 Task: Find connections with filter location Helong with filter topic #property with filter profile language French with filter current company Android Developer with filter school National Law School of India University with filter industry Computer and Network Security with filter service category AssistanceAdvertising with filter keywords title Crane Operator
Action: Mouse moved to (603, 77)
Screenshot: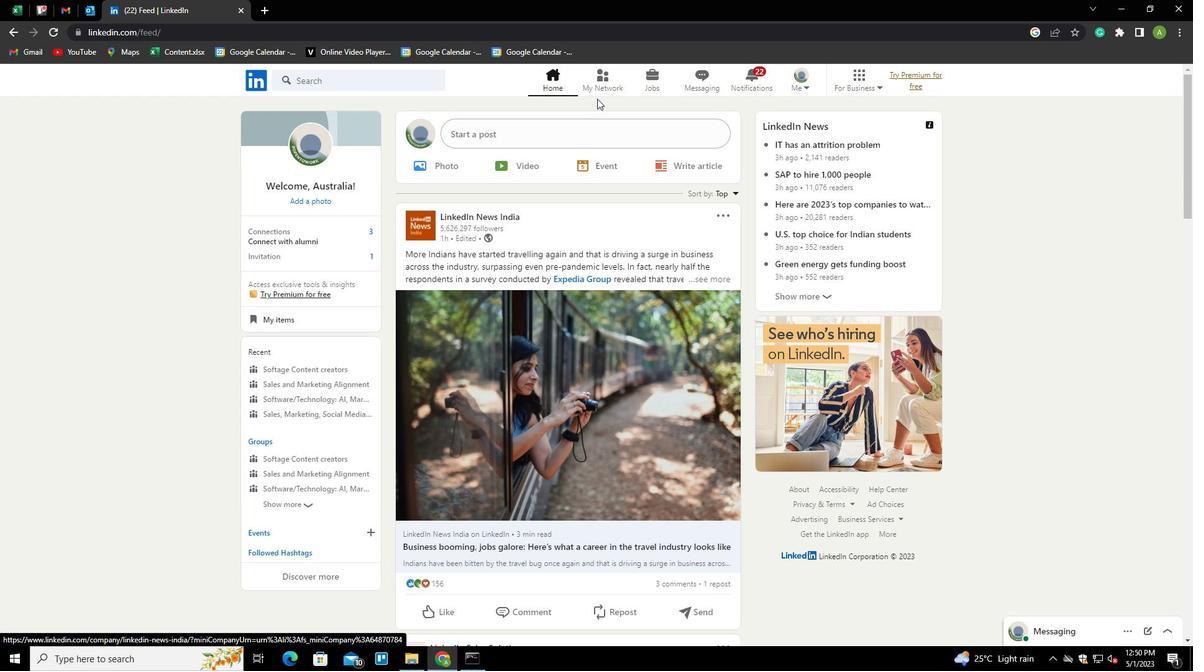 
Action: Mouse pressed left at (603, 77)
Screenshot: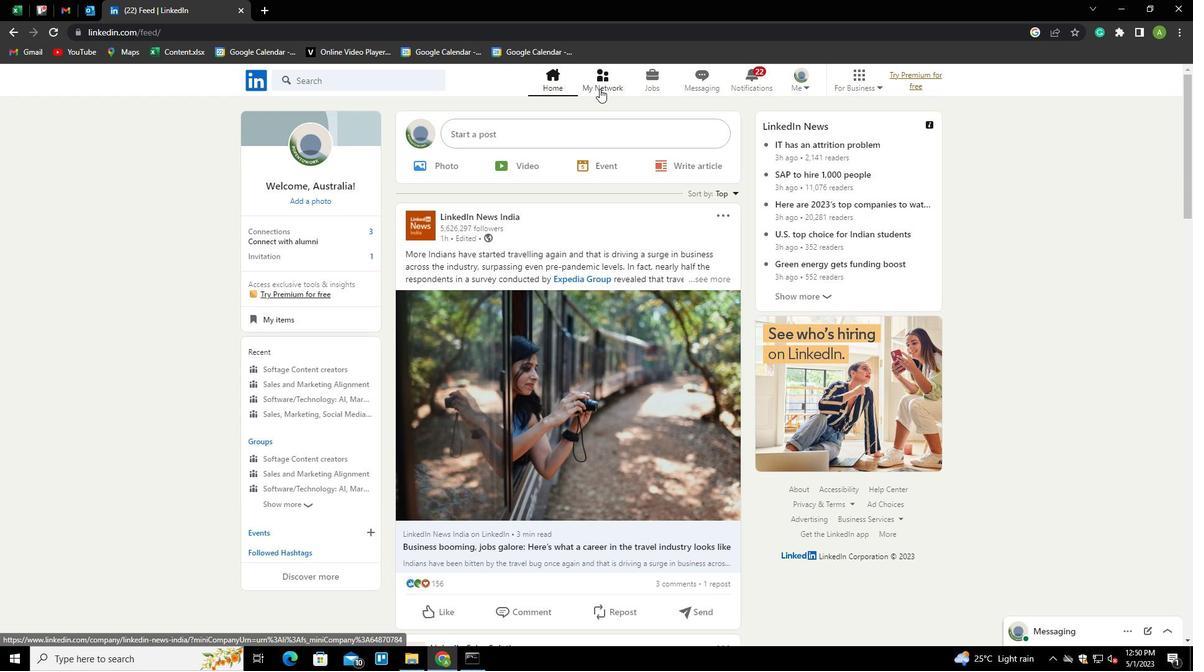 
Action: Mouse moved to (358, 142)
Screenshot: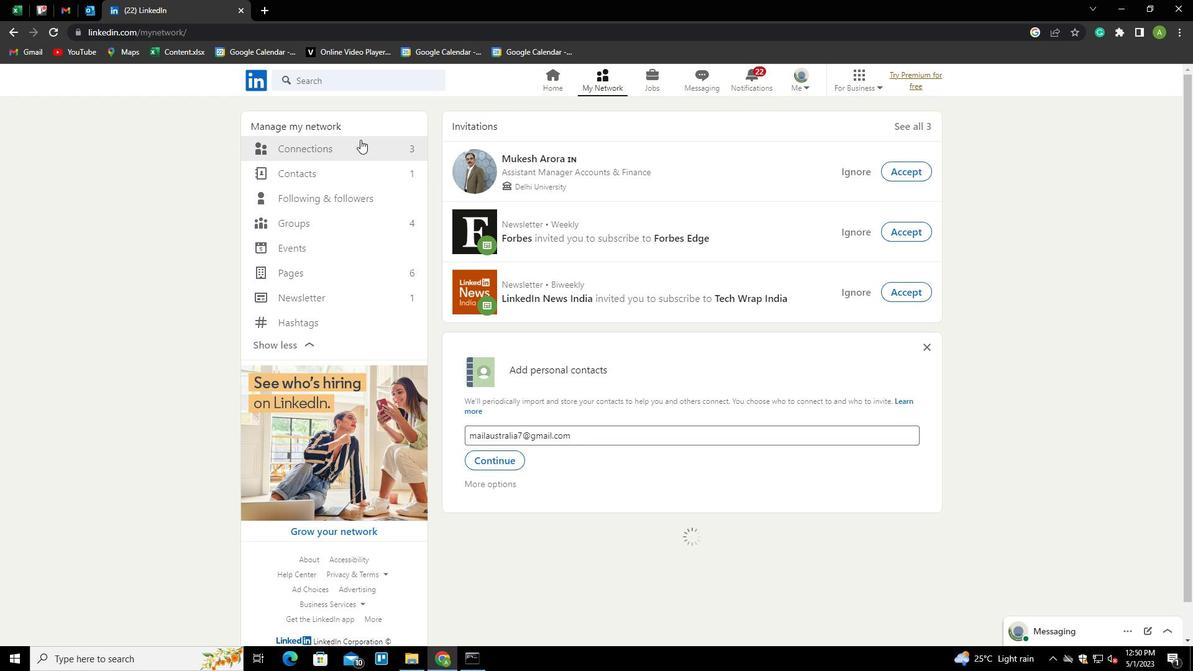 
Action: Mouse pressed left at (358, 142)
Screenshot: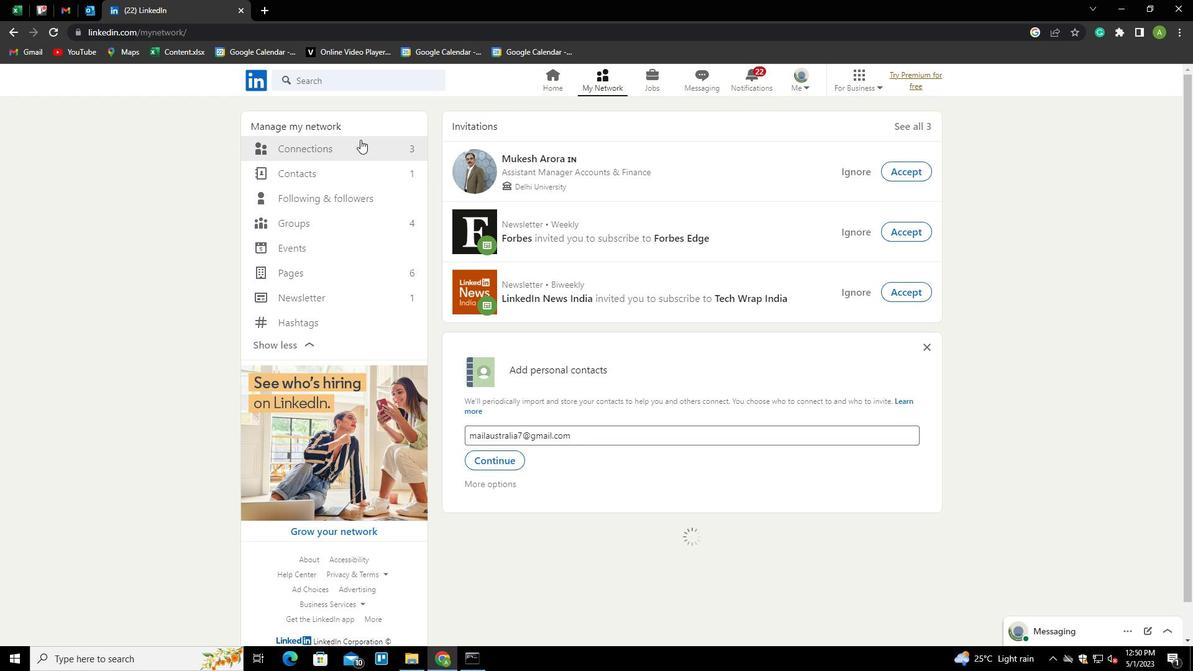 
Action: Mouse moved to (688, 147)
Screenshot: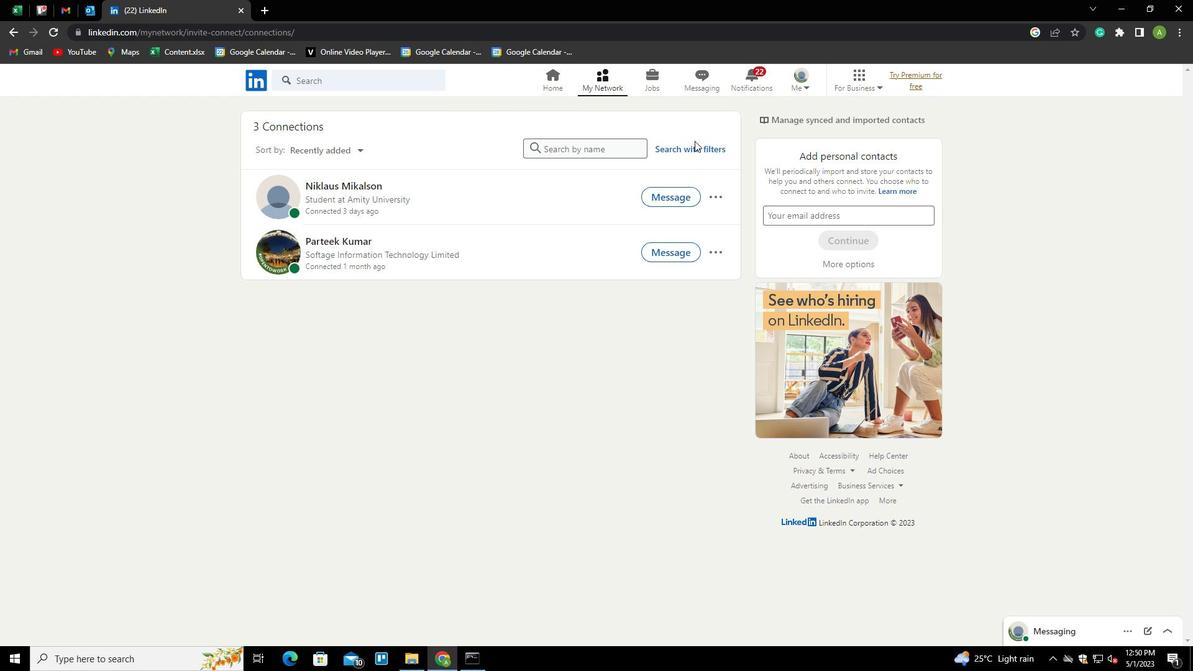 
Action: Mouse pressed left at (688, 147)
Screenshot: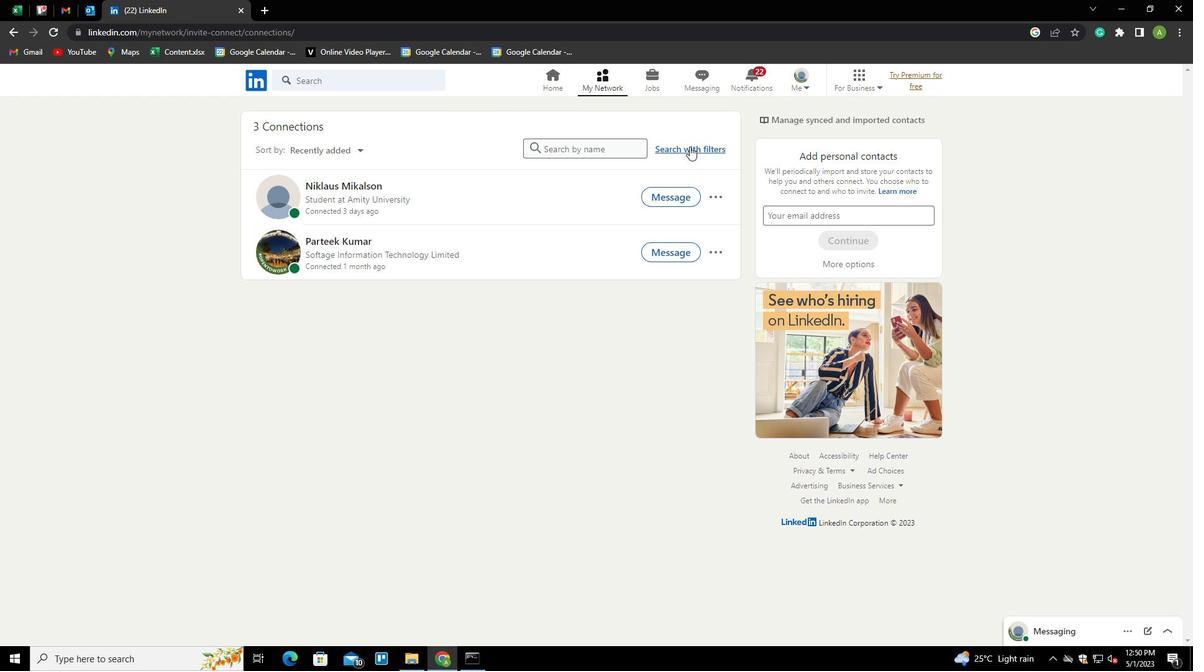 
Action: Mouse moved to (637, 114)
Screenshot: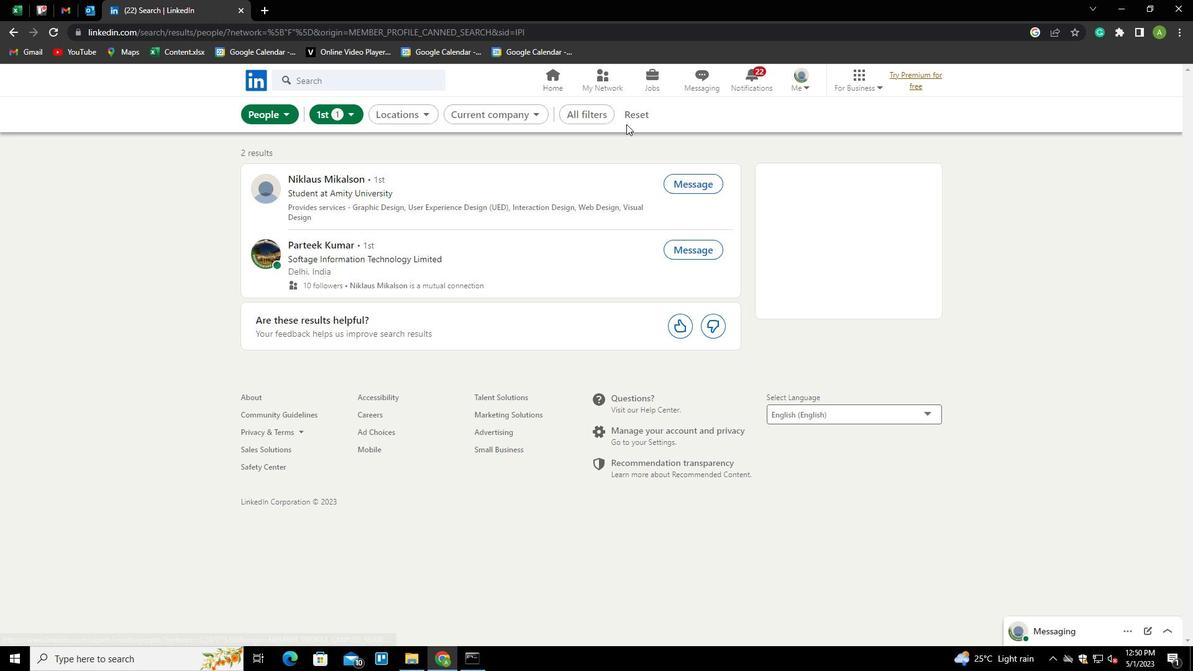 
Action: Mouse pressed left at (637, 114)
Screenshot: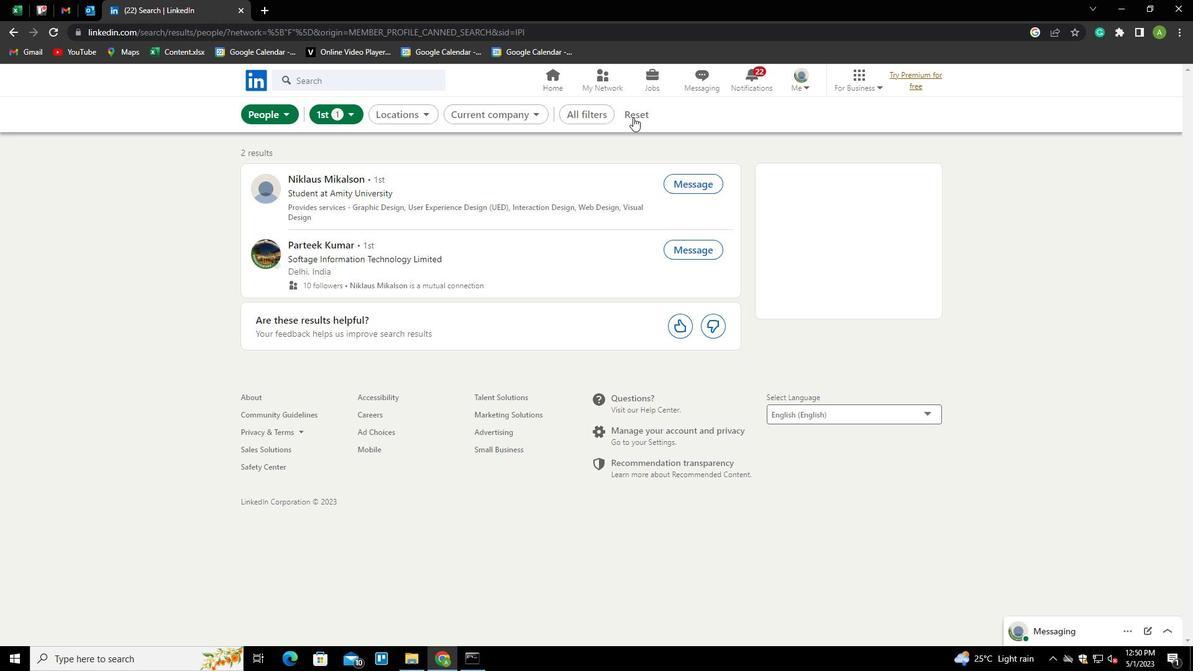 
Action: Mouse moved to (613, 115)
Screenshot: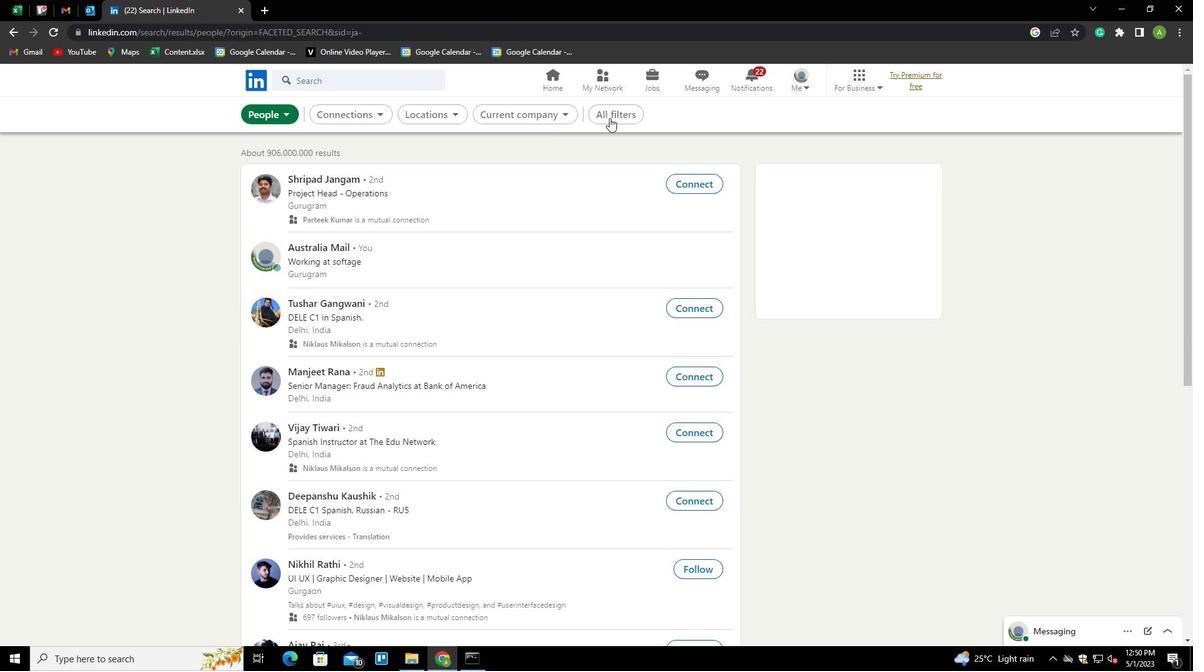 
Action: Mouse pressed left at (613, 115)
Screenshot: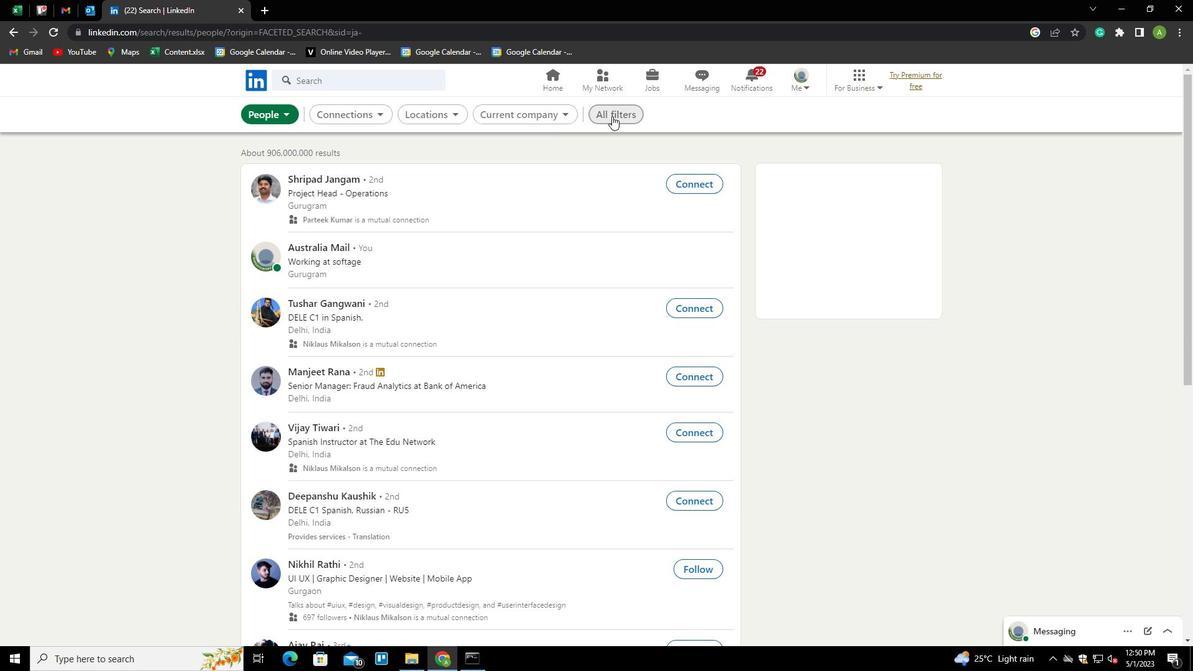 
Action: Mouse moved to (1078, 272)
Screenshot: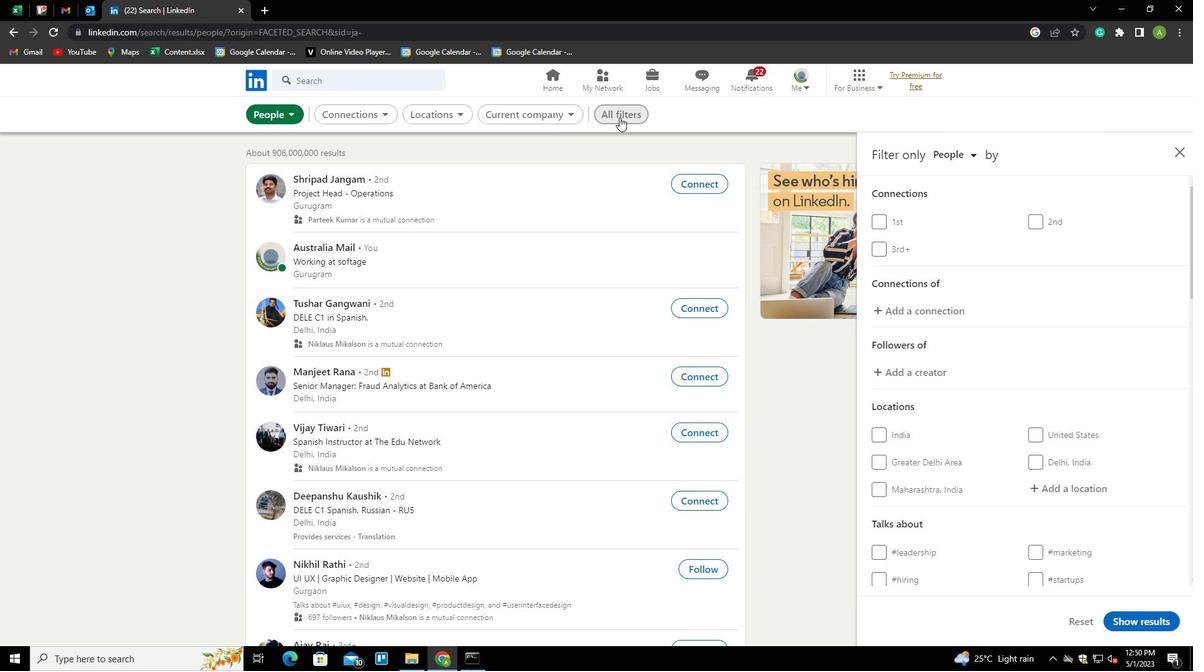 
Action: Mouse scrolled (1078, 271) with delta (0, 0)
Screenshot: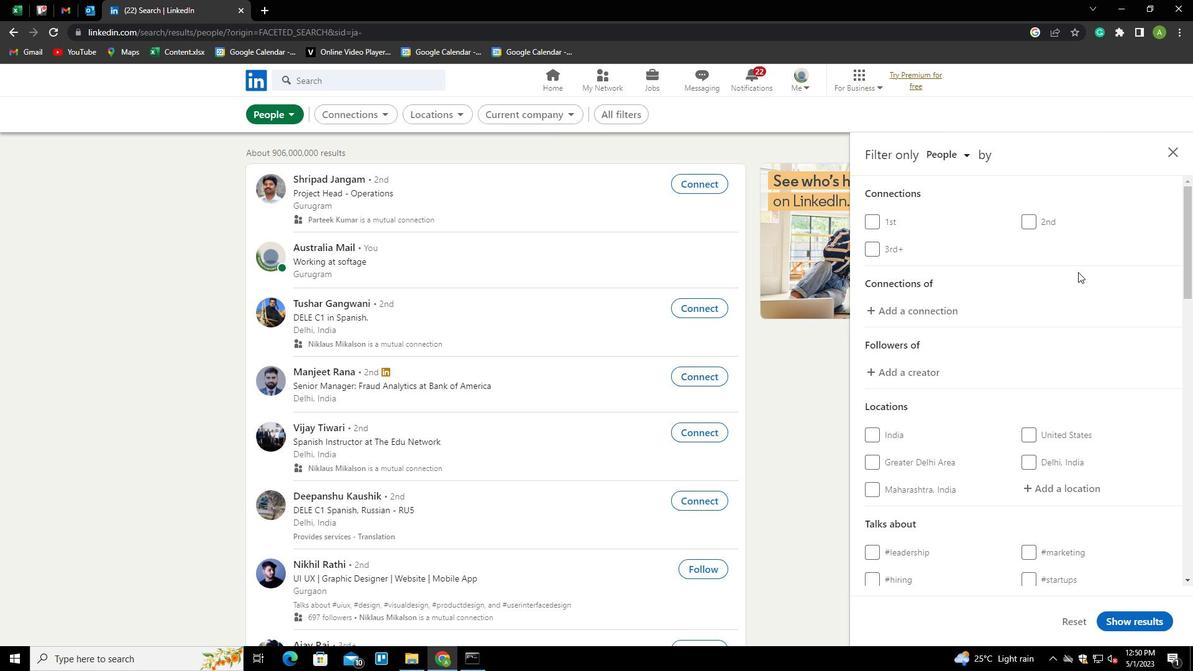
Action: Mouse scrolled (1078, 271) with delta (0, 0)
Screenshot: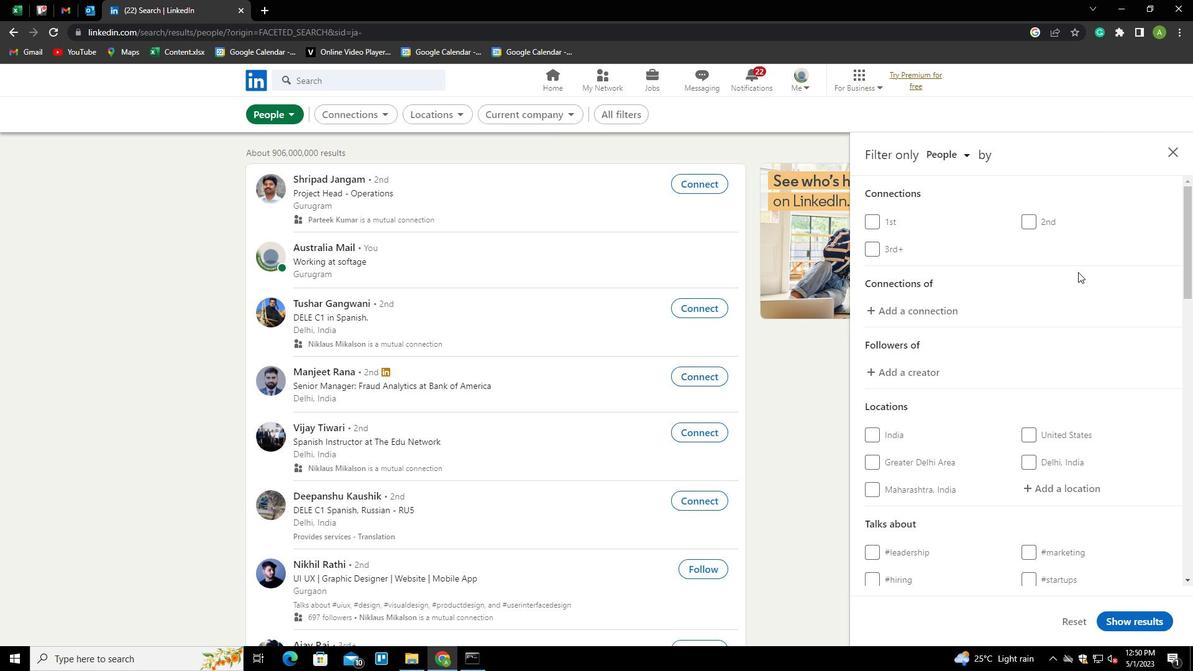 
Action: Mouse scrolled (1078, 271) with delta (0, 0)
Screenshot: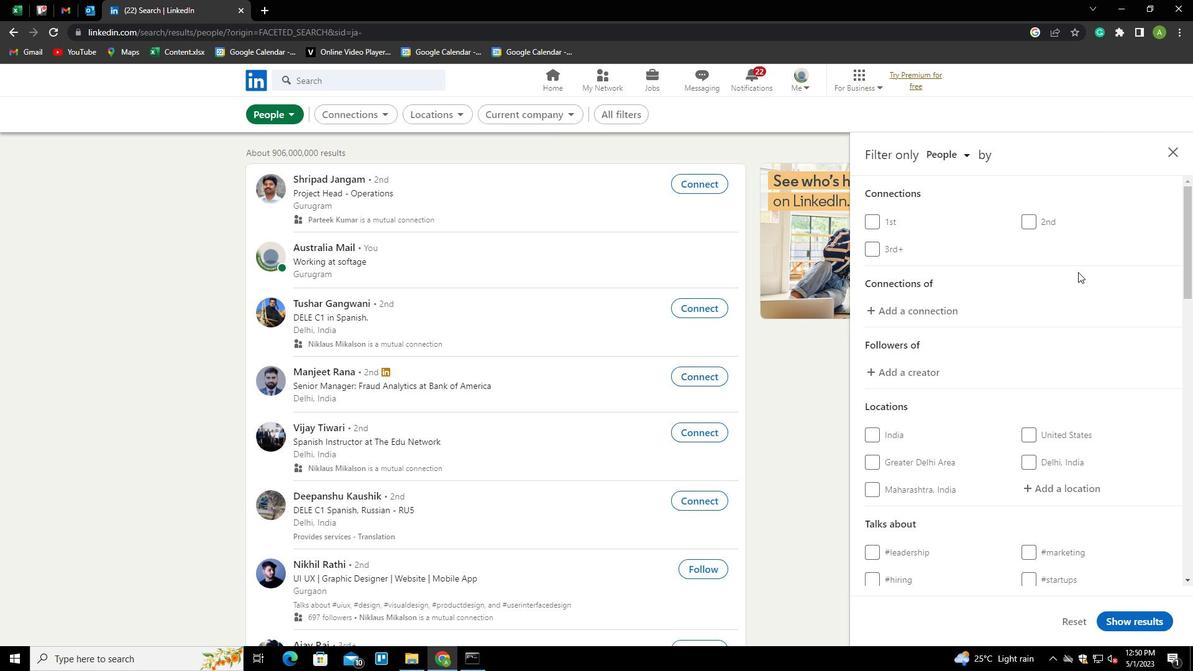 
Action: Mouse moved to (987, 312)
Screenshot: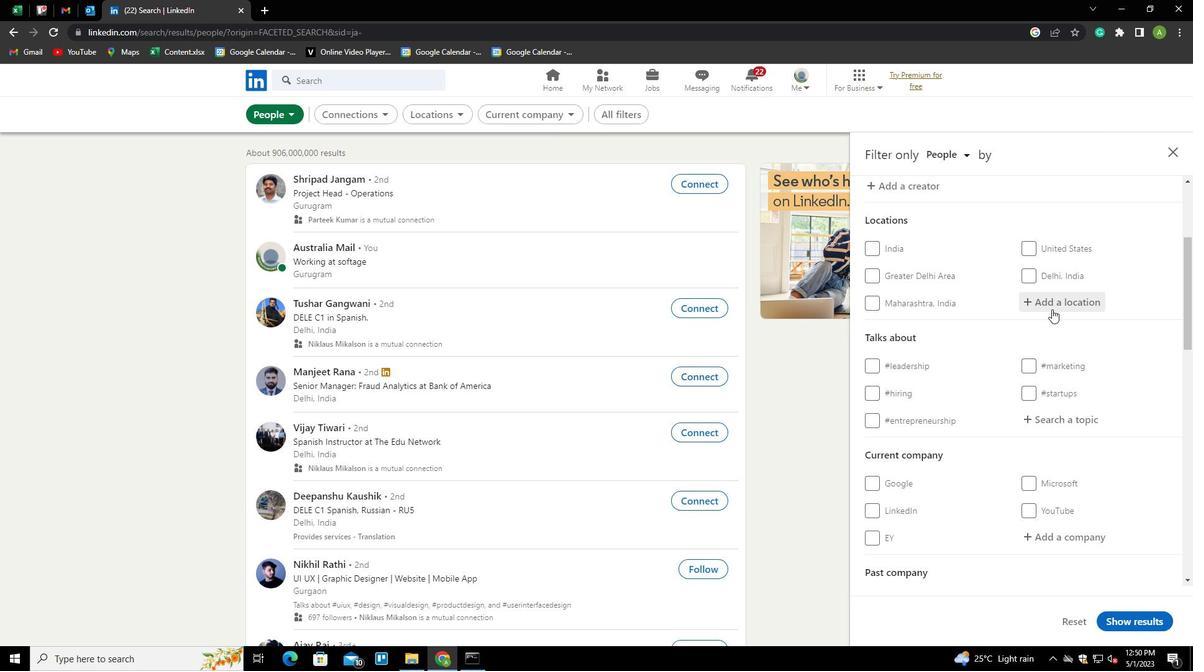 
Action: Mouse pressed left at (987, 312)
Screenshot: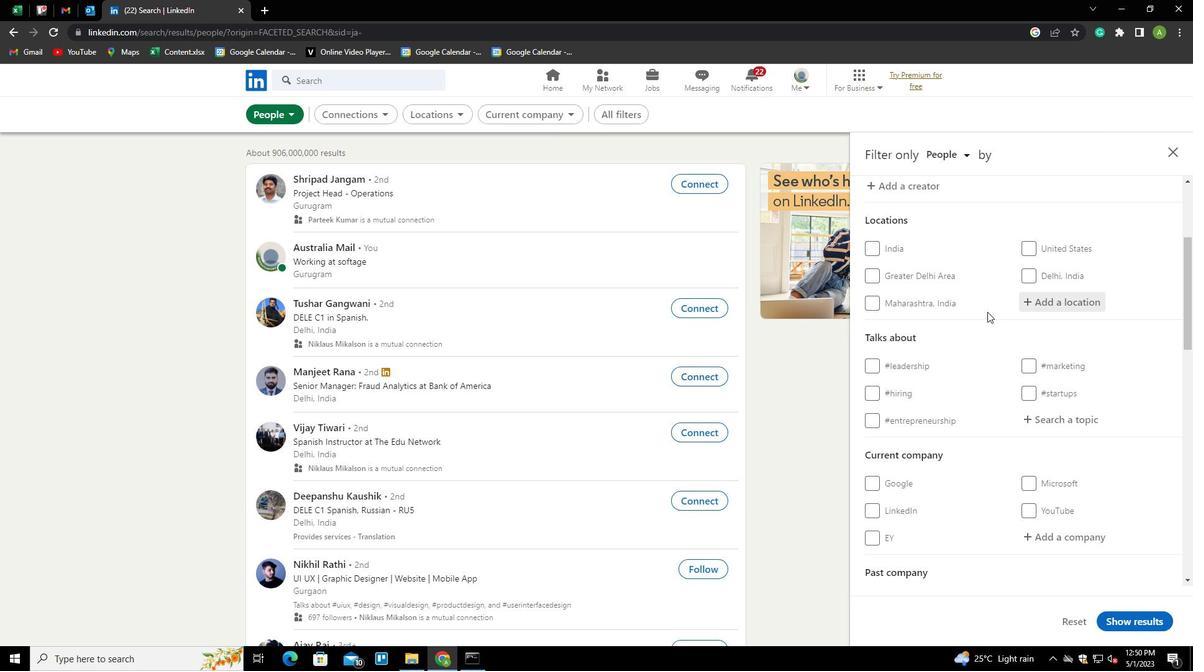 
Action: Mouse moved to (1043, 302)
Screenshot: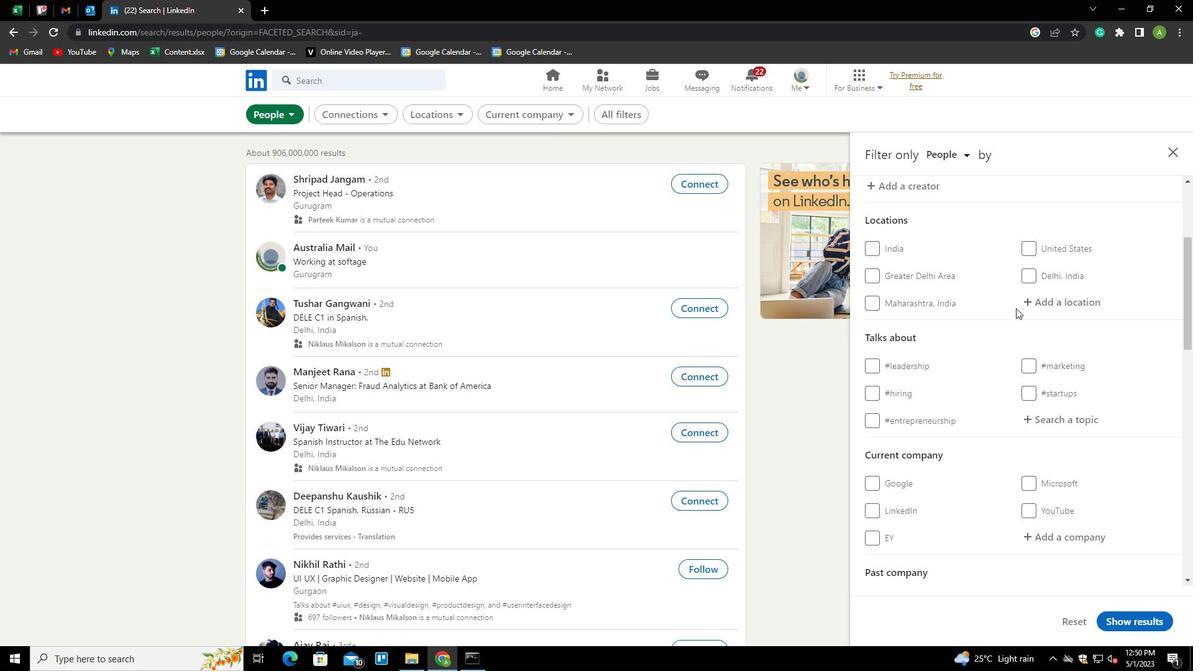 
Action: Mouse pressed left at (1043, 302)
Screenshot: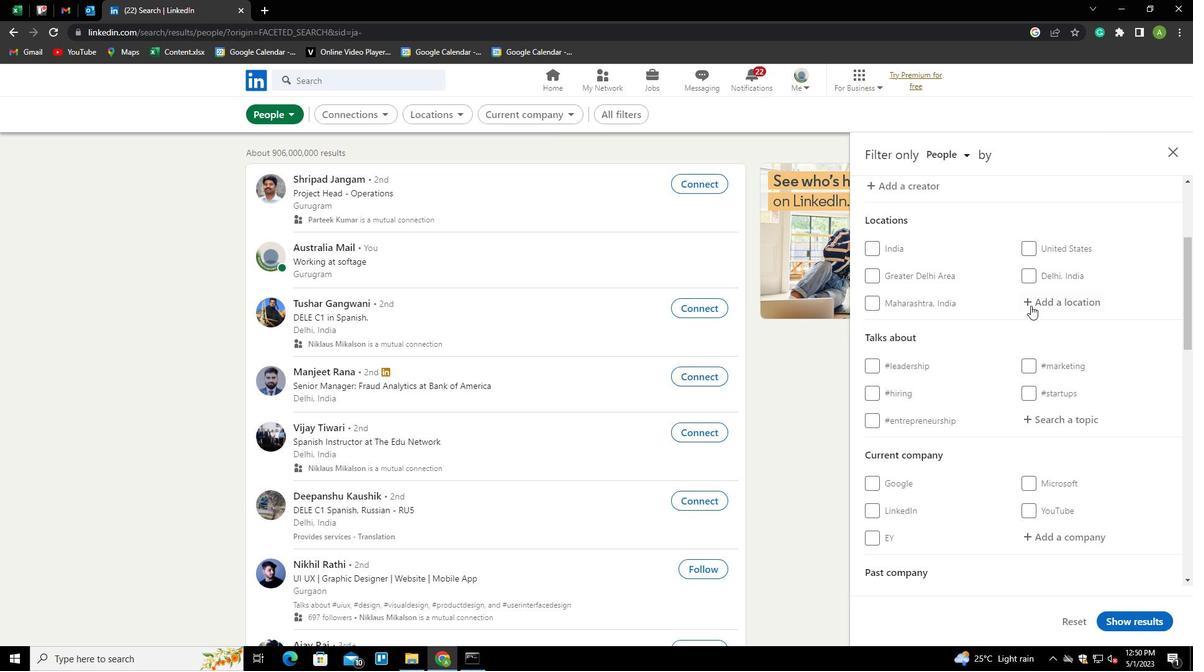 
Action: Mouse moved to (1050, 300)
Screenshot: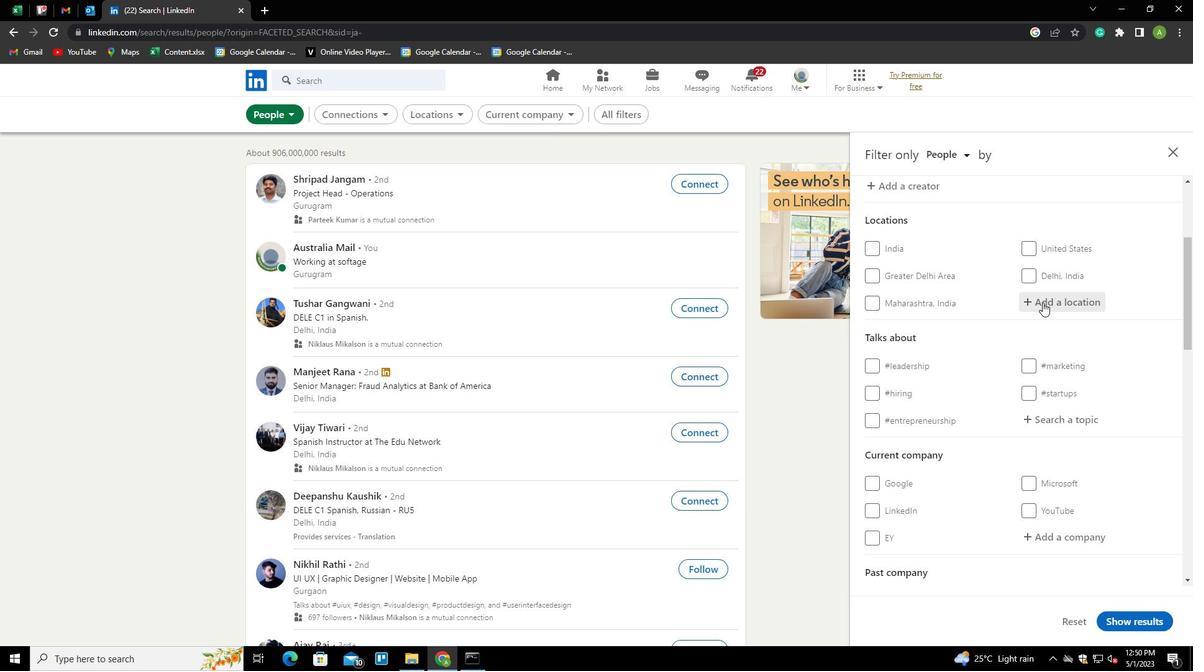 
Action: Mouse pressed left at (1050, 300)
Screenshot: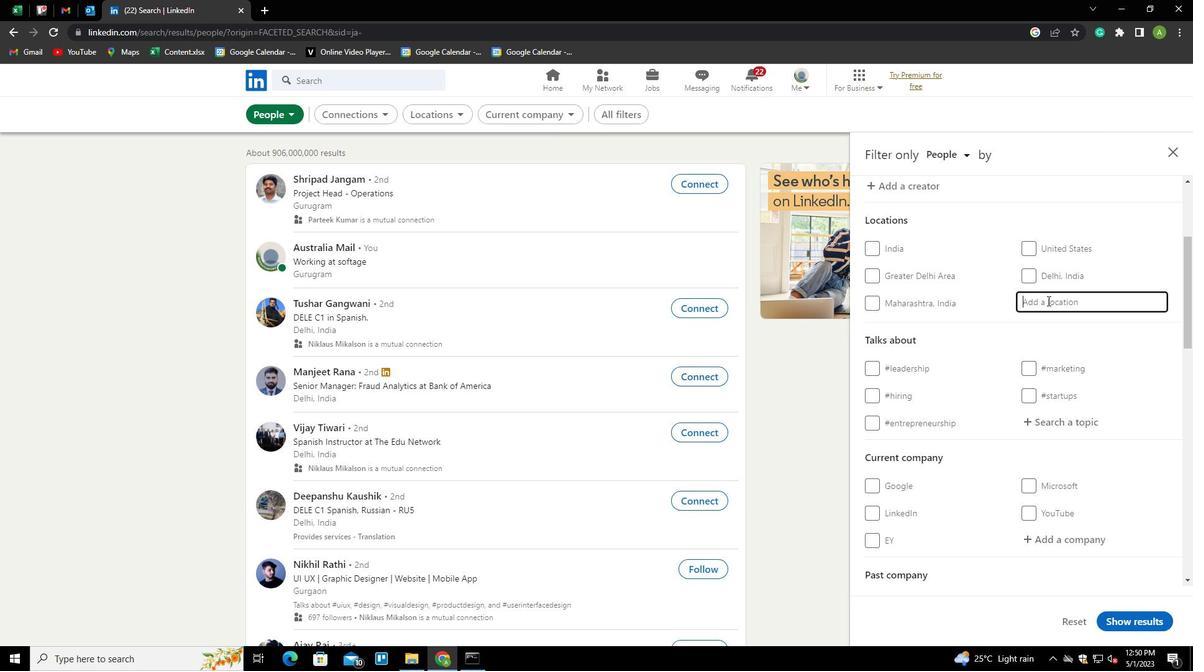 
Action: Key pressed <Key.shift>HELONG<Key.down>
Screenshot: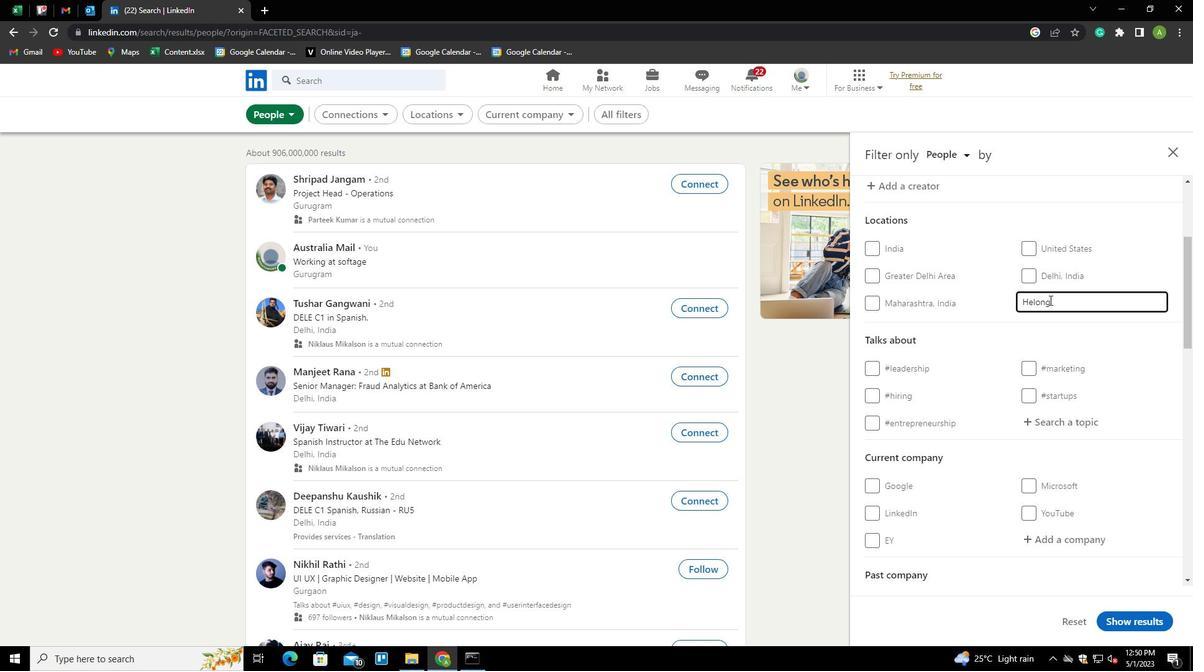 
Action: Mouse moved to (1100, 338)
Screenshot: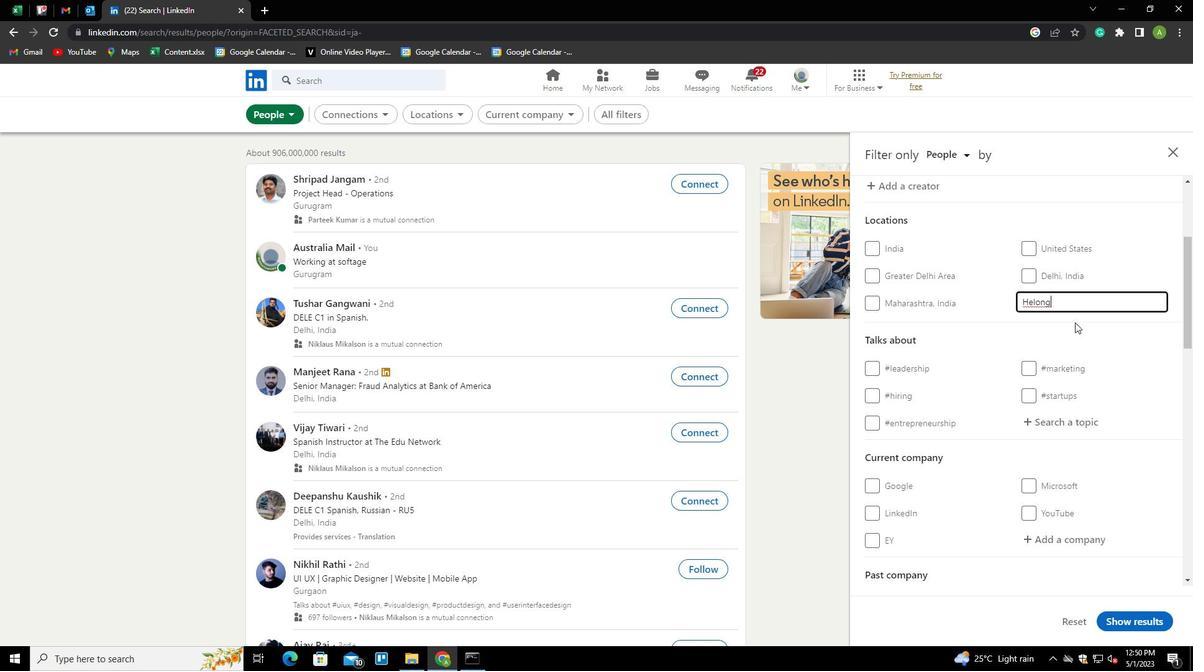 
Action: Mouse pressed left at (1100, 338)
Screenshot: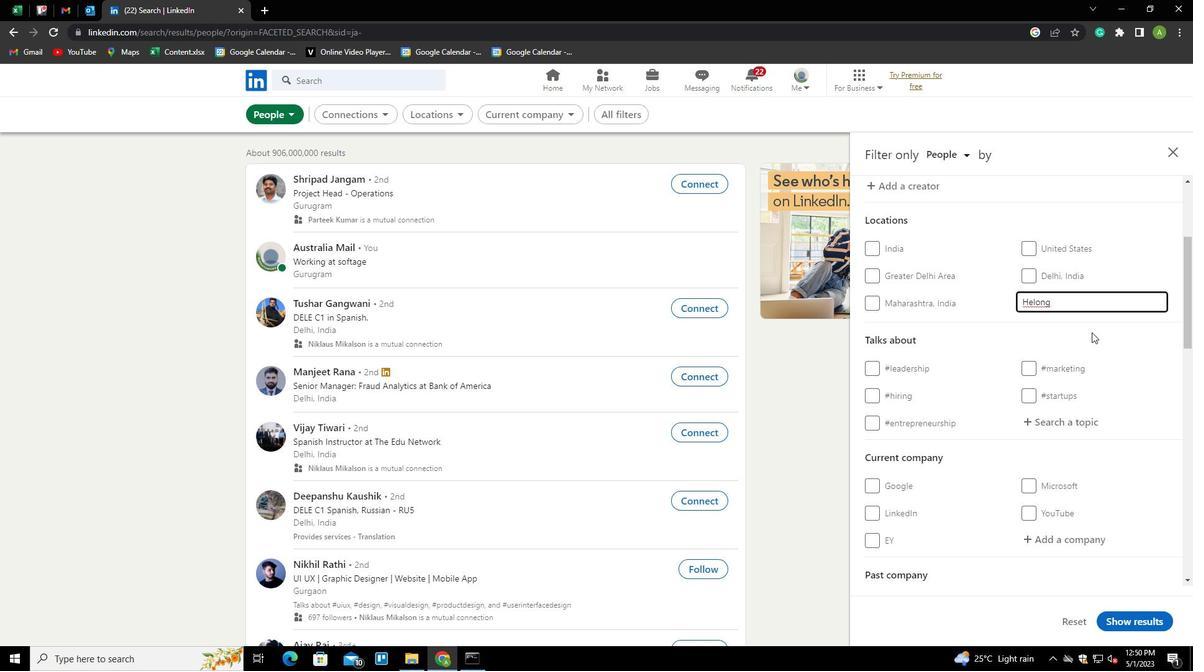 
Action: Mouse moved to (1048, 423)
Screenshot: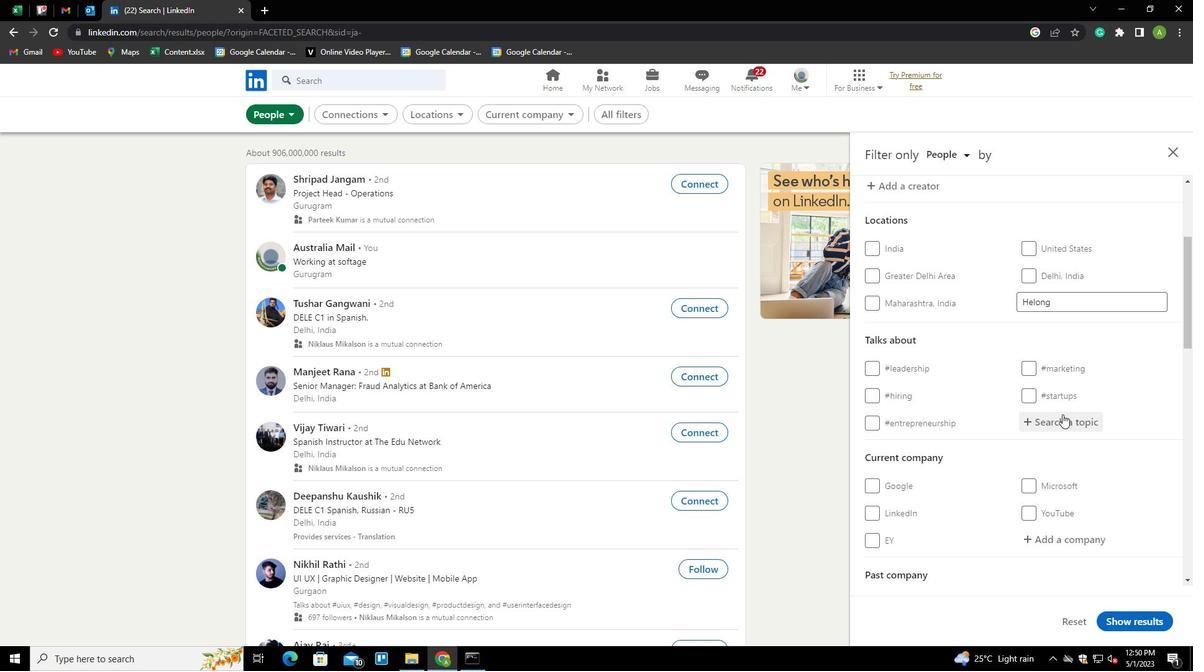 
Action: Mouse pressed left at (1048, 423)
Screenshot: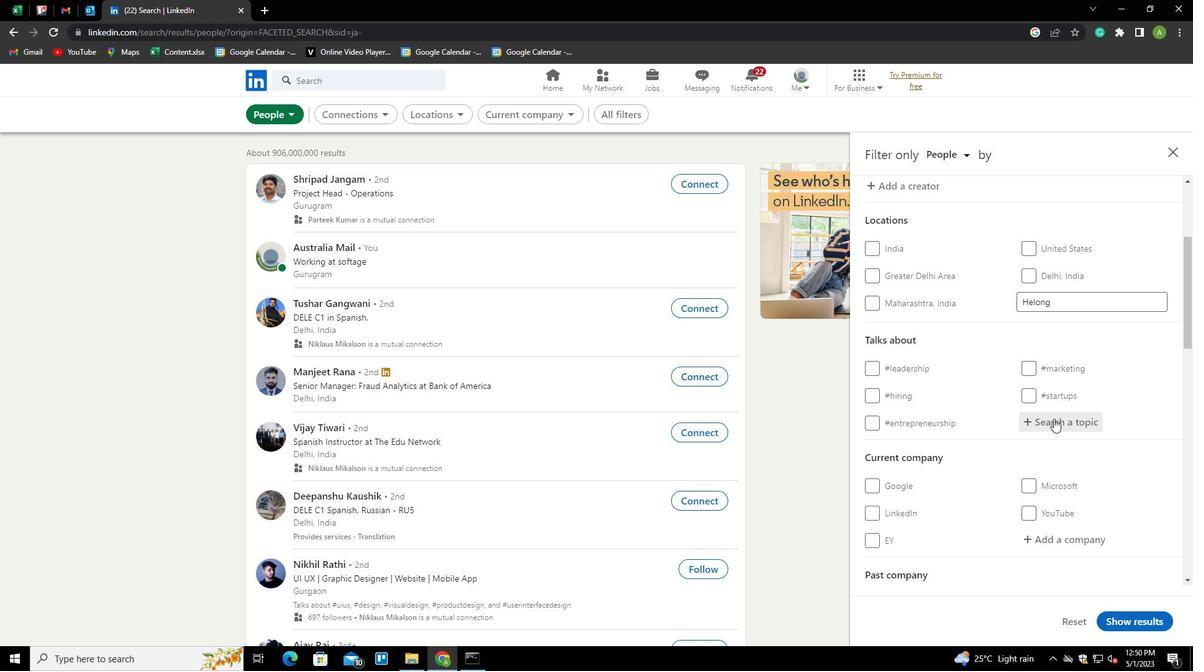 
Action: Mouse moved to (1055, 423)
Screenshot: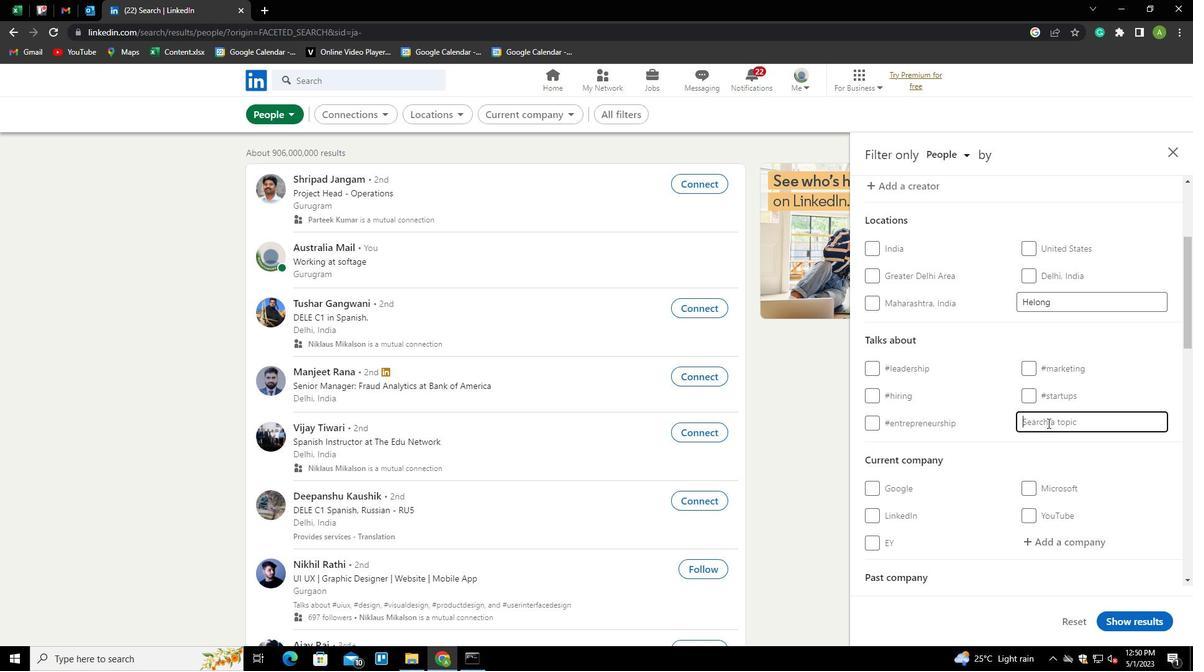 
Action: Mouse pressed left at (1055, 423)
Screenshot: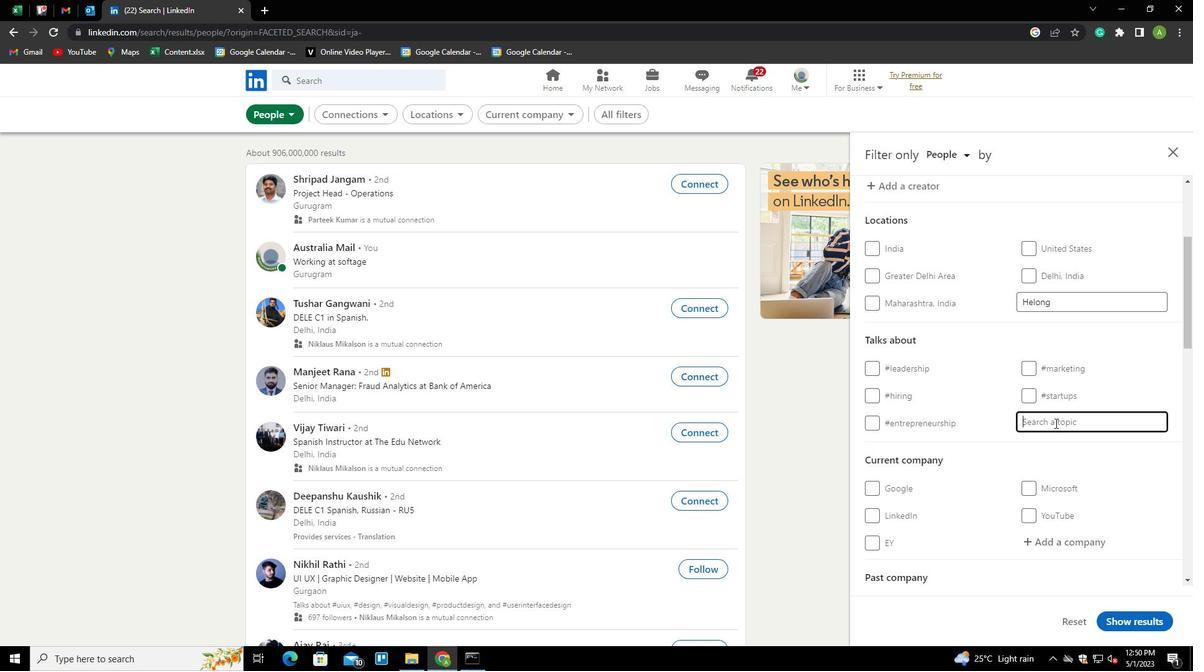 
Action: Key pressed PROPERTY<Key.down><Key.enter>
Screenshot: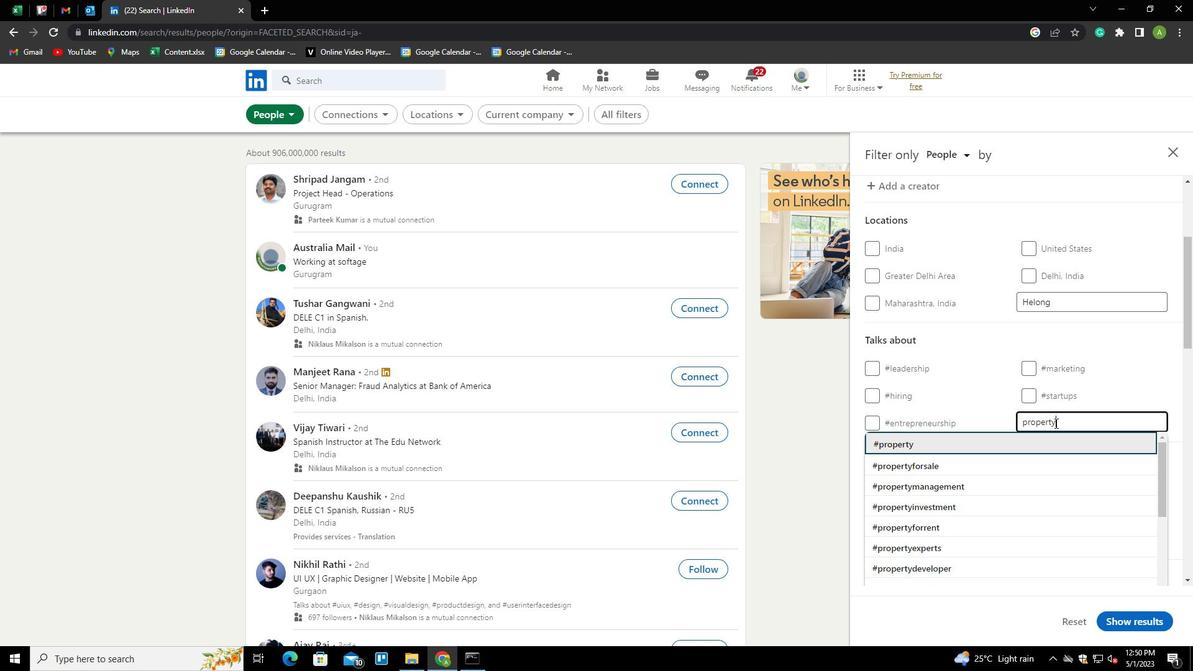 
Action: Mouse moved to (1059, 425)
Screenshot: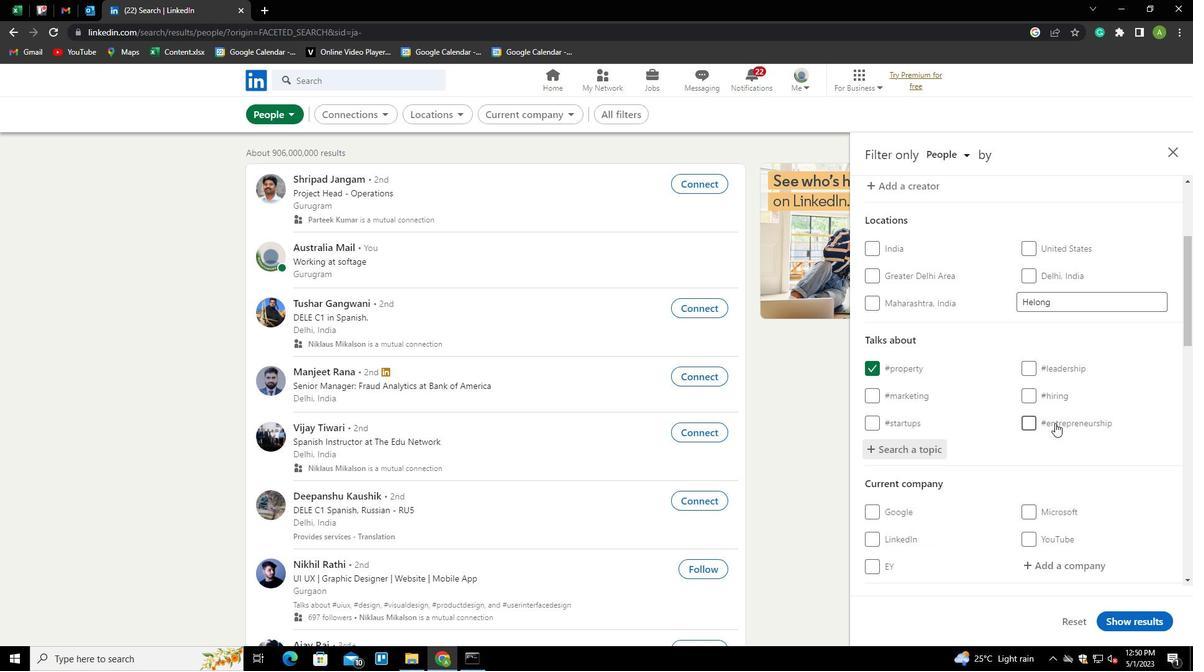 
Action: Mouse scrolled (1059, 425) with delta (0, 0)
Screenshot: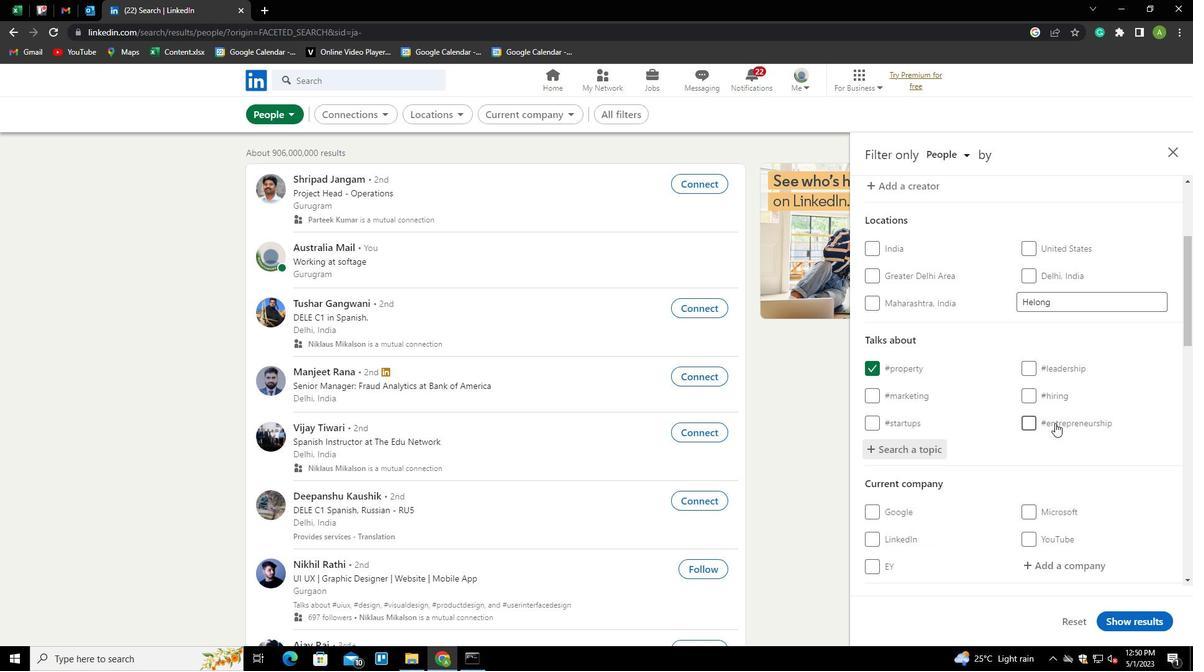 
Action: Mouse scrolled (1059, 425) with delta (0, 0)
Screenshot: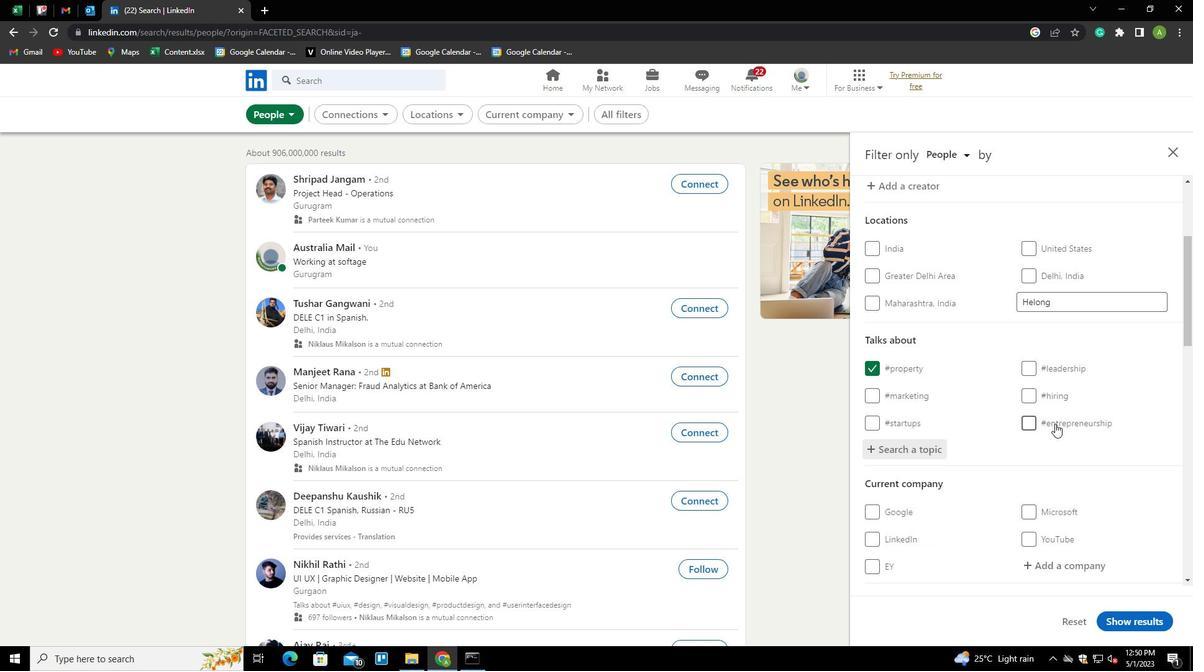 
Action: Mouse scrolled (1059, 425) with delta (0, 0)
Screenshot: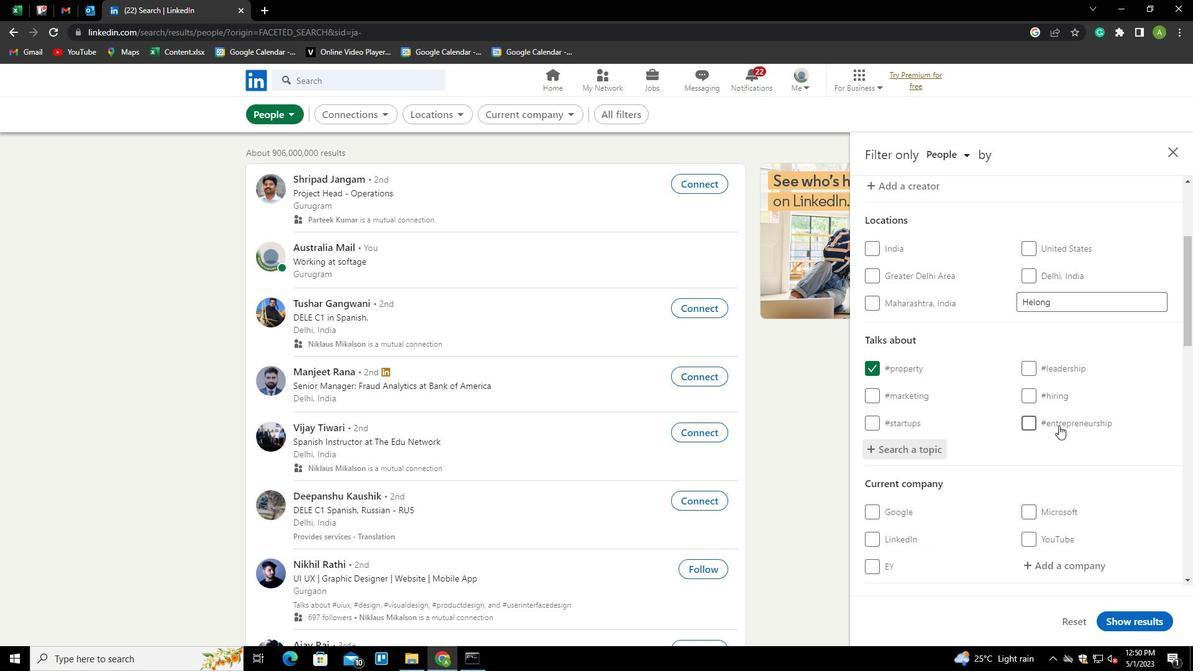 
Action: Mouse scrolled (1059, 425) with delta (0, 0)
Screenshot: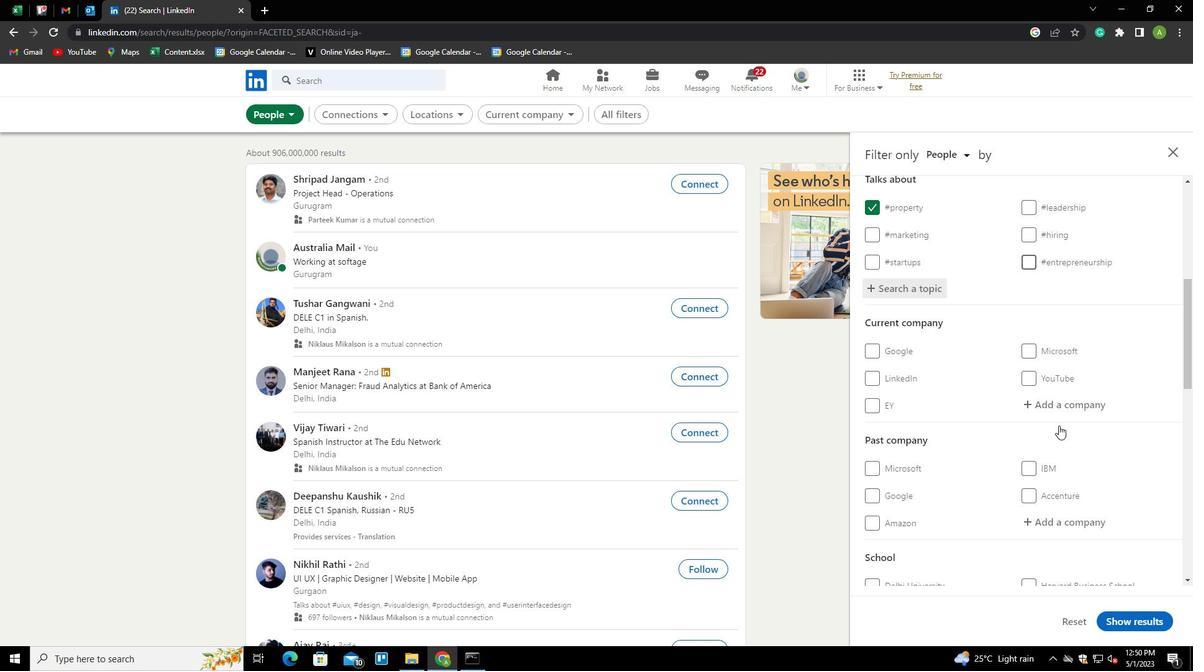 
Action: Mouse scrolled (1059, 425) with delta (0, 0)
Screenshot: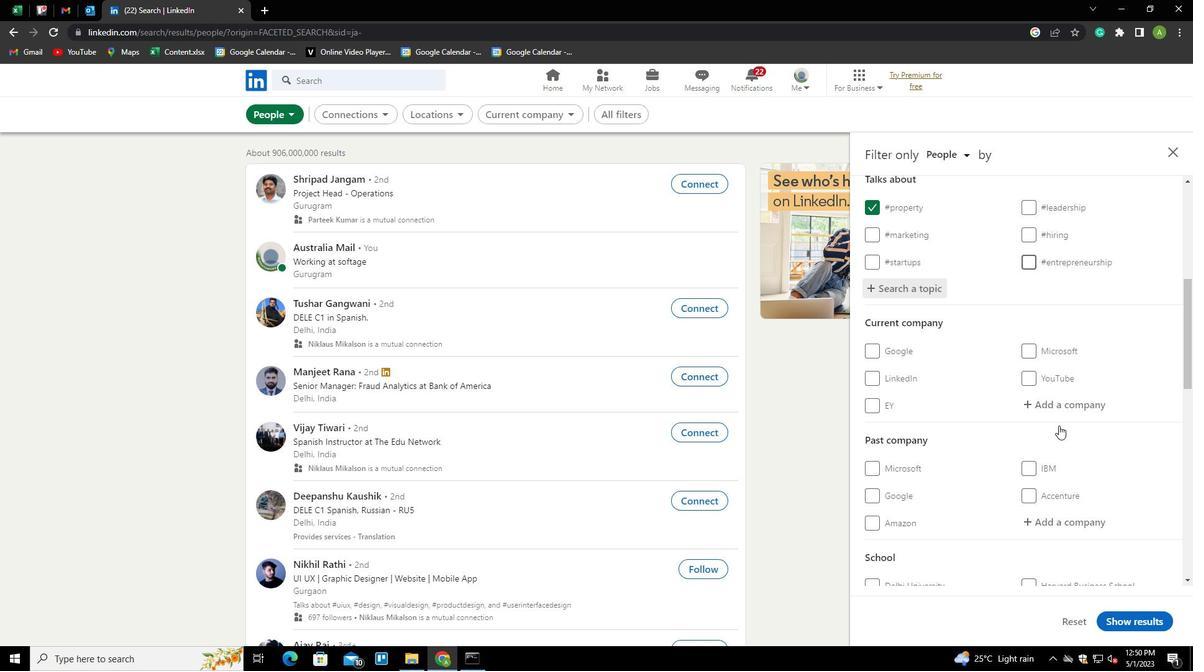 
Action: Mouse scrolled (1059, 425) with delta (0, 0)
Screenshot: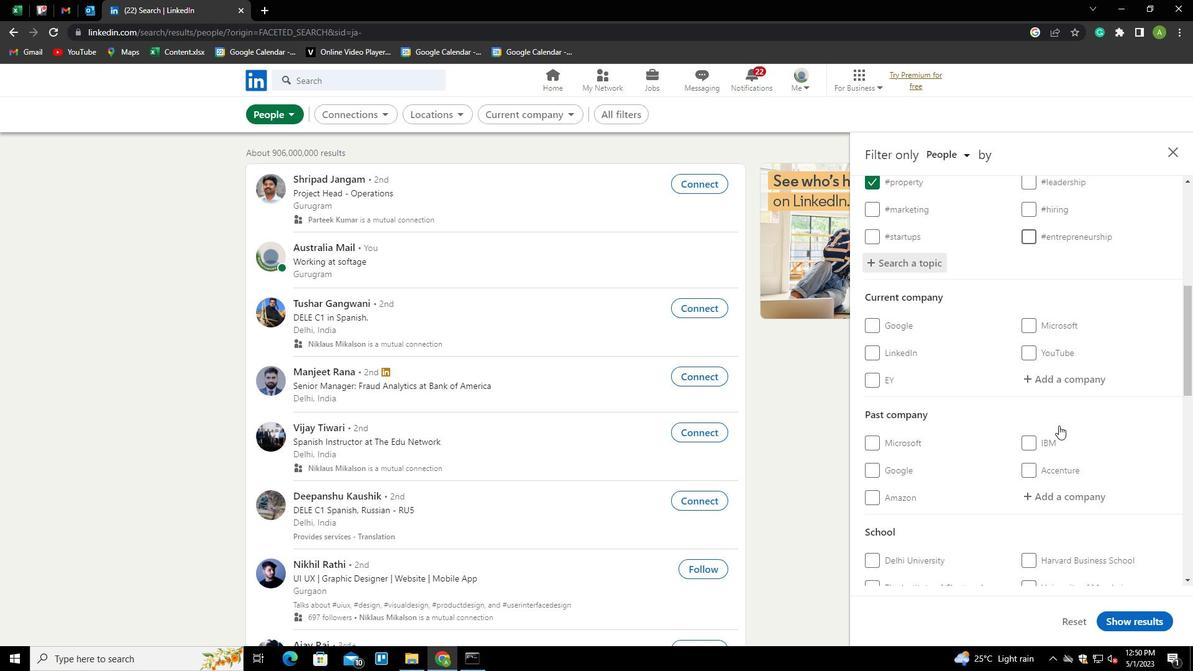 
Action: Mouse scrolled (1059, 425) with delta (0, 0)
Screenshot: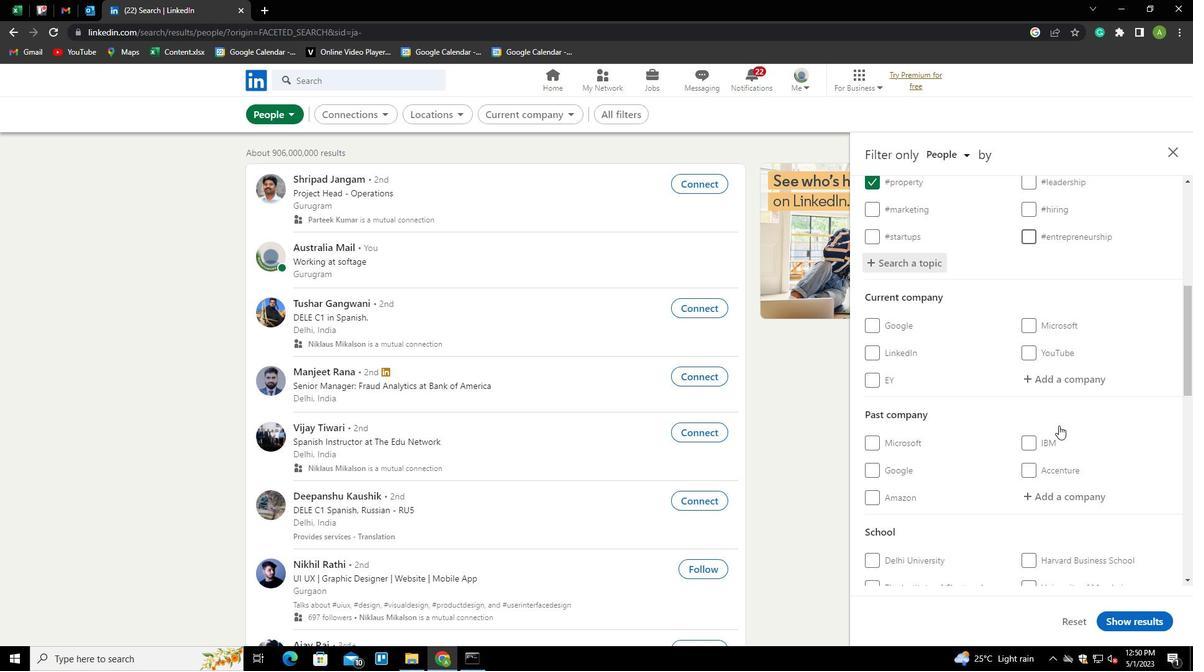 
Action: Mouse scrolled (1059, 425) with delta (0, 0)
Screenshot: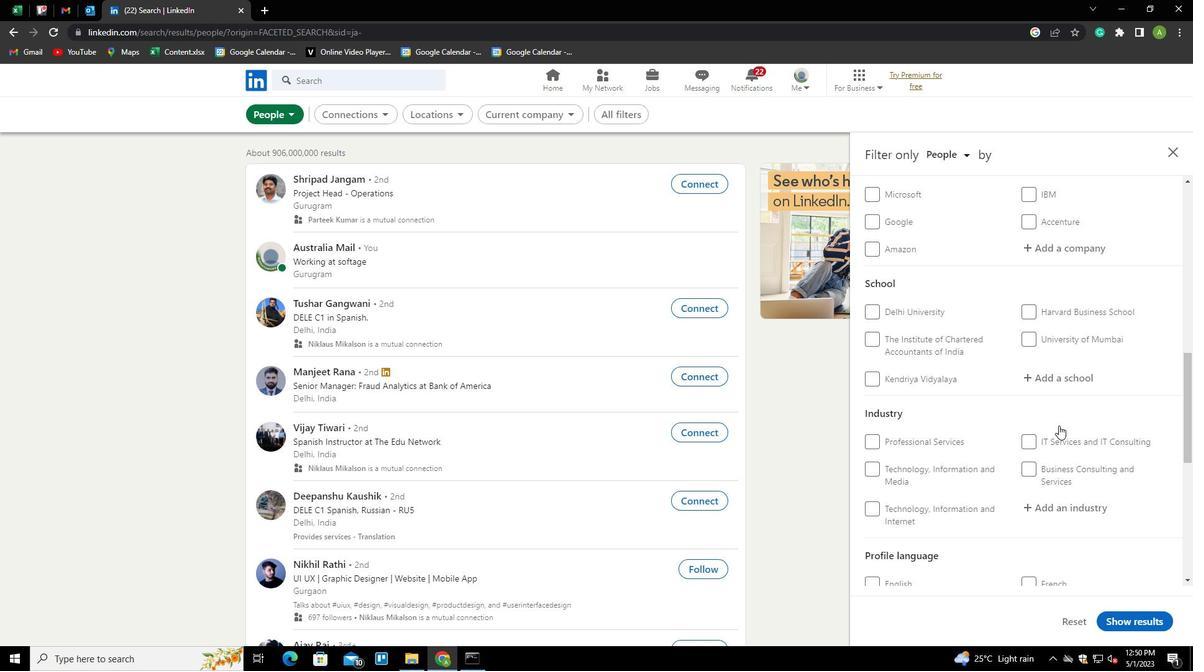 
Action: Mouse scrolled (1059, 425) with delta (0, 0)
Screenshot: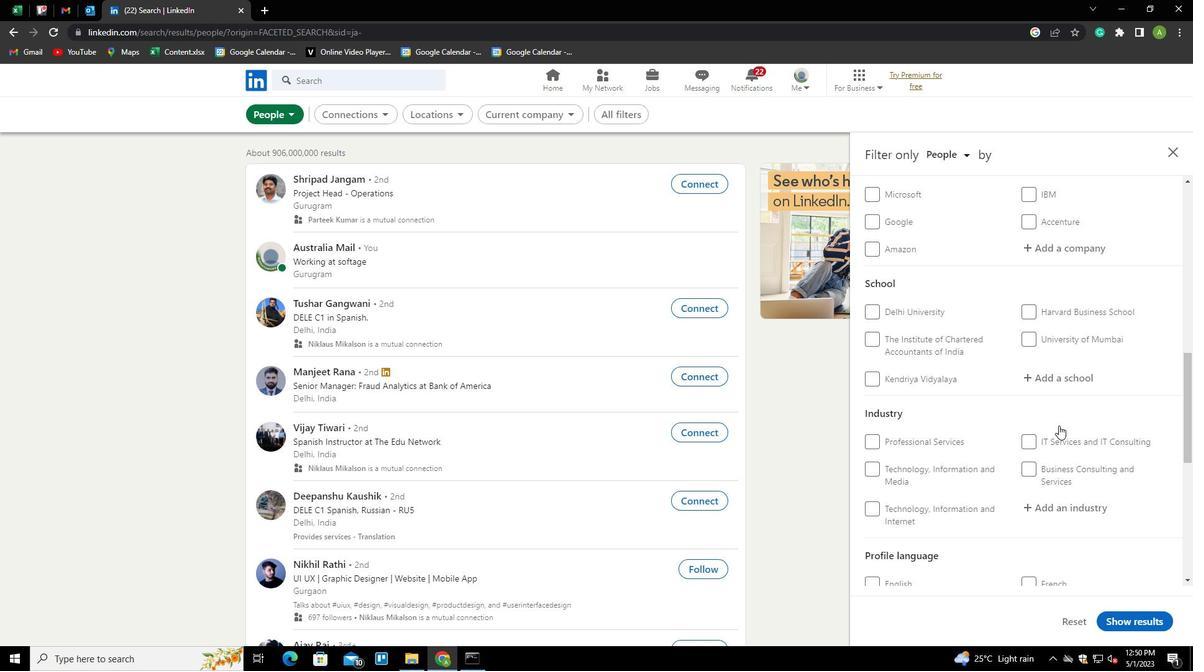 
Action: Mouse scrolled (1059, 425) with delta (0, 0)
Screenshot: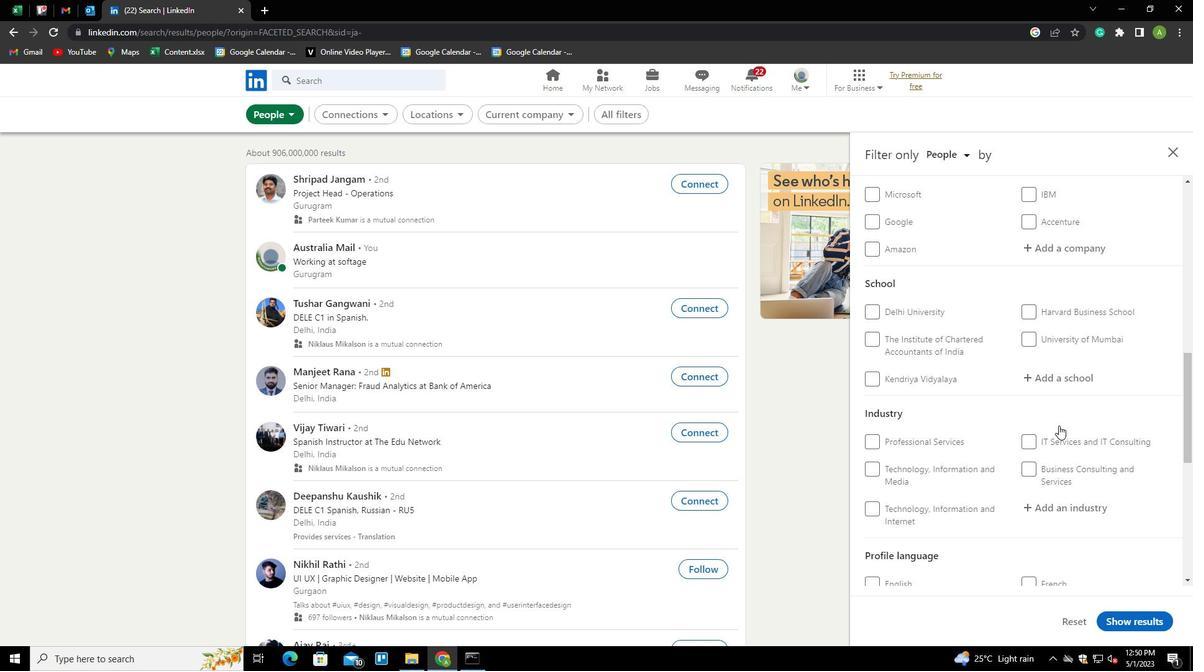 
Action: Mouse moved to (1028, 400)
Screenshot: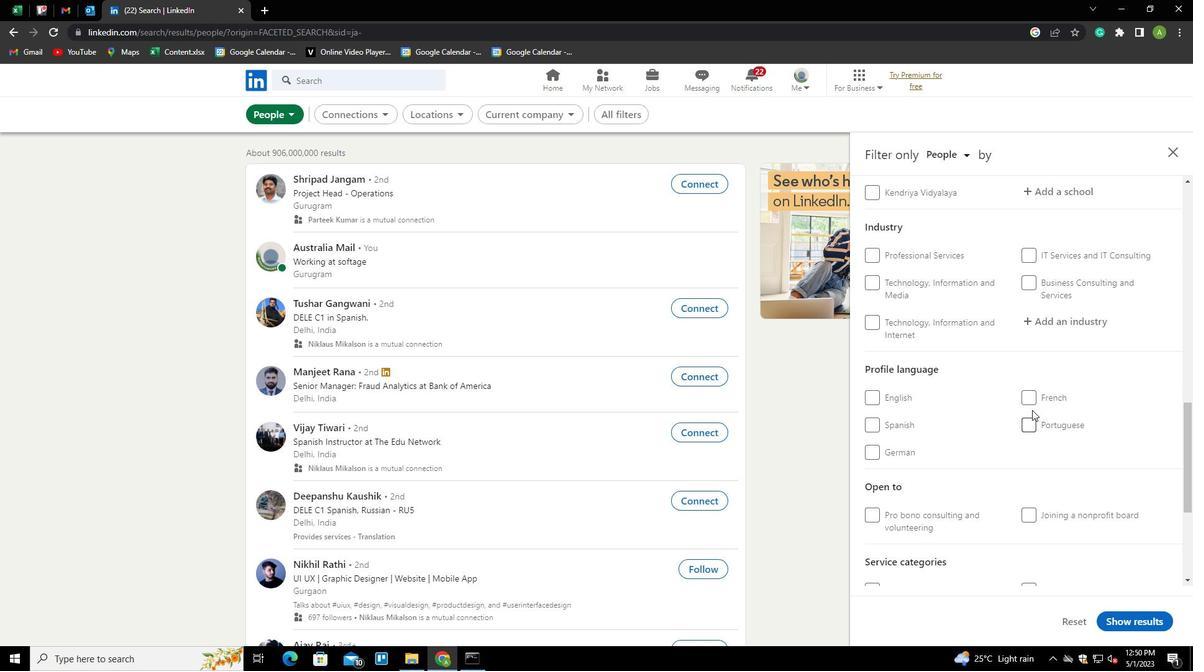 
Action: Mouse pressed left at (1028, 400)
Screenshot: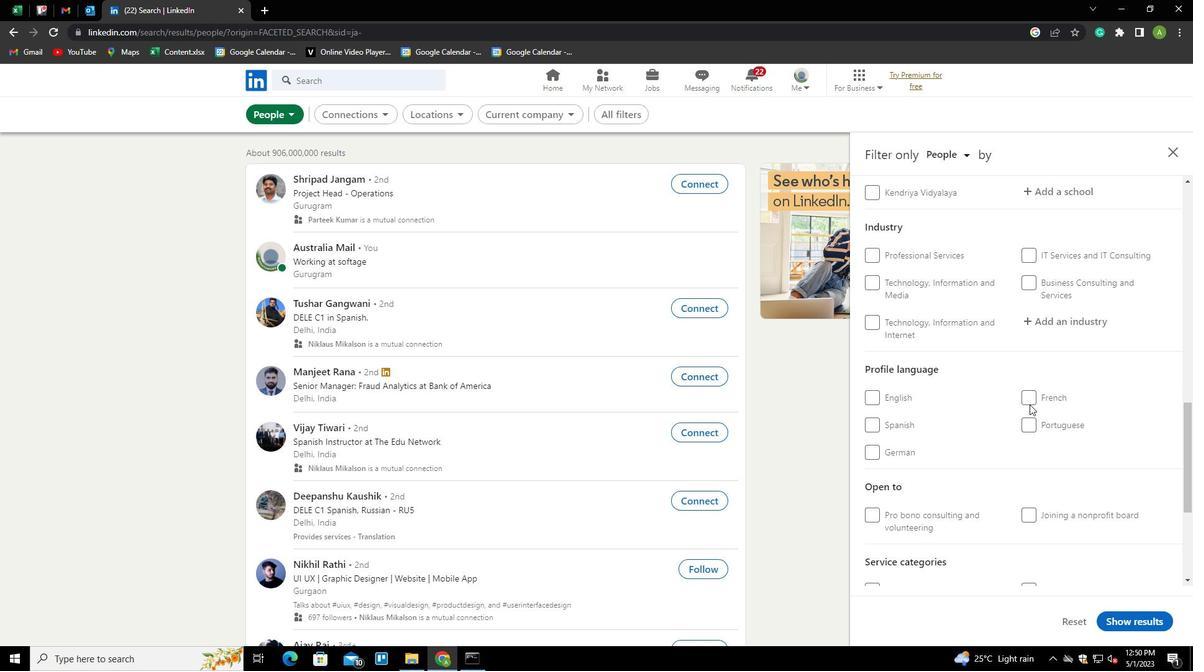 
Action: Mouse moved to (1075, 401)
Screenshot: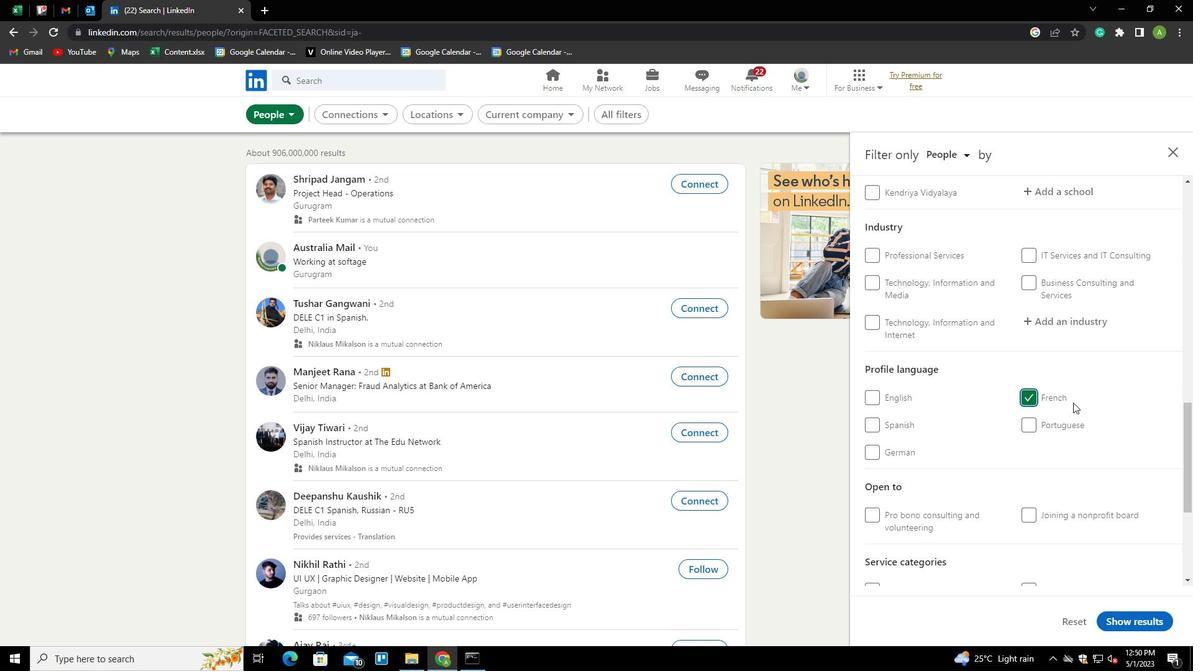 
Action: Mouse scrolled (1075, 402) with delta (0, 0)
Screenshot: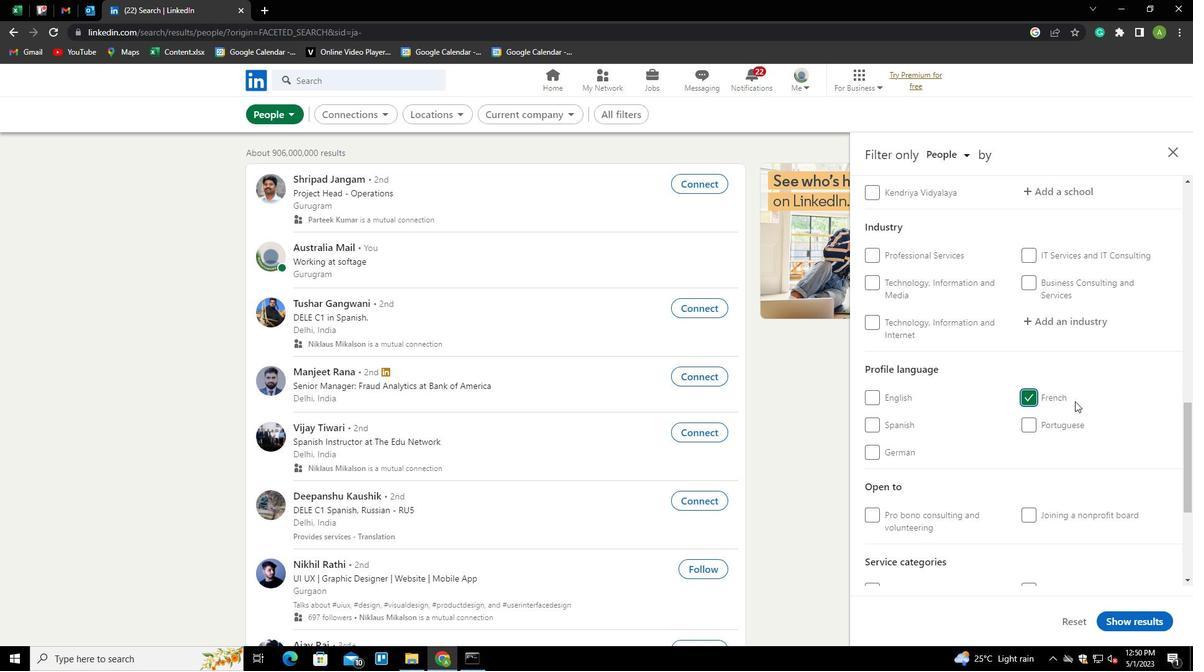 
Action: Mouse scrolled (1075, 402) with delta (0, 0)
Screenshot: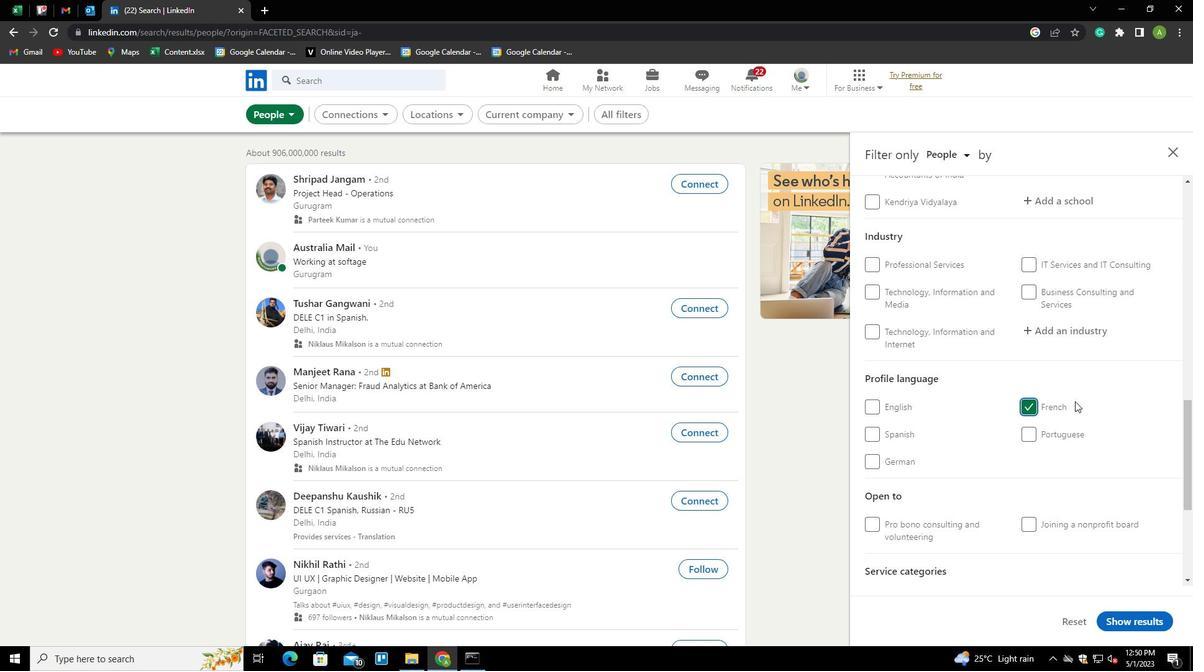 
Action: Mouse scrolled (1075, 402) with delta (0, 0)
Screenshot: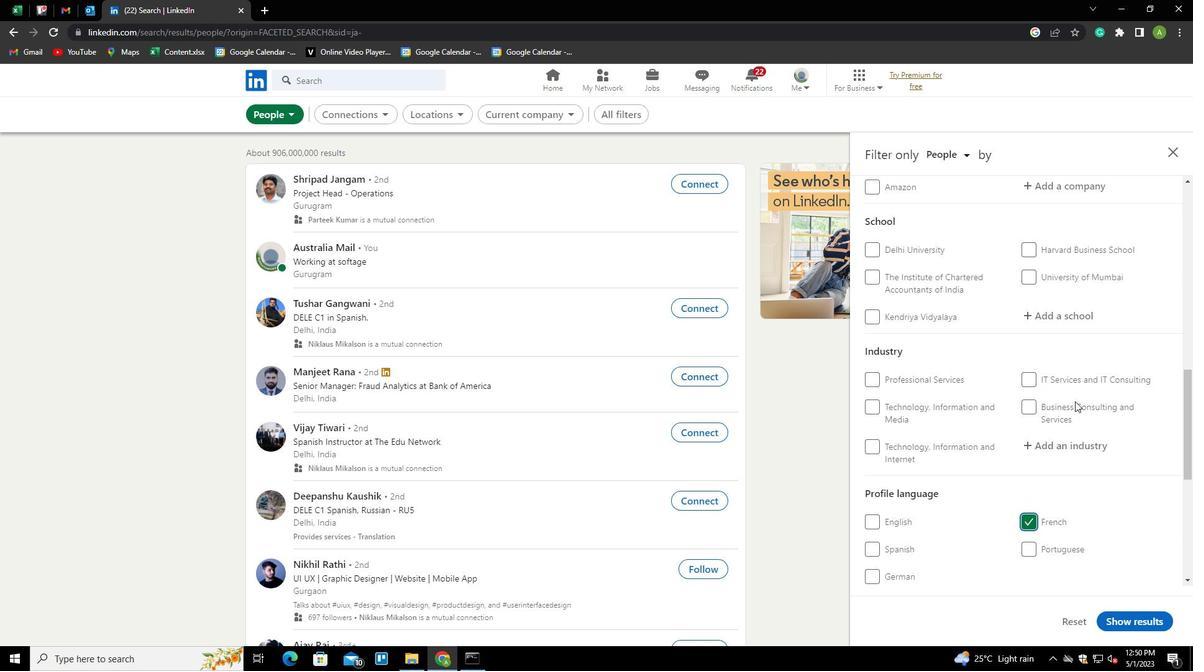 
Action: Mouse scrolled (1075, 402) with delta (0, 0)
Screenshot: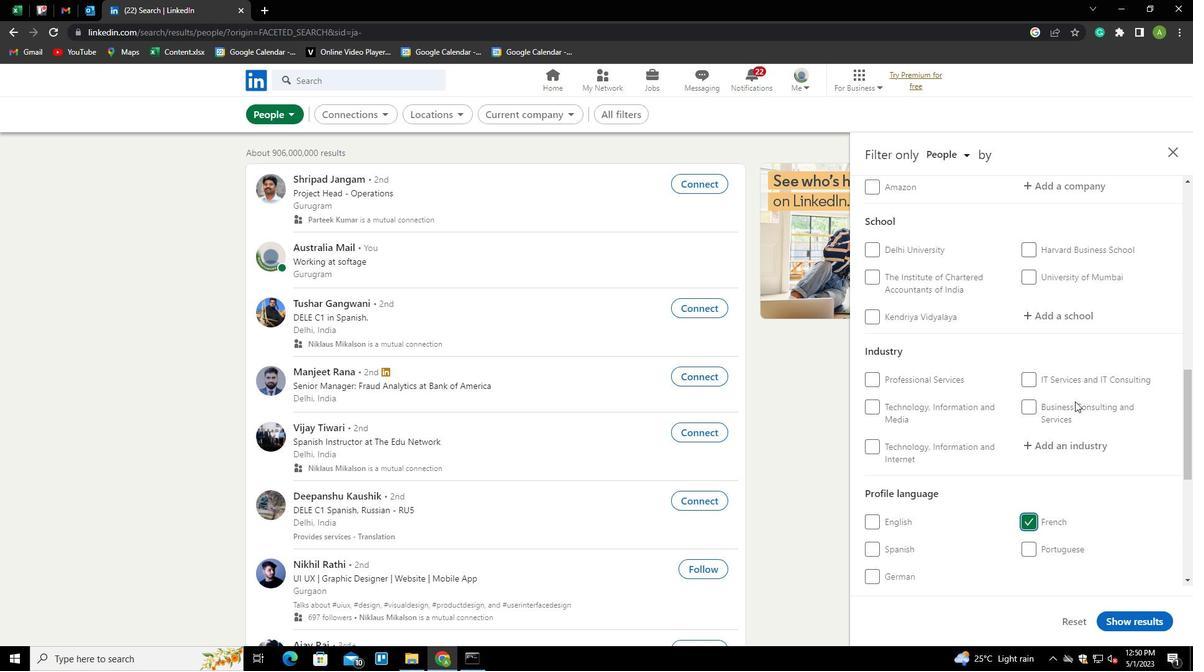 
Action: Mouse scrolled (1075, 402) with delta (0, 0)
Screenshot: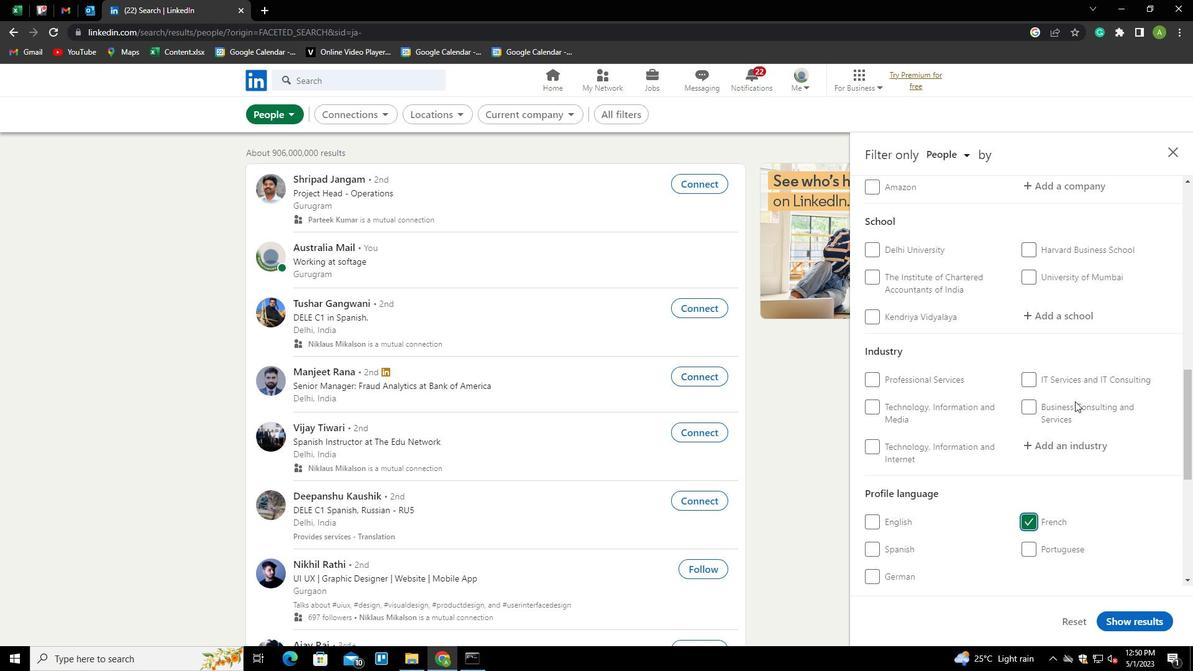 
Action: Mouse scrolled (1075, 402) with delta (0, 0)
Screenshot: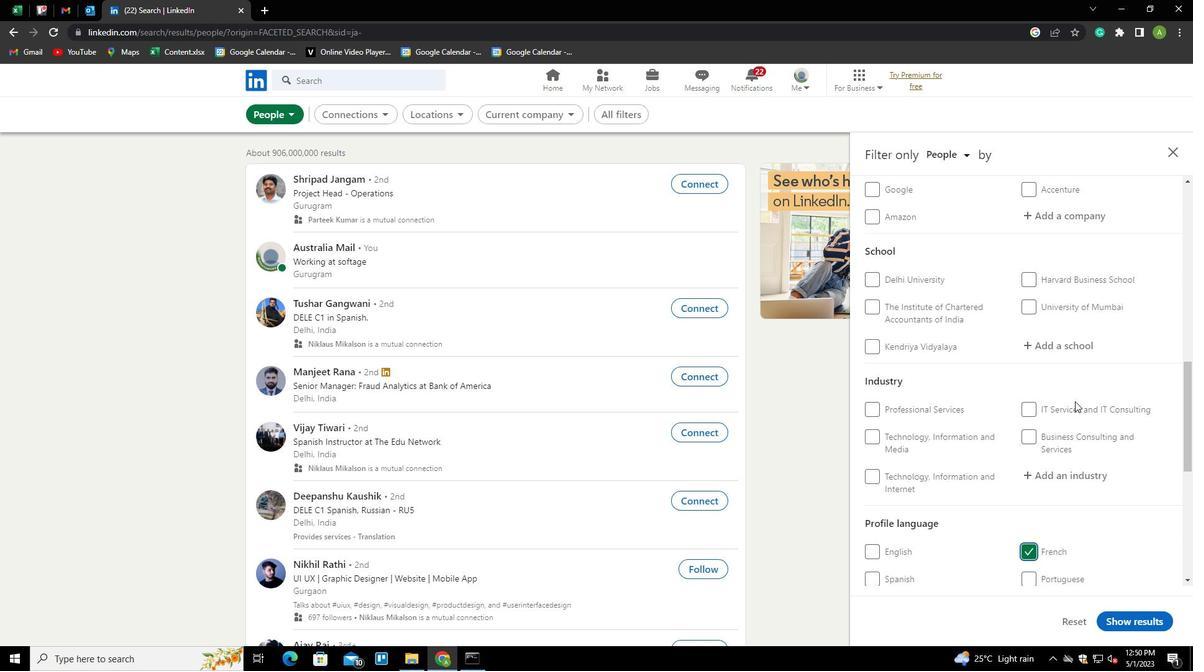 
Action: Mouse scrolled (1075, 402) with delta (0, 0)
Screenshot: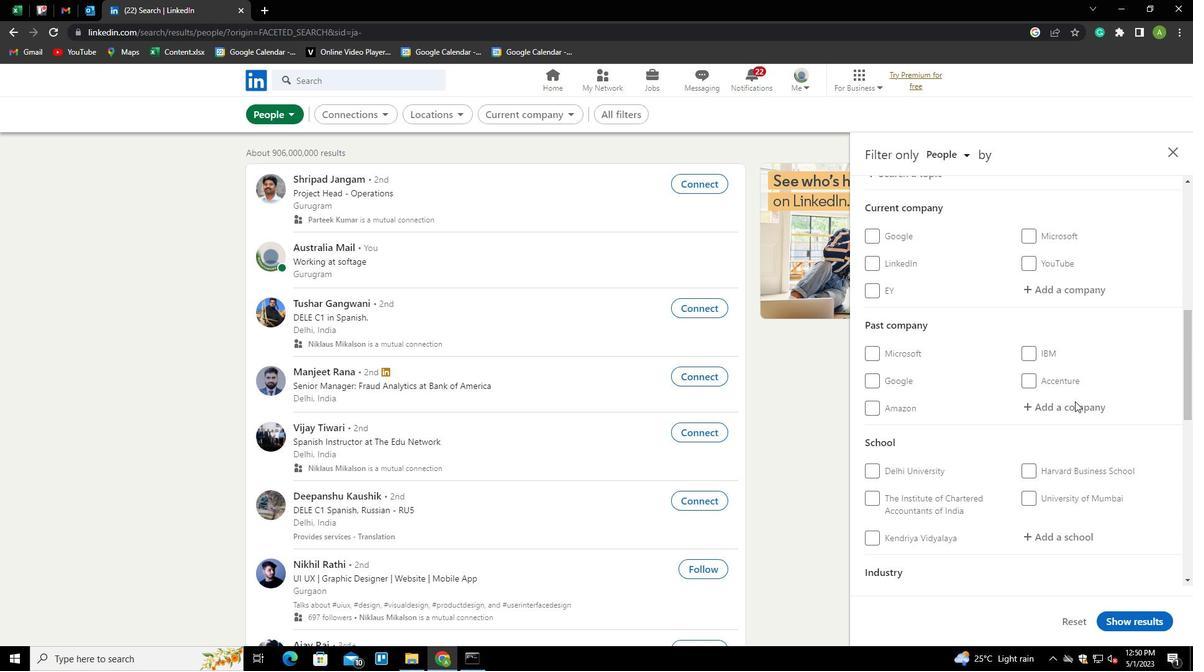 
Action: Mouse scrolled (1075, 402) with delta (0, 0)
Screenshot: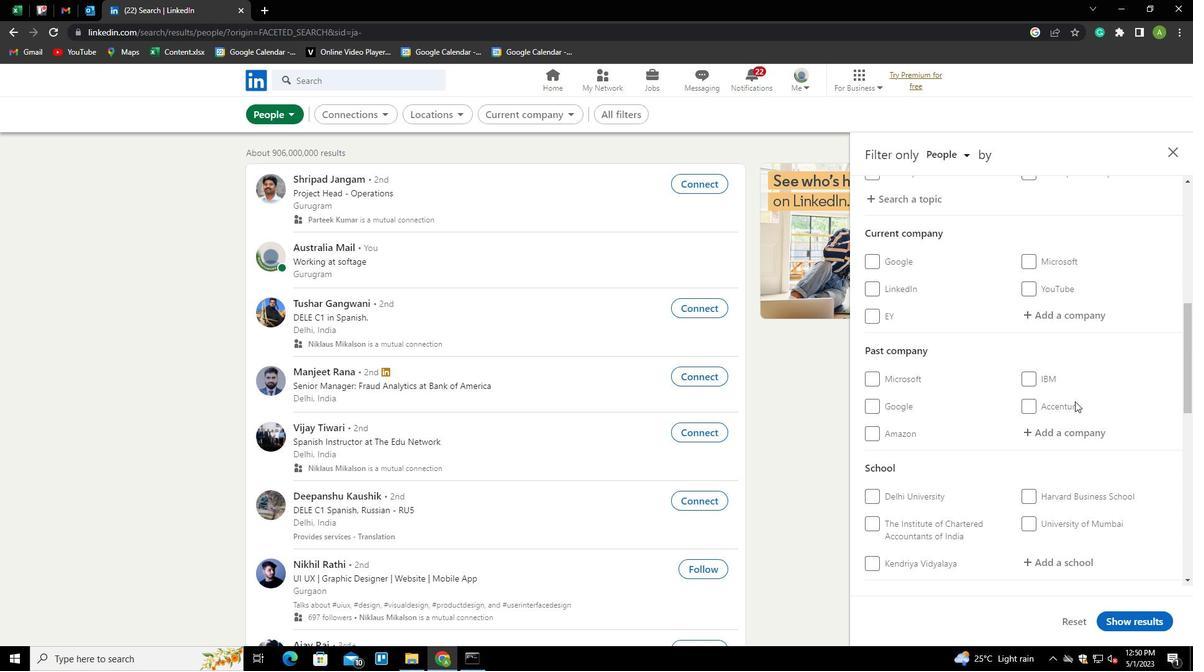 
Action: Mouse moved to (1060, 435)
Screenshot: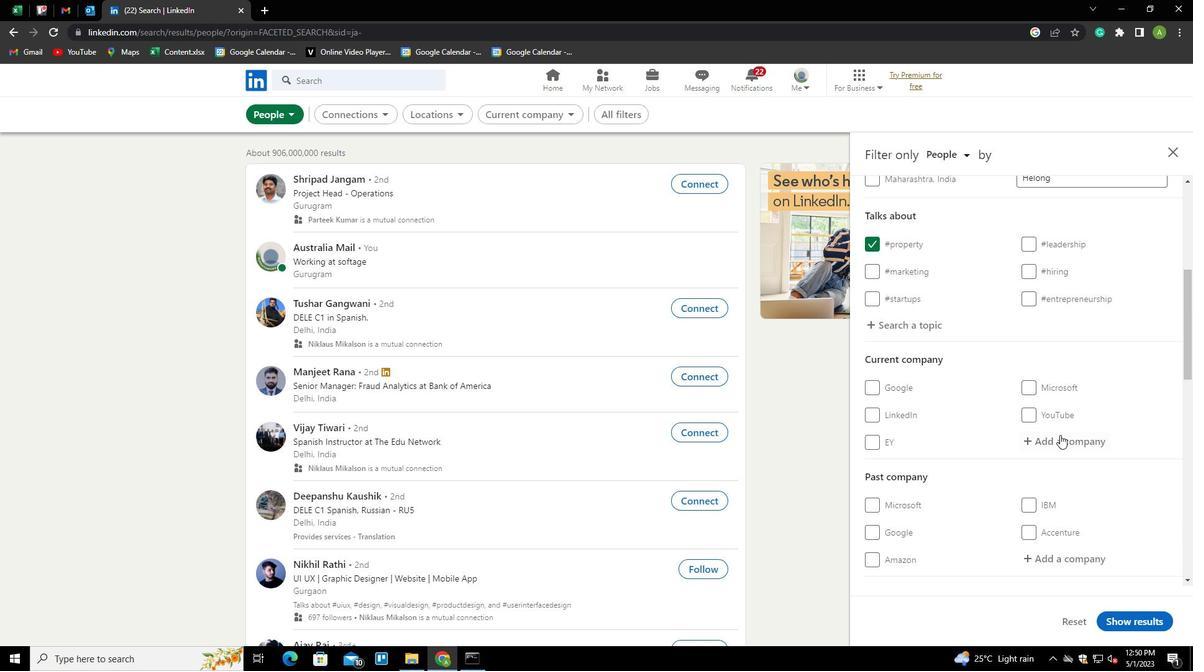 
Action: Mouse pressed left at (1060, 435)
Screenshot: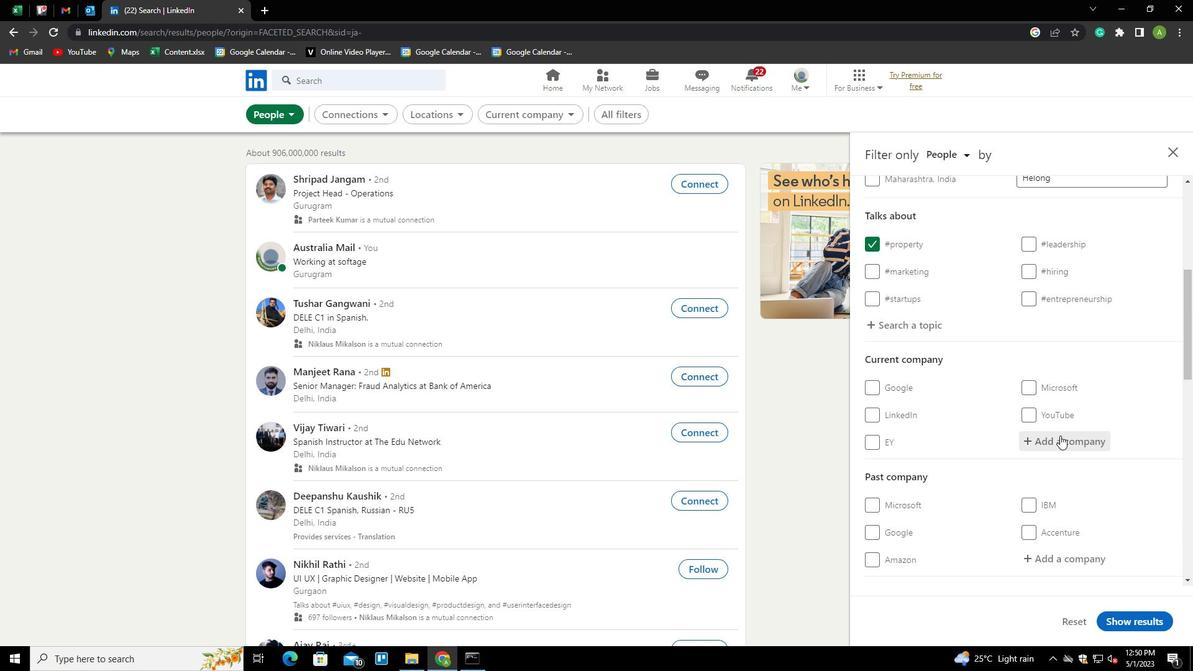 
Action: Mouse moved to (1058, 442)
Screenshot: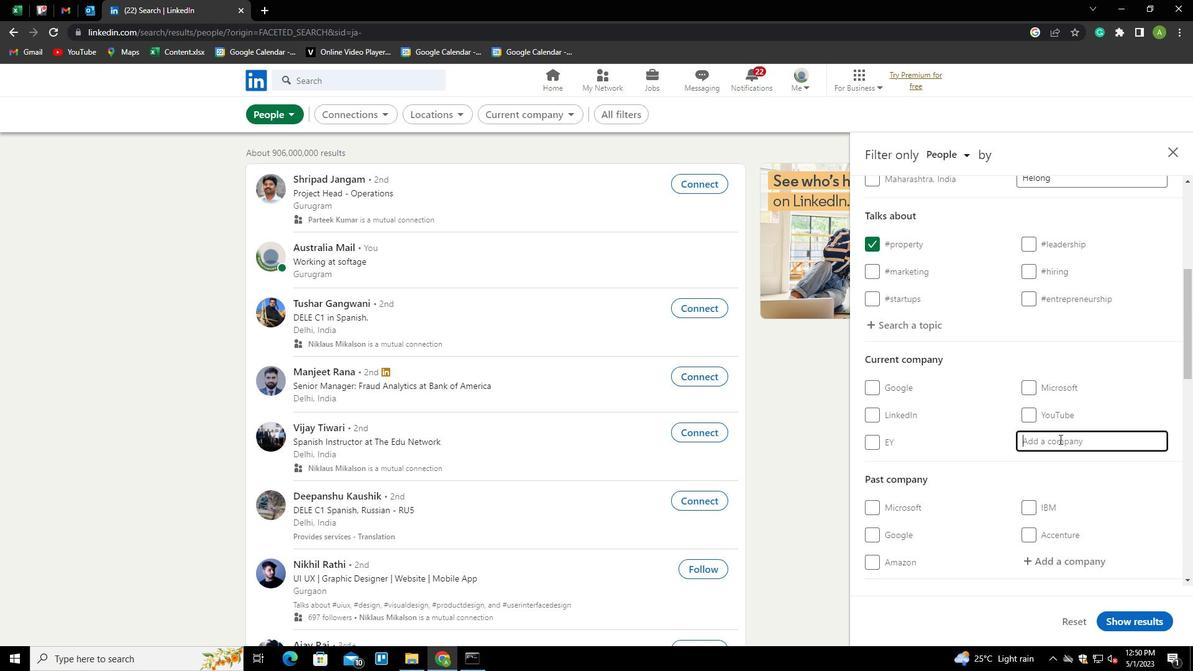 
Action: Key pressed <Key.shift>ANDROID<Key.down><Key.enter>
Screenshot: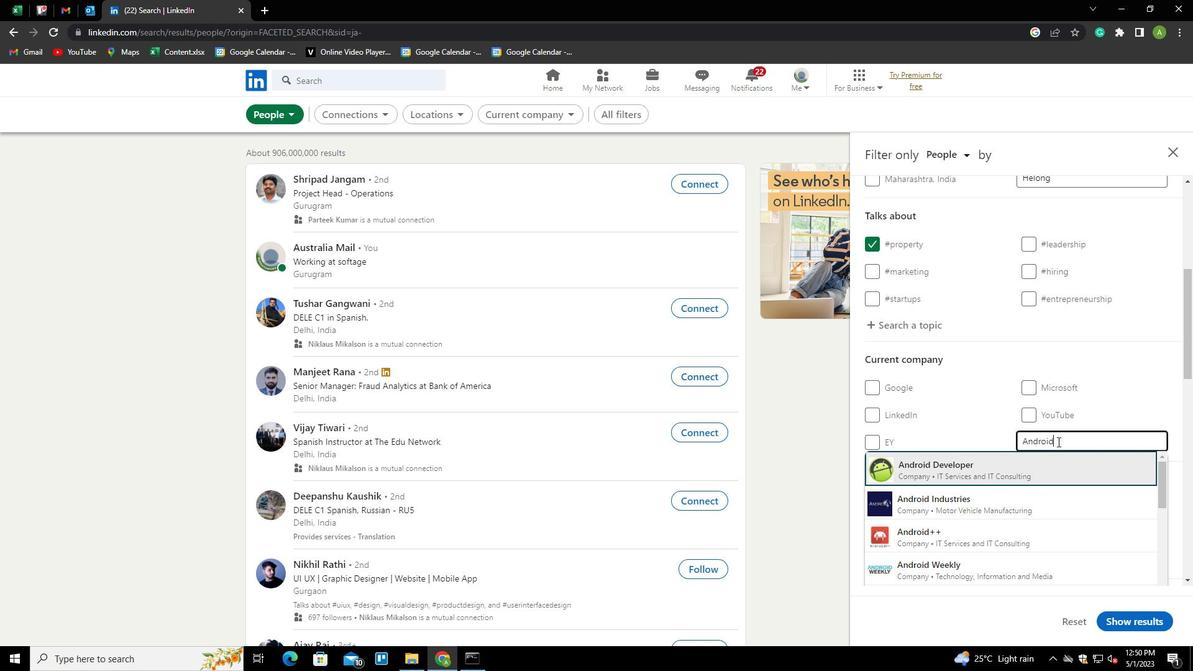 
Action: Mouse scrolled (1058, 441) with delta (0, 0)
Screenshot: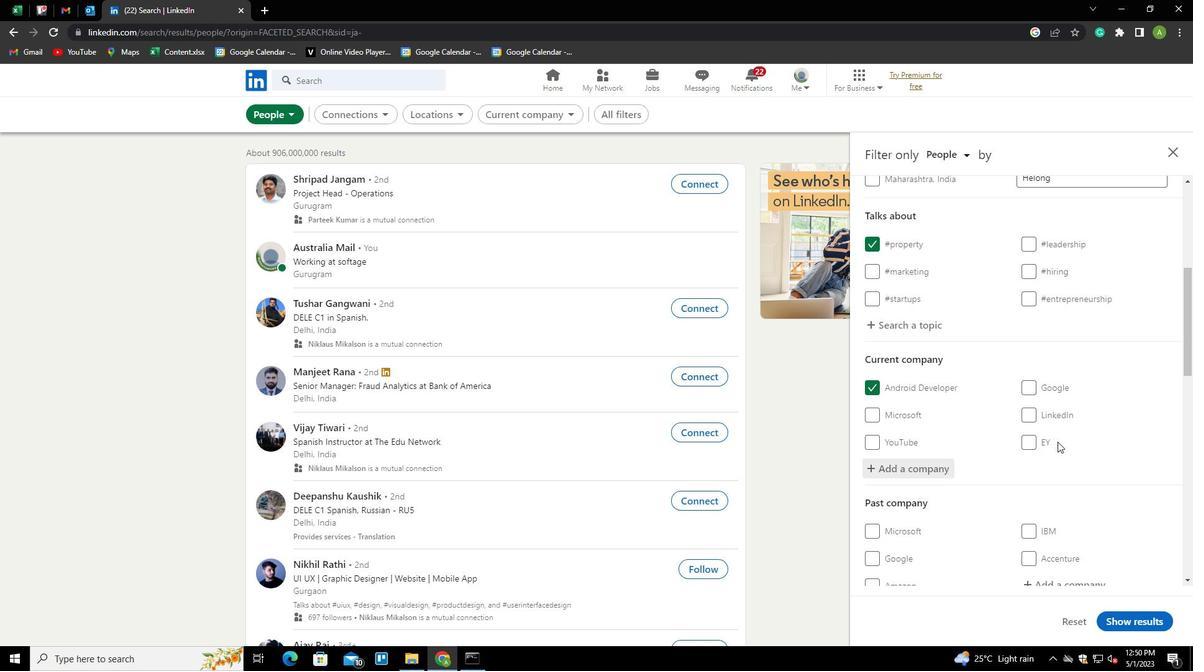 
Action: Mouse scrolled (1058, 441) with delta (0, 0)
Screenshot: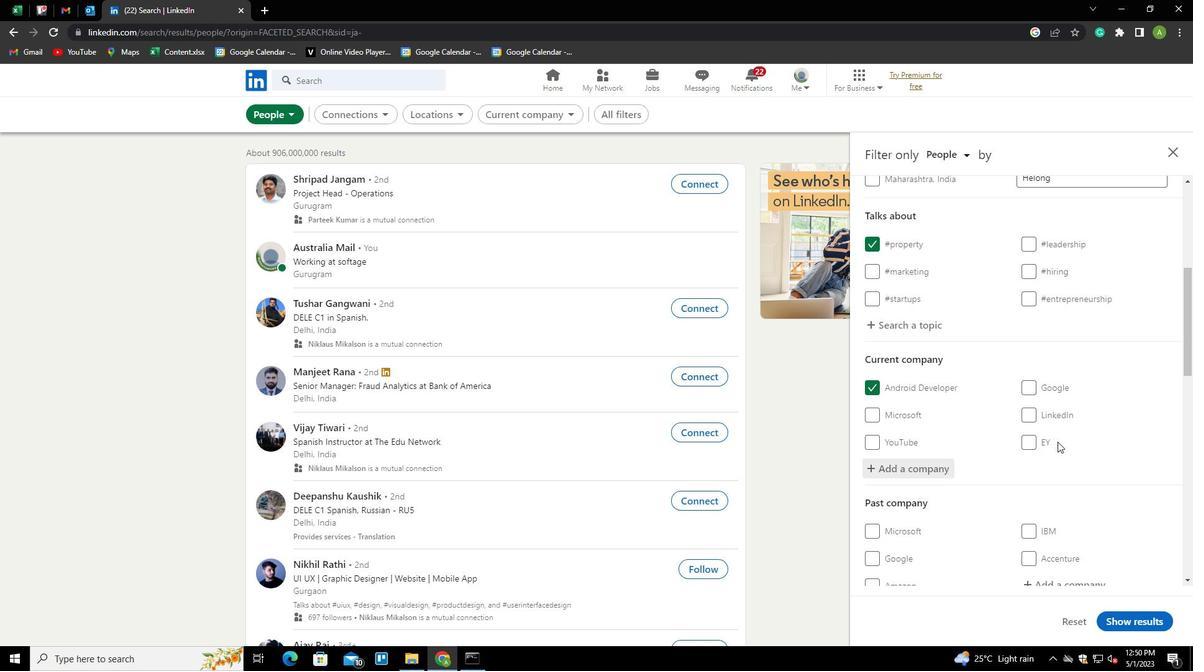 
Action: Mouse scrolled (1058, 441) with delta (0, 0)
Screenshot: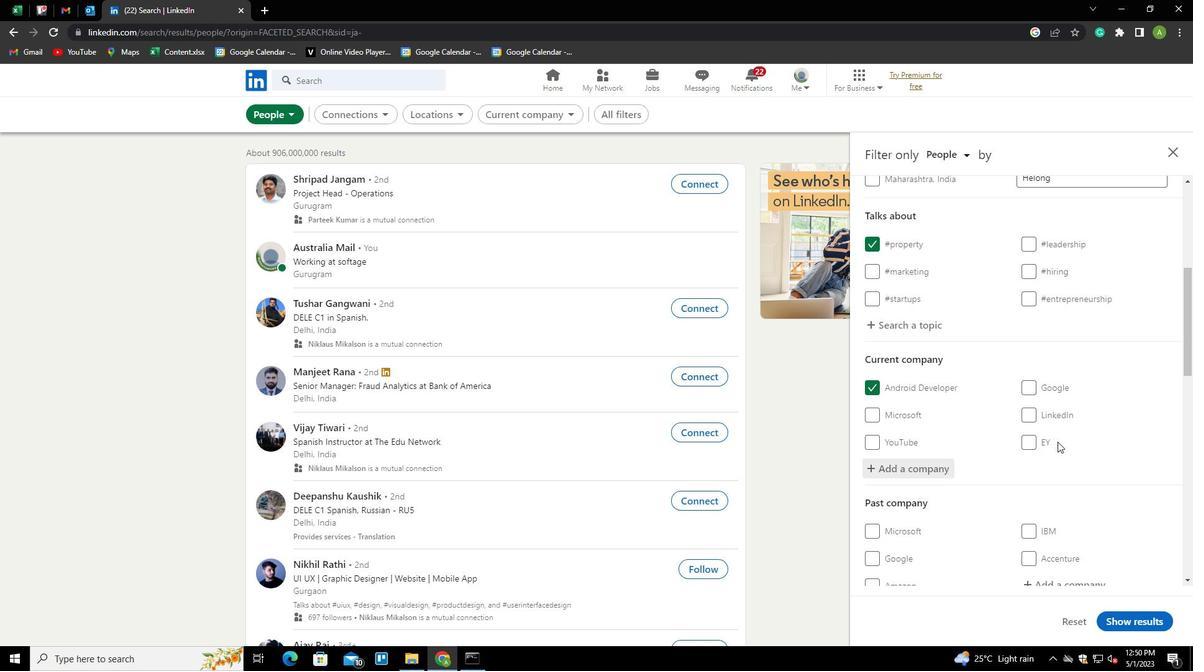 
Action: Mouse moved to (1045, 493)
Screenshot: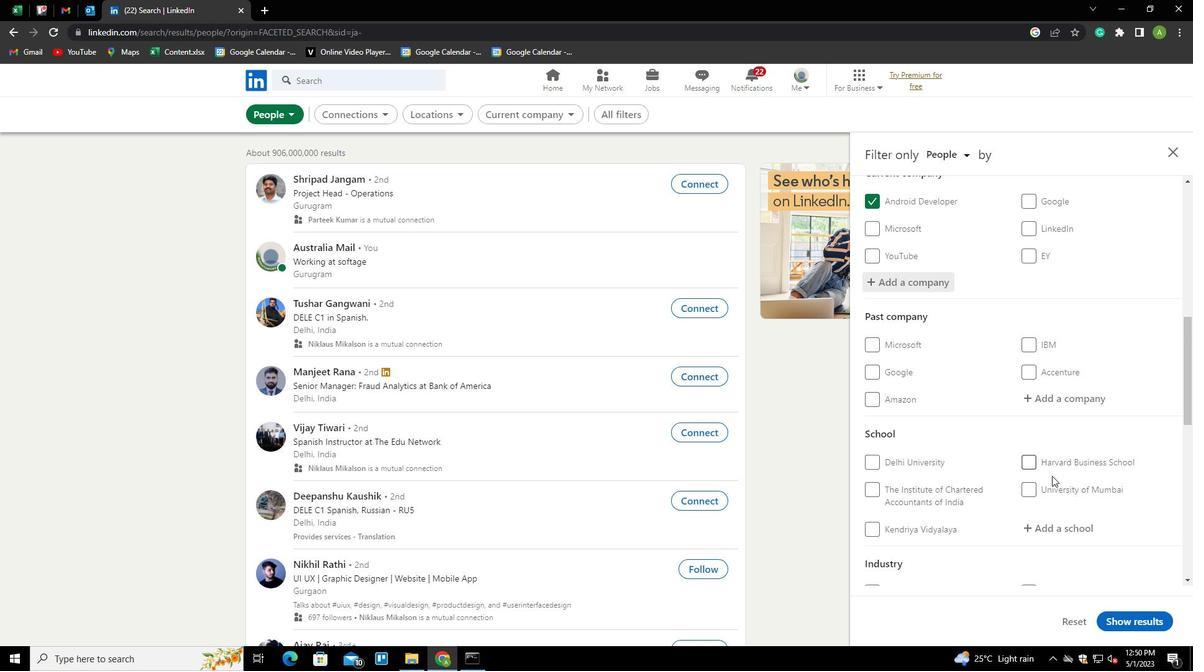 
Action: Mouse scrolled (1045, 493) with delta (0, 0)
Screenshot: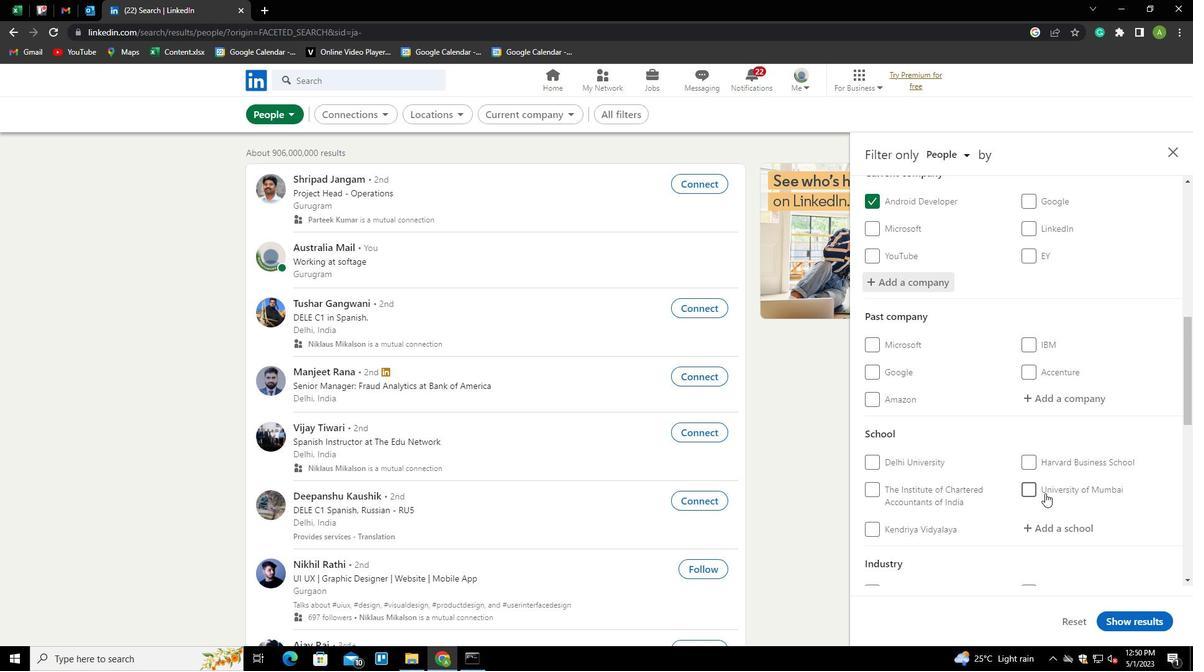 
Action: Mouse moved to (1051, 467)
Screenshot: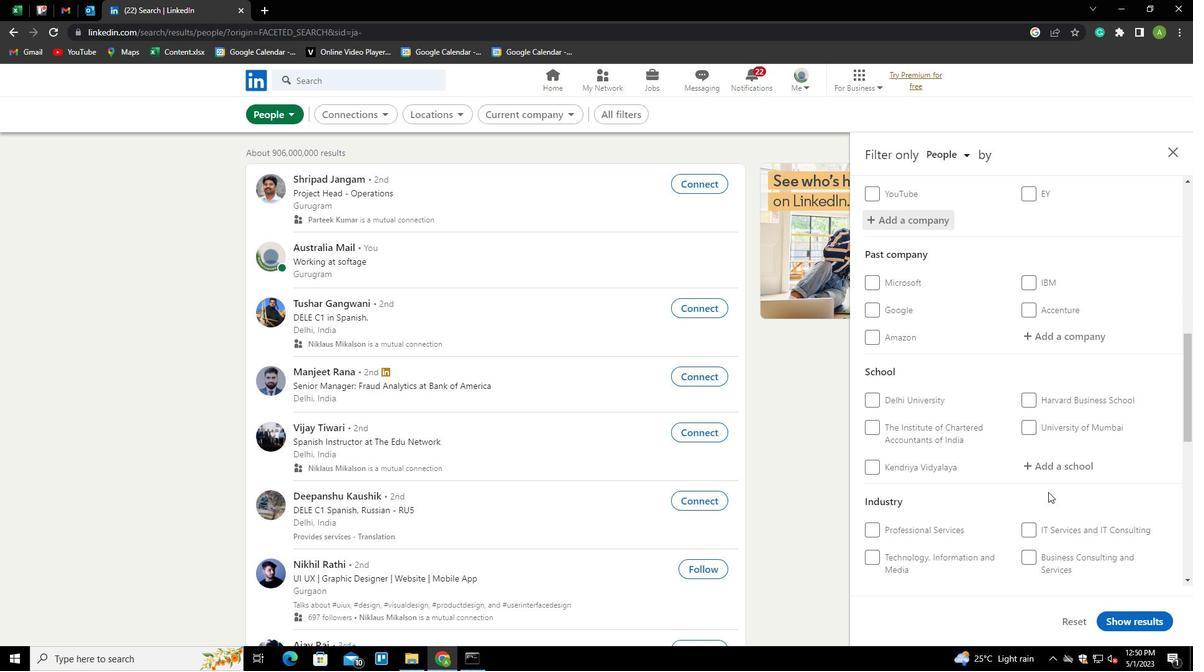 
Action: Mouse pressed left at (1051, 467)
Screenshot: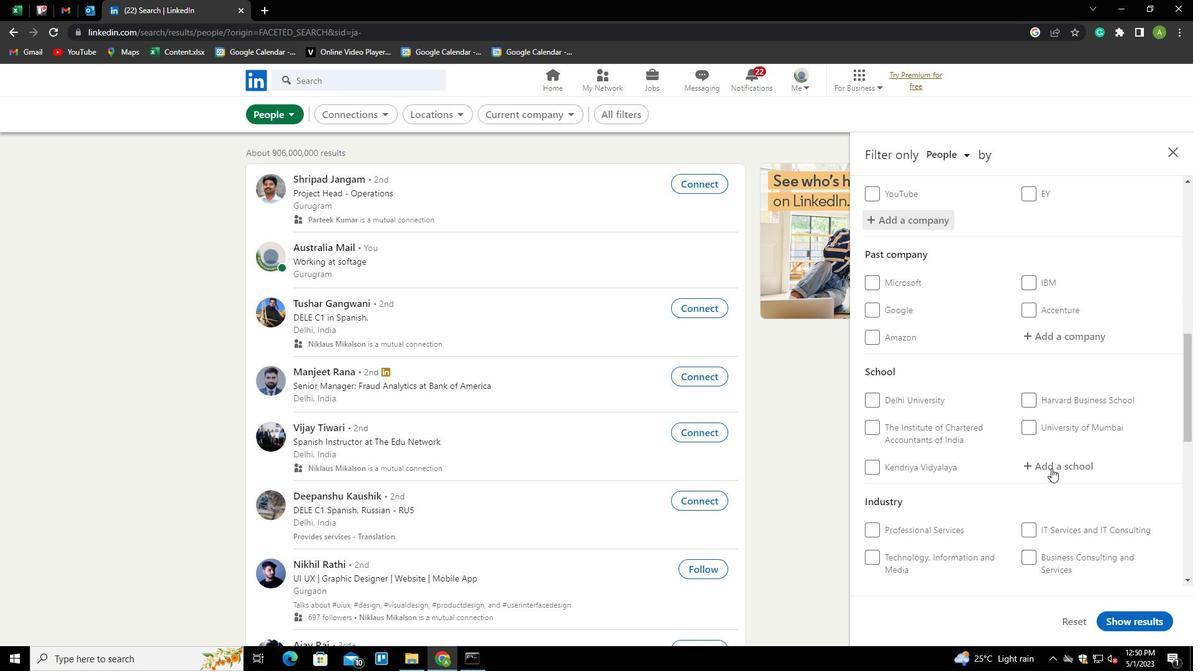 
Action: Mouse moved to (1055, 467)
Screenshot: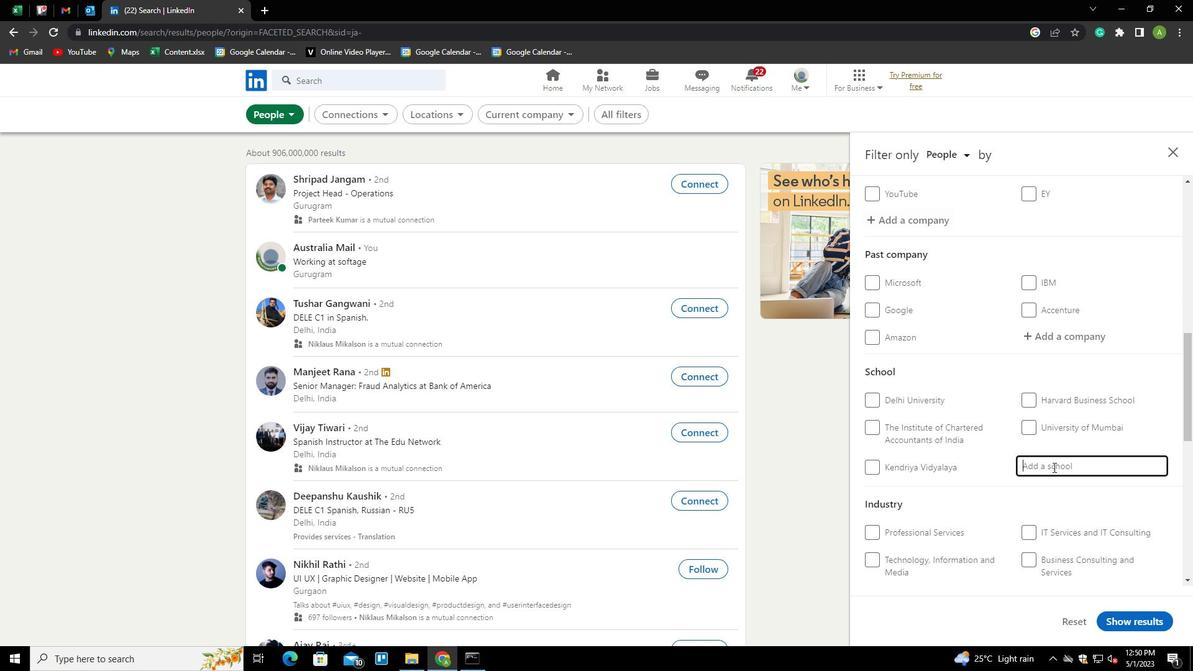 
Action: Mouse pressed left at (1055, 467)
Screenshot: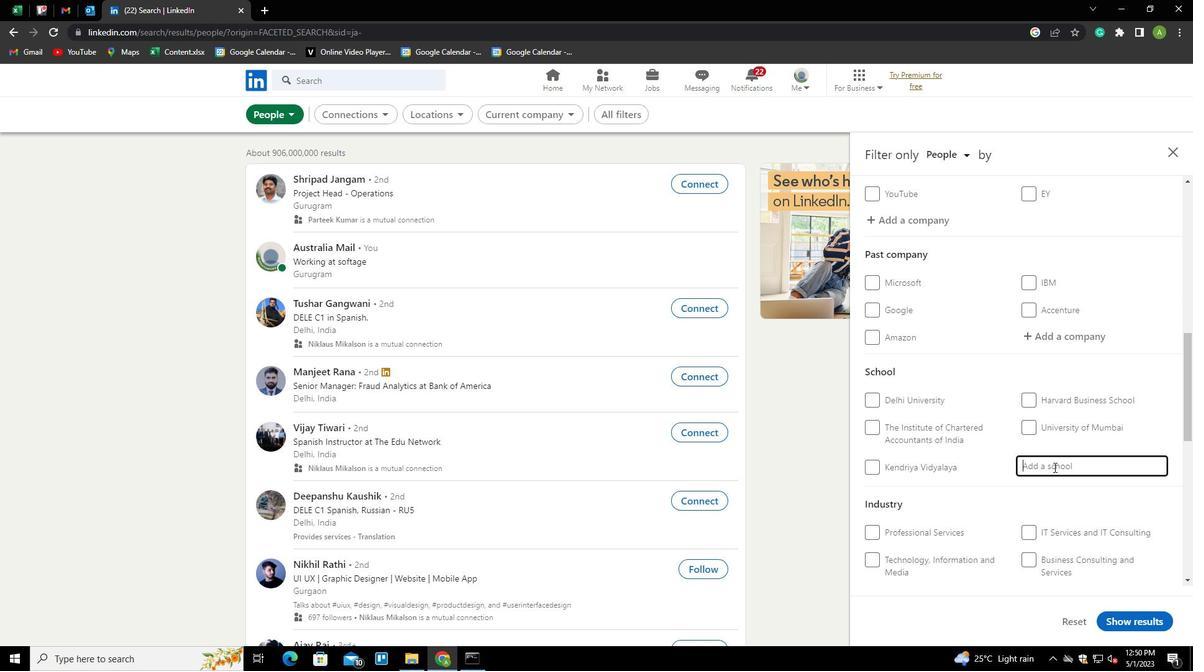 
Action: Mouse moved to (1055, 467)
Screenshot: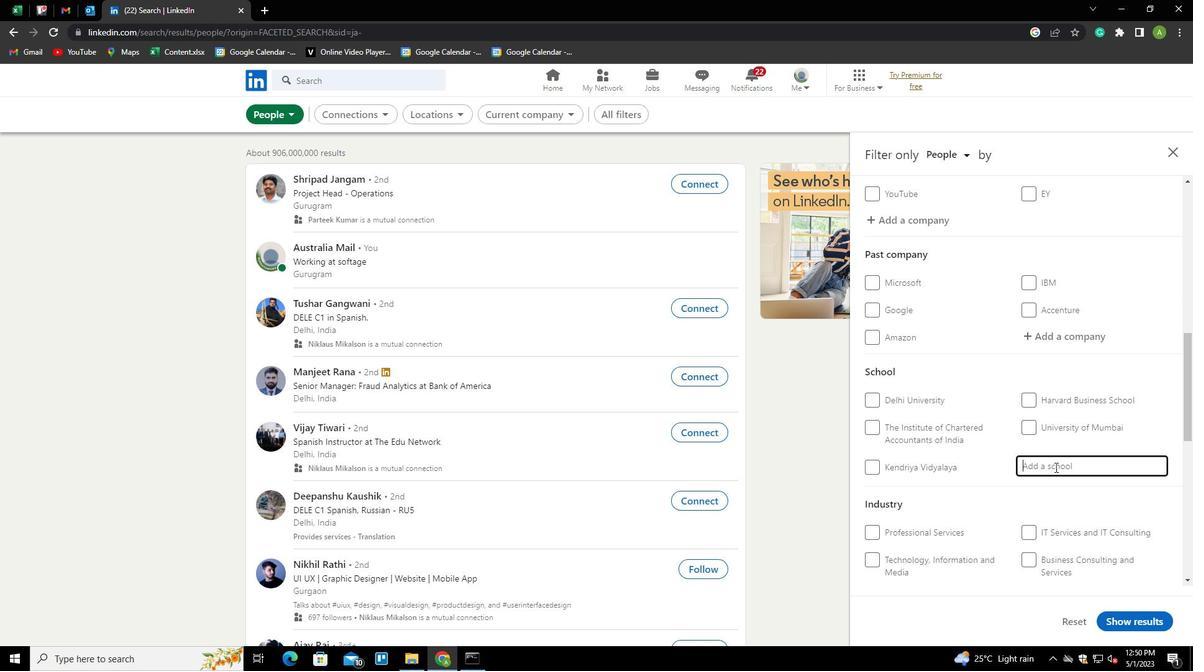 
Action: Key pressed <Key.shift>NATIN<Key.backspace>ONA<Key.down><Key.down><Key.down><Key.down><Key.down><Key.down><Key.down>A<Key.backspace>L<Key.space><Key.shift>LAW<Key.down><Key.down><Key.enter>
Screenshot: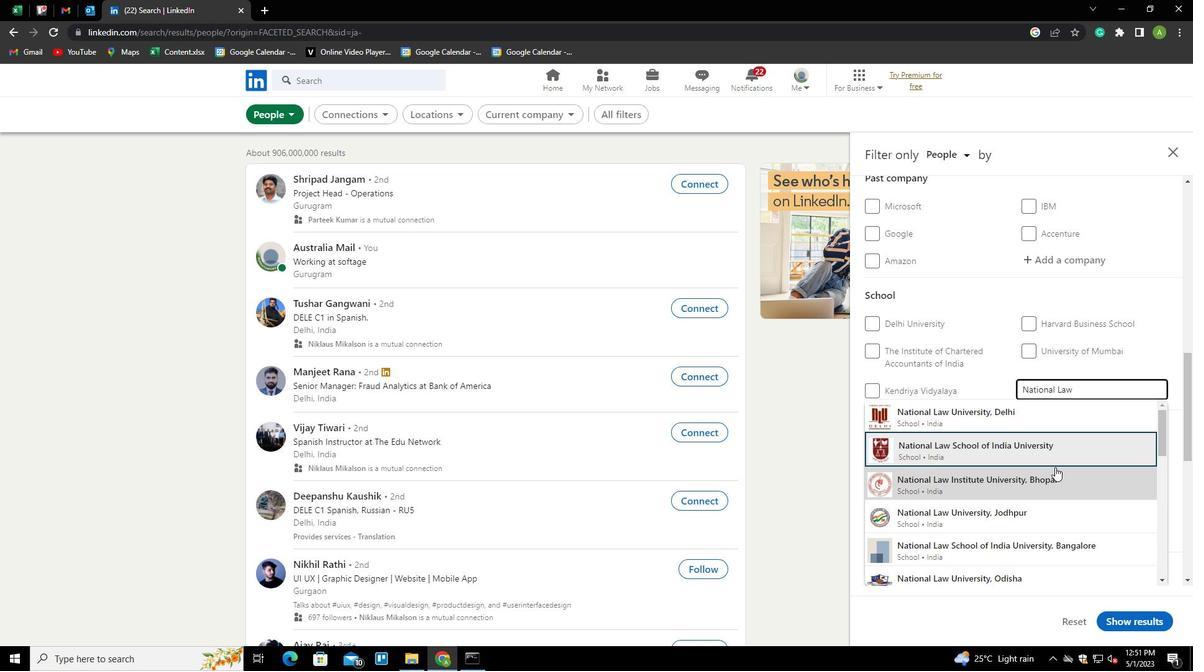 
Action: Mouse moved to (1055, 468)
Screenshot: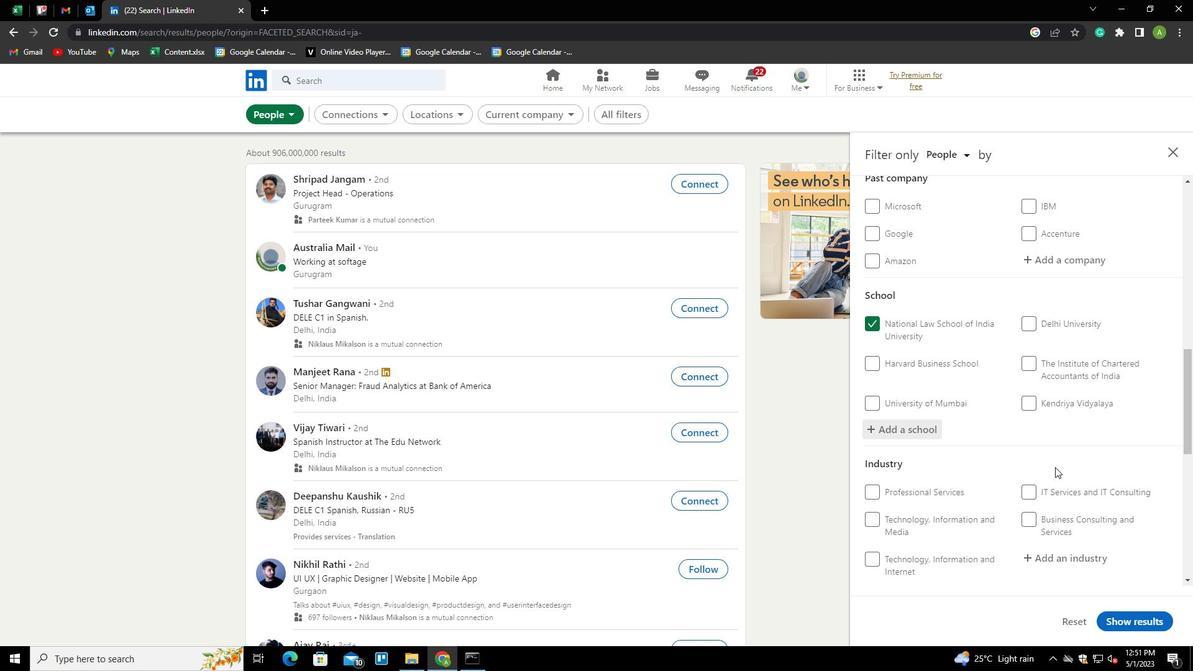 
Action: Mouse scrolled (1055, 467) with delta (0, 0)
Screenshot: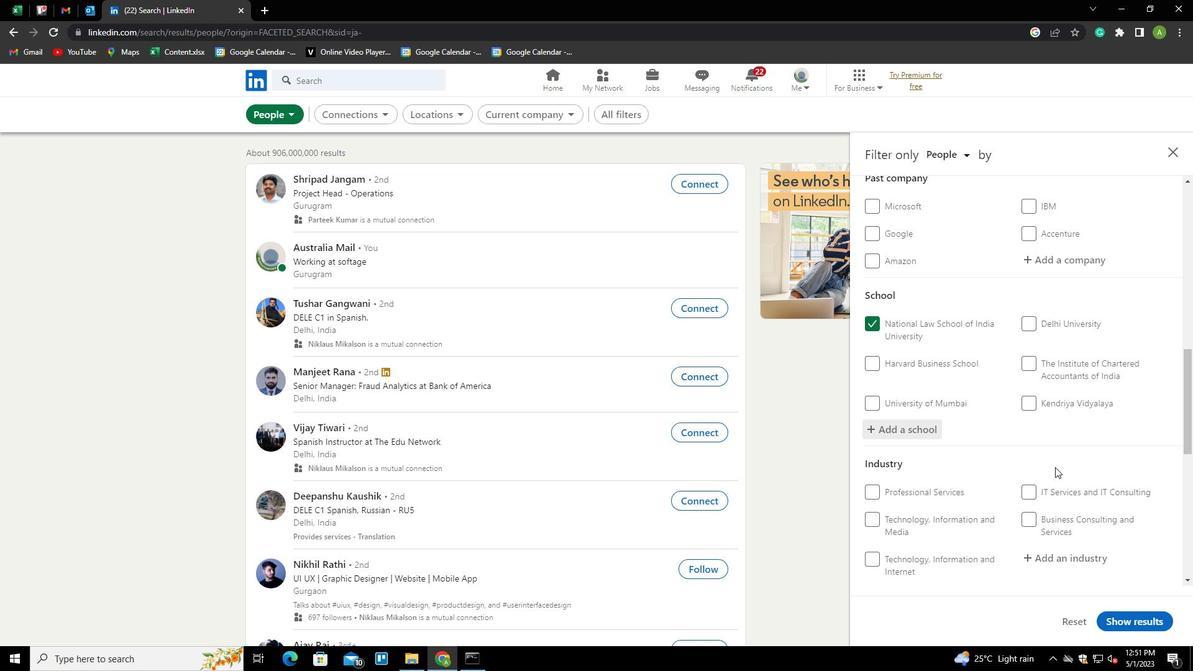 
Action: Mouse scrolled (1055, 467) with delta (0, 0)
Screenshot: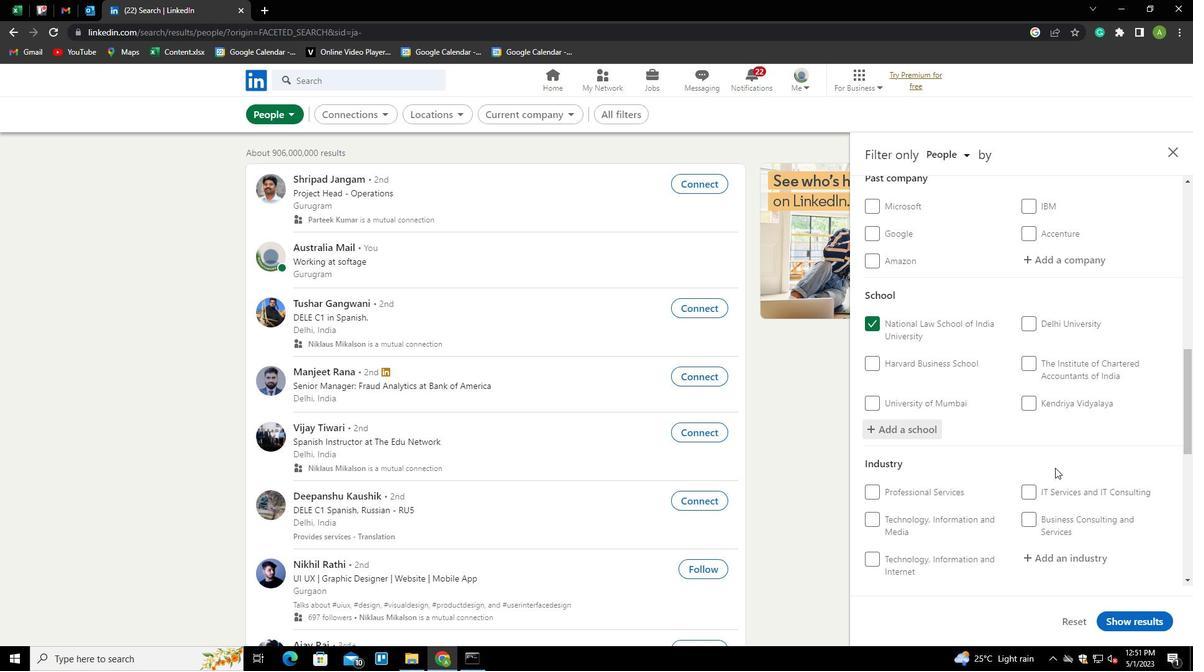 
Action: Mouse scrolled (1055, 467) with delta (0, 0)
Screenshot: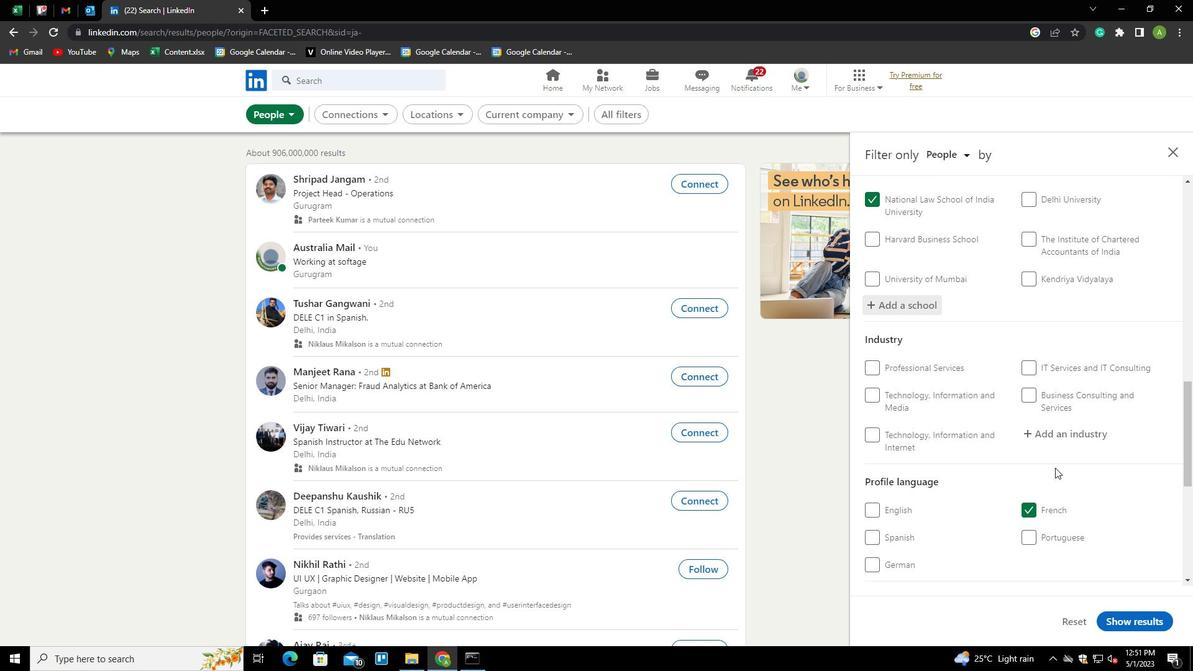 
Action: Mouse moved to (1061, 374)
Screenshot: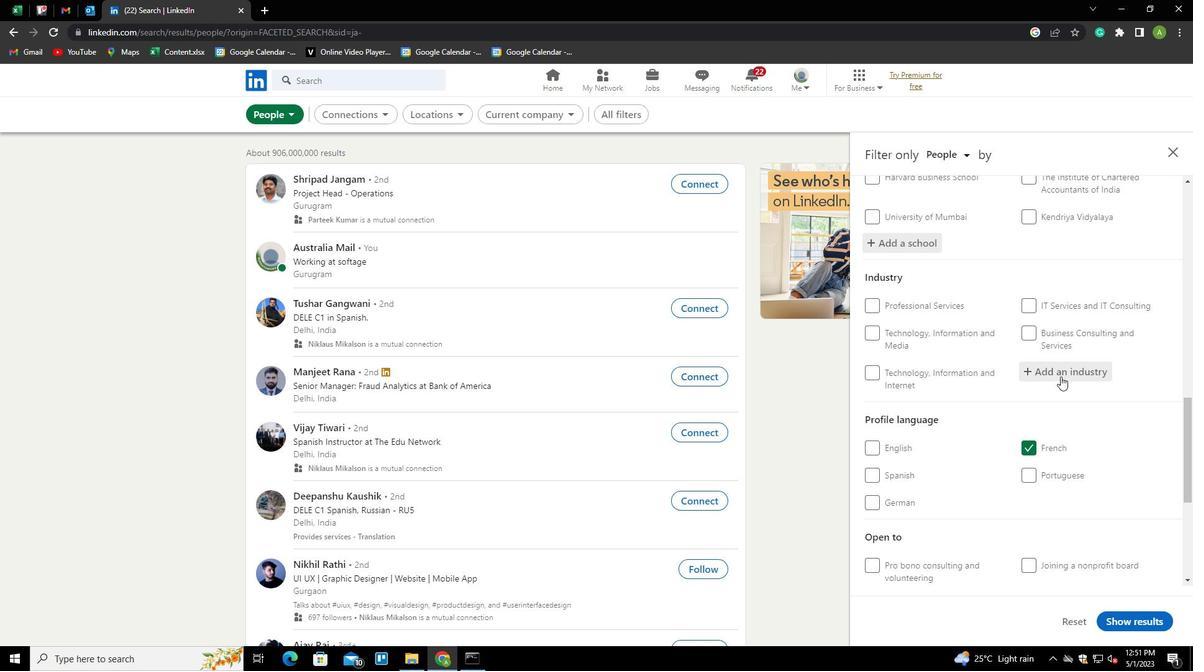 
Action: Mouse pressed left at (1061, 374)
Screenshot: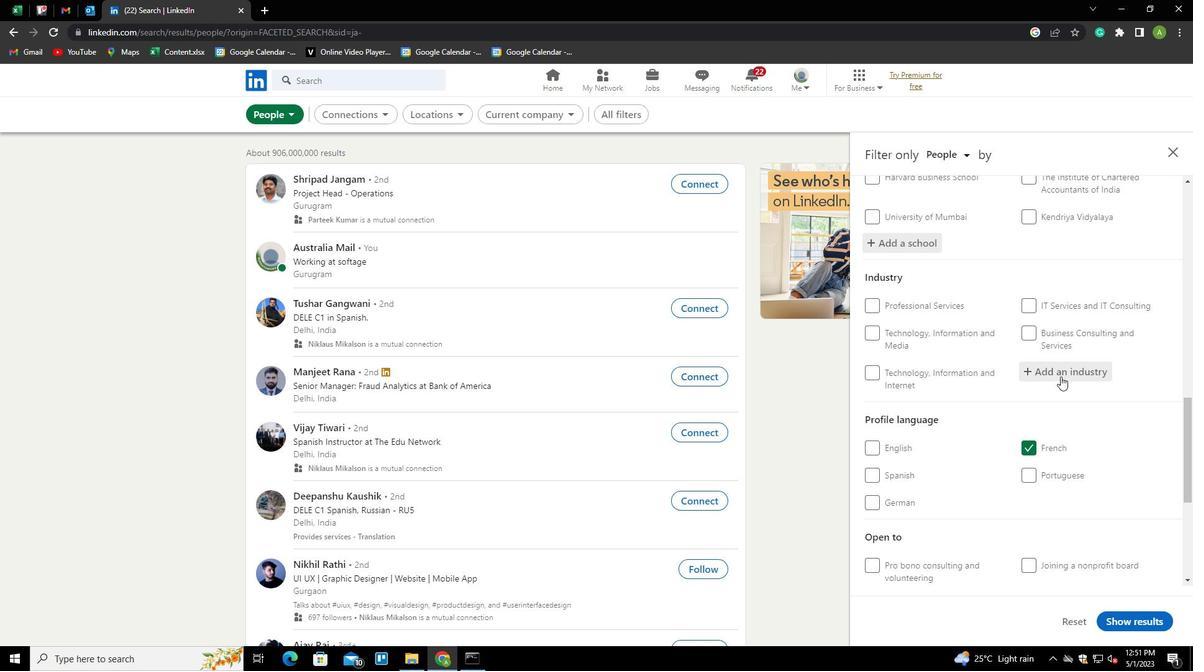 
Action: Mouse moved to (1063, 374)
Screenshot: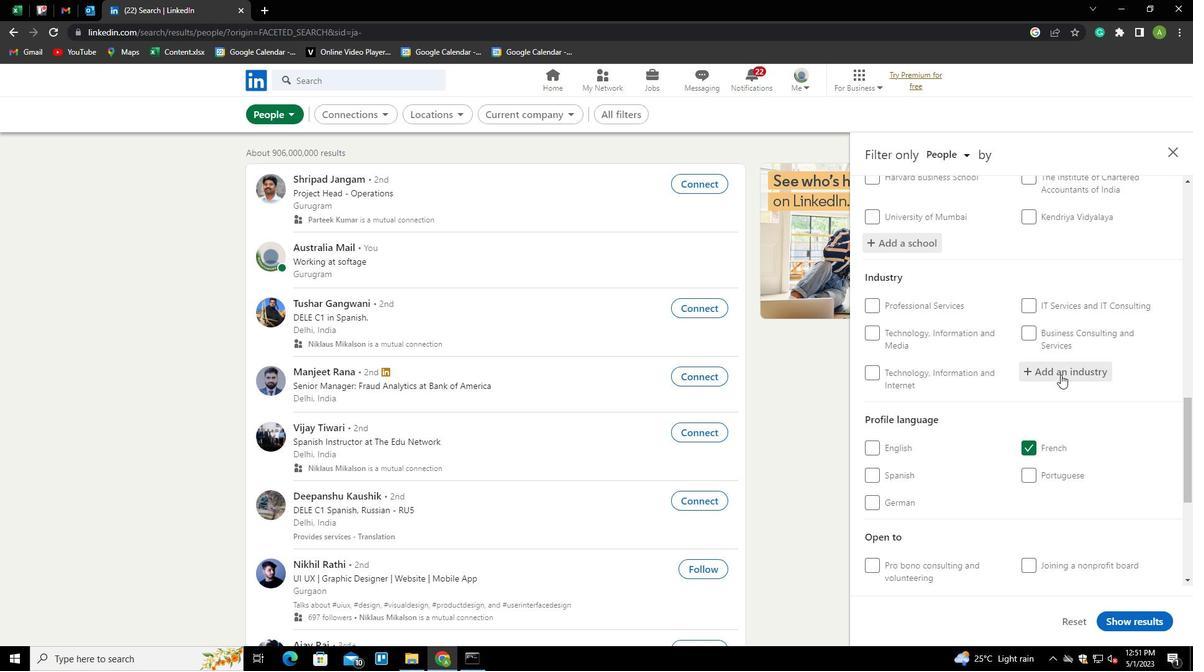 
Action: Mouse pressed left at (1063, 374)
Screenshot: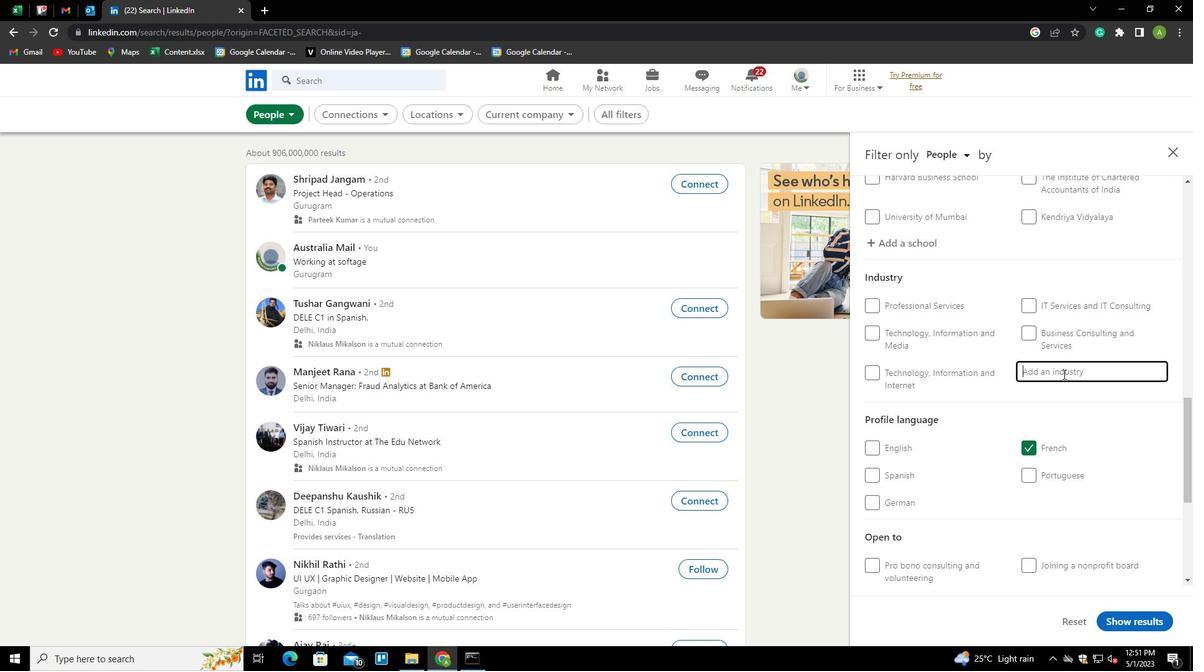 
Action: Key pressed <Key.shift>COMPUTER<Key.down><Key.down><Key.down><Key.down><Key.up><Key.enter>
Screenshot: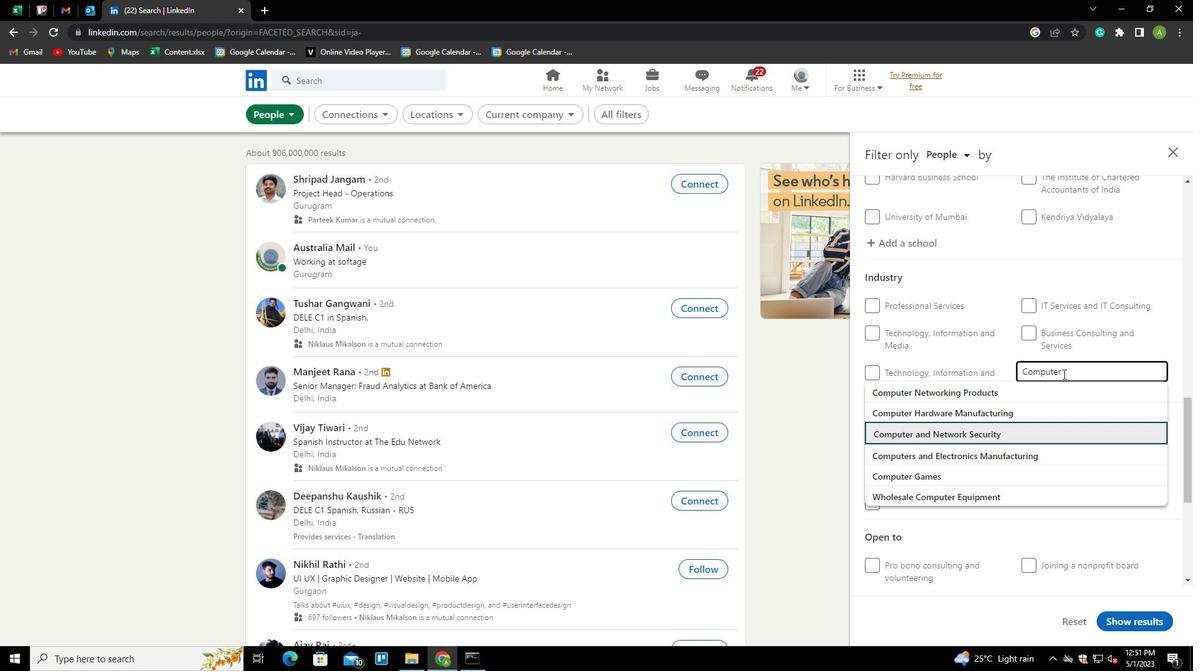 
Action: Mouse scrolled (1063, 373) with delta (0, 0)
Screenshot: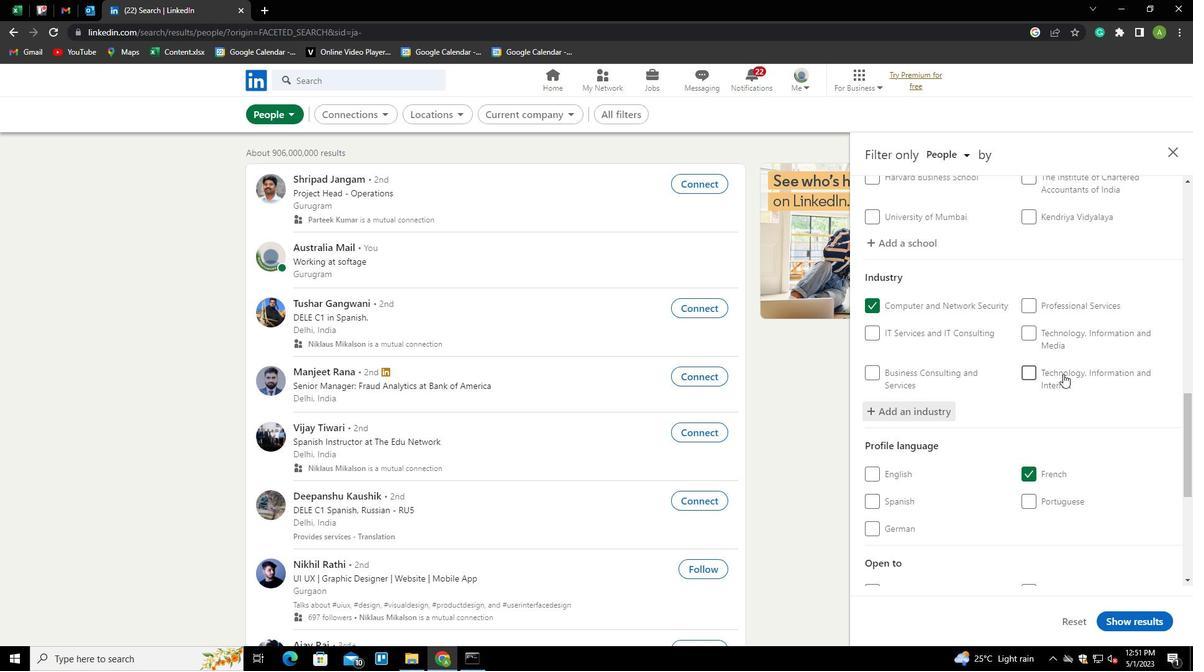 
Action: Mouse scrolled (1063, 373) with delta (0, 0)
Screenshot: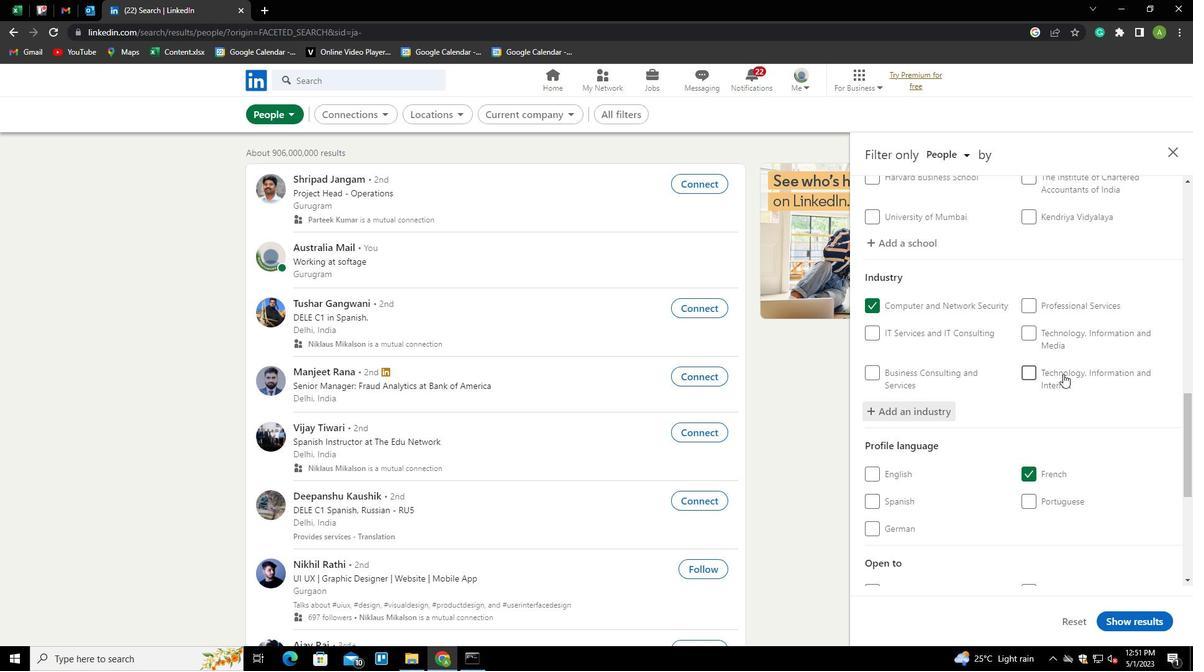 
Action: Mouse scrolled (1063, 373) with delta (0, 0)
Screenshot: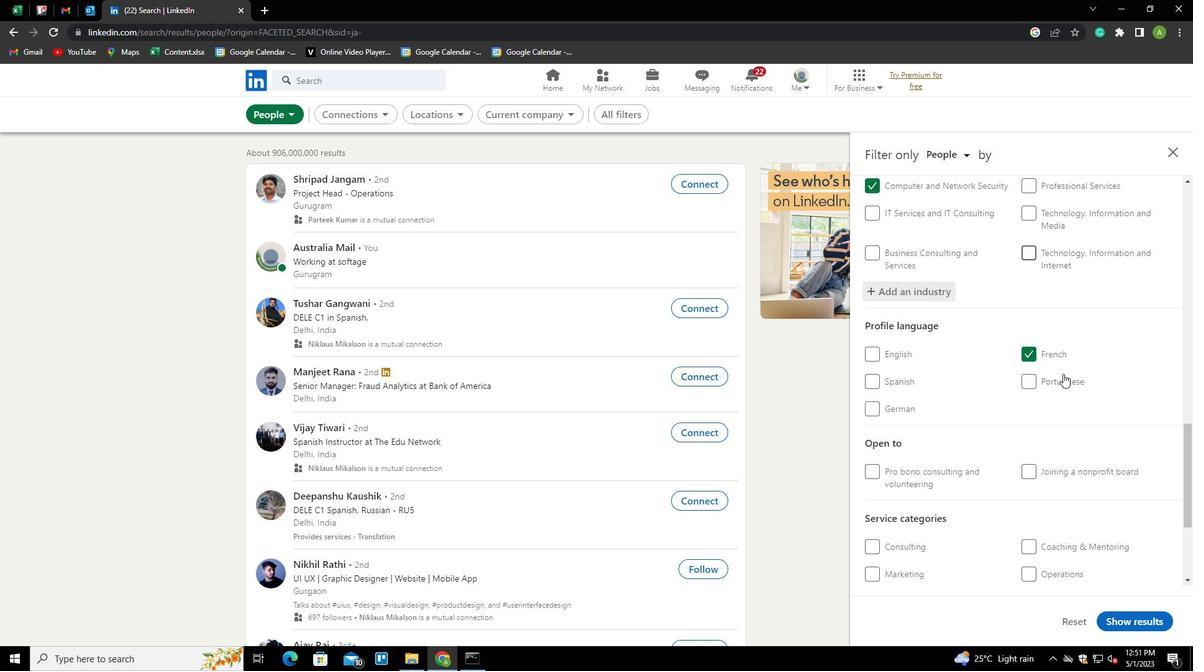
Action: Mouse scrolled (1063, 373) with delta (0, 0)
Screenshot: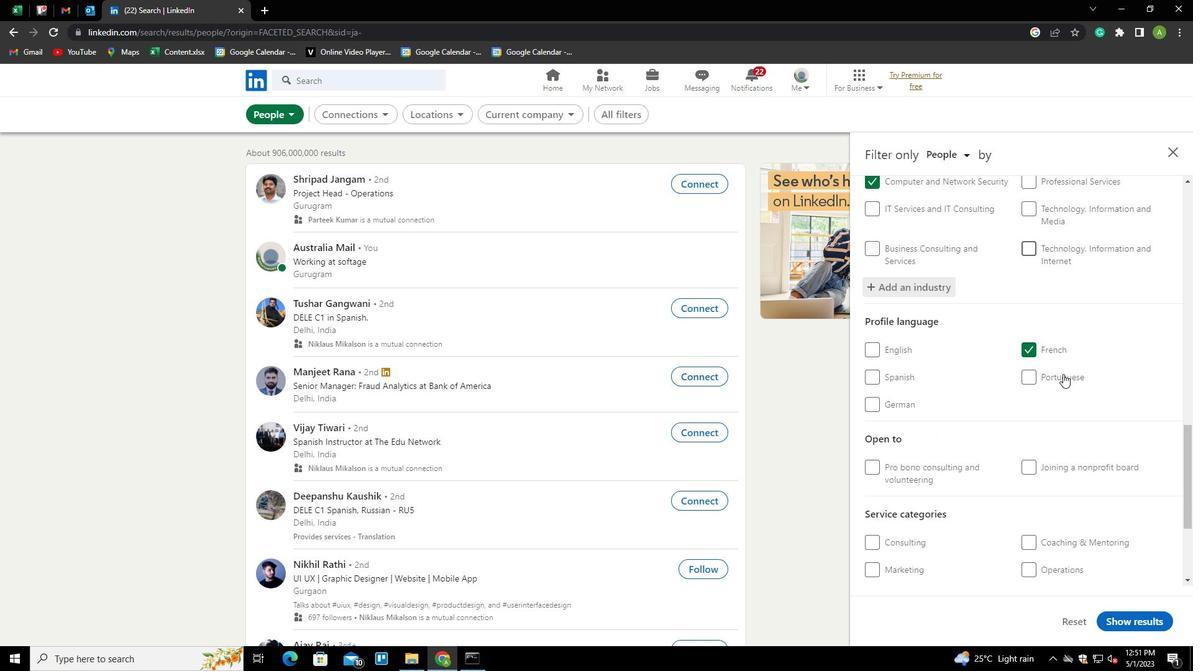 
Action: Mouse moved to (1039, 474)
Screenshot: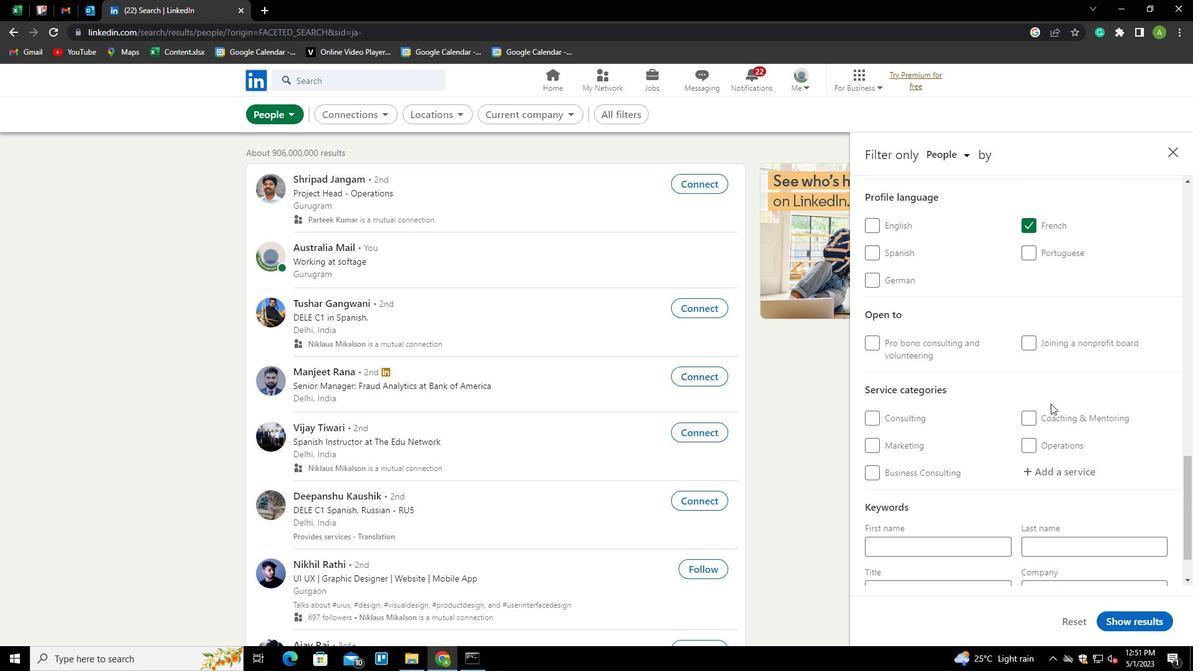 
Action: Mouse pressed left at (1039, 474)
Screenshot: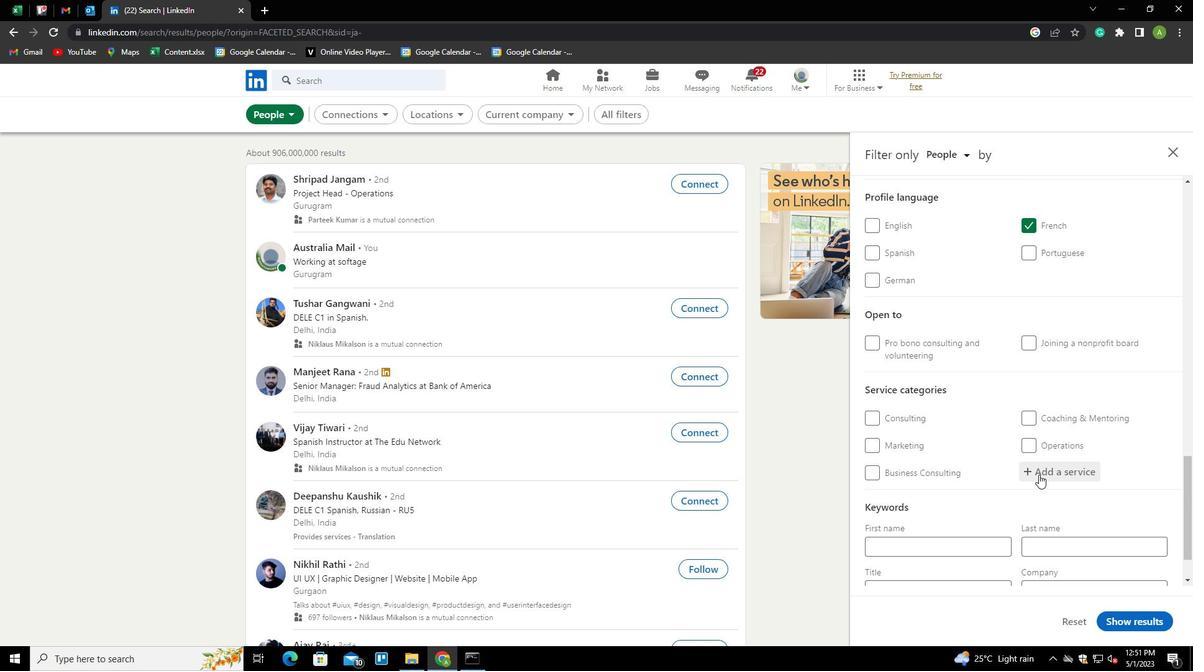 
Action: Mouse moved to (1046, 470)
Screenshot: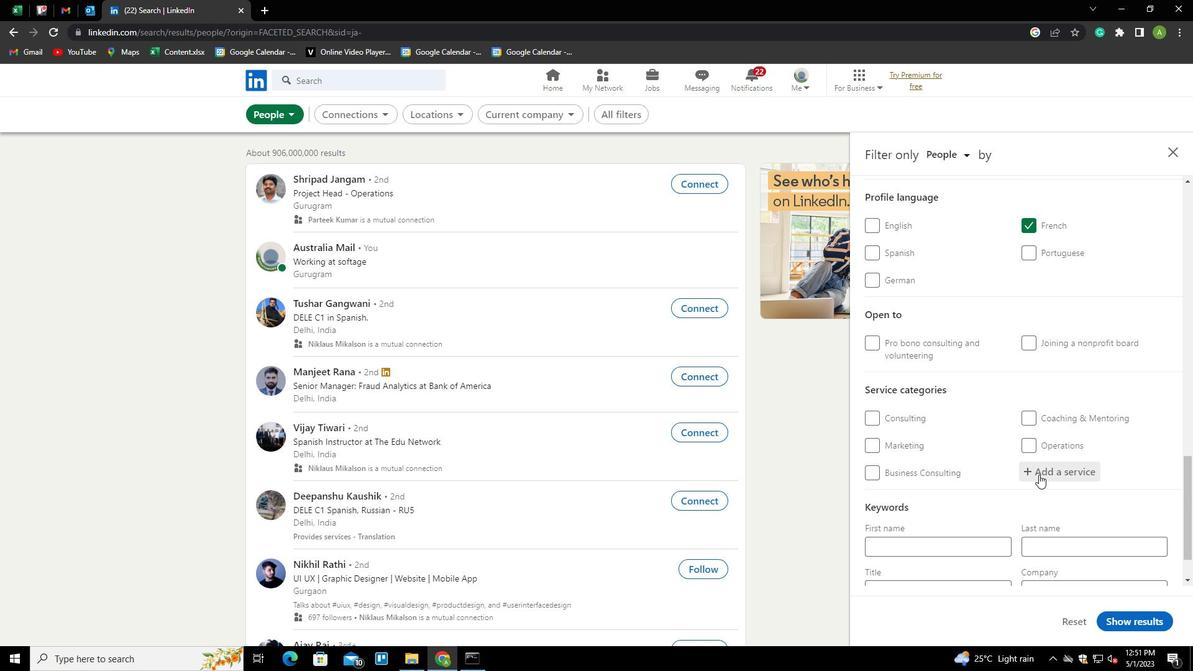 
Action: Mouse pressed left at (1046, 470)
Screenshot: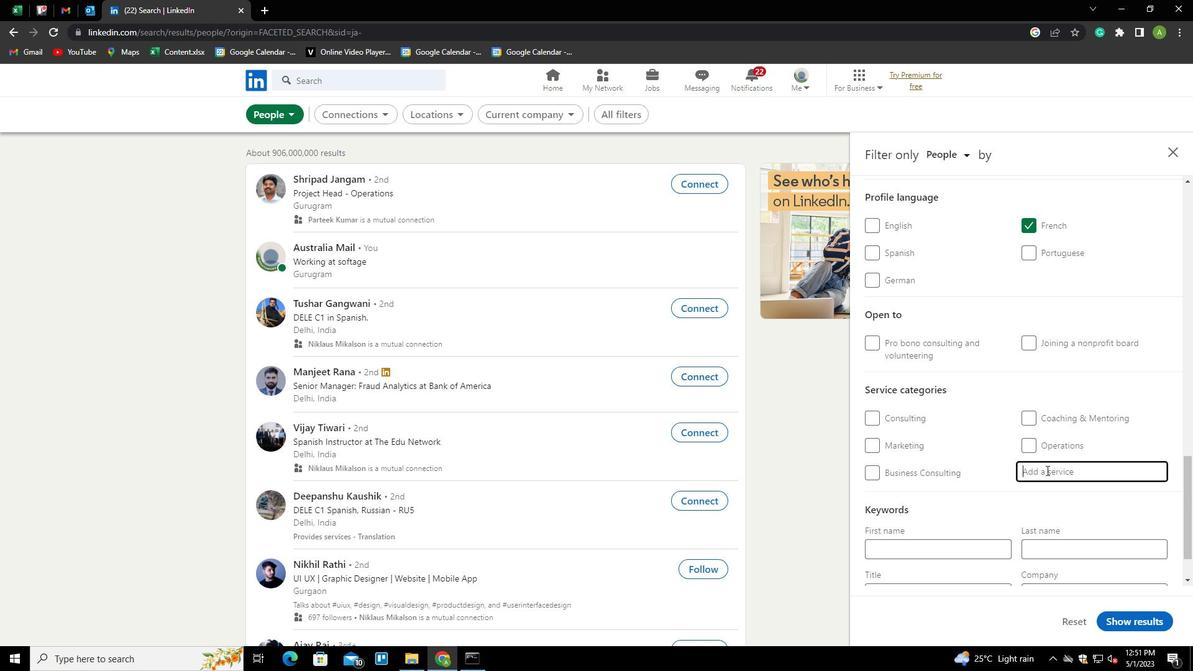 
Action: Key pressed <Key.shift>ASSISTANT<Key.space><Key.shift>ADVERTISING
Screenshot: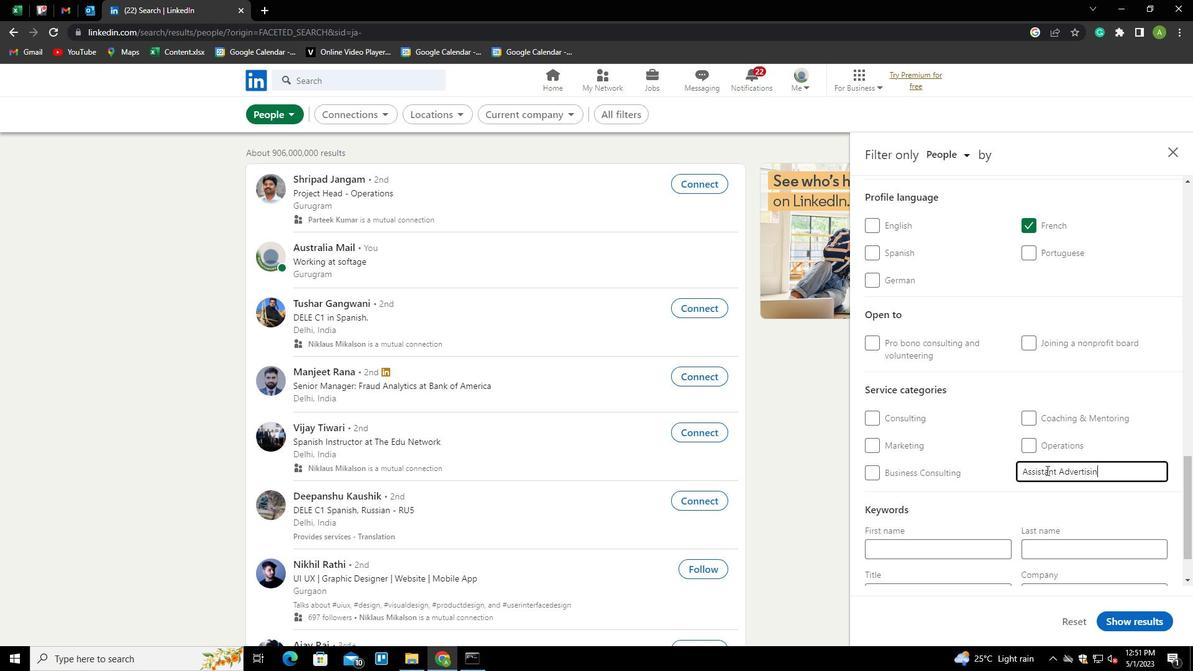 
Action: Mouse scrolled (1046, 470) with delta (0, 0)
Screenshot: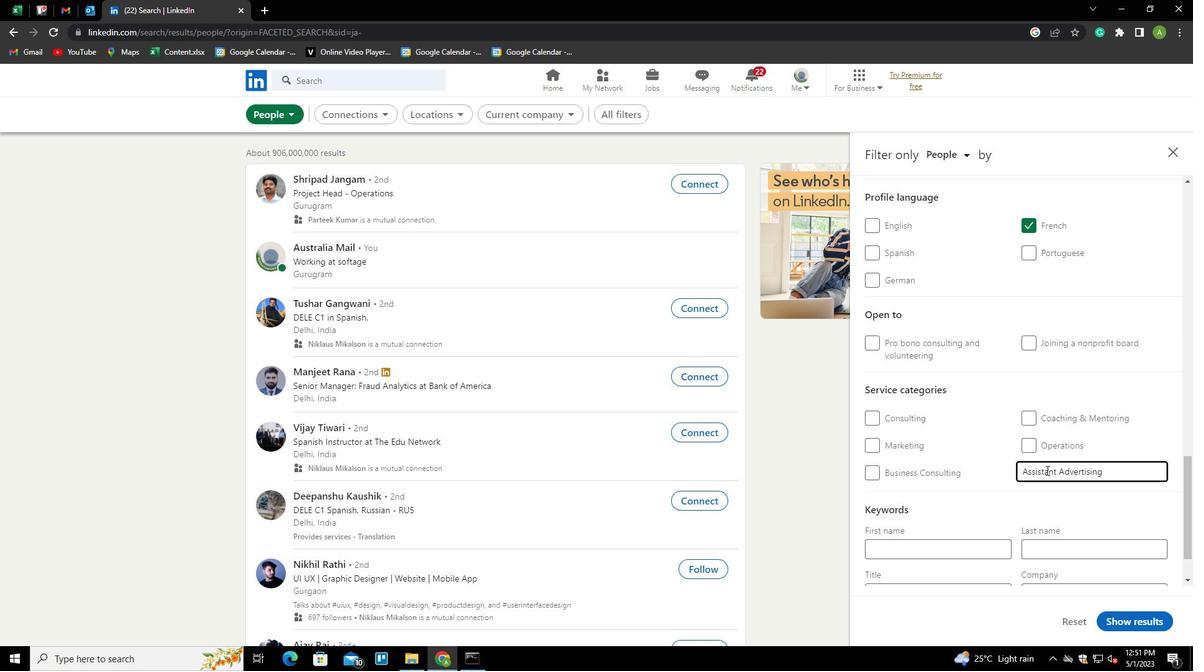 
Action: Mouse scrolled (1046, 470) with delta (0, 0)
Screenshot: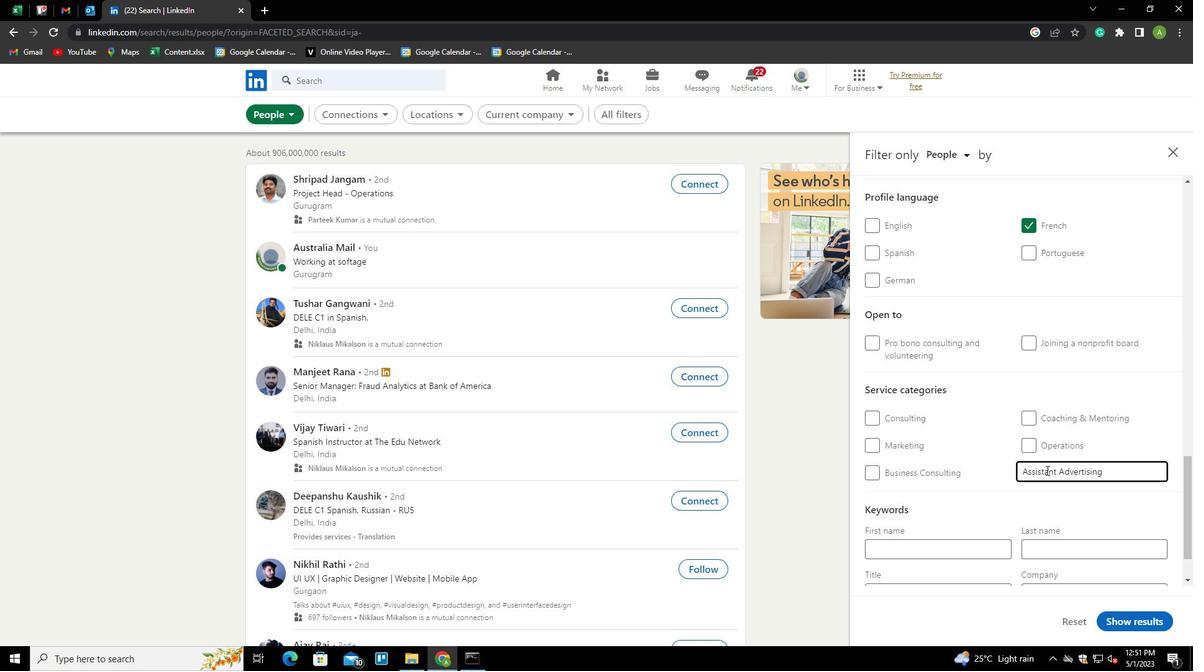 
Action: Mouse scrolled (1046, 470) with delta (0, 0)
Screenshot: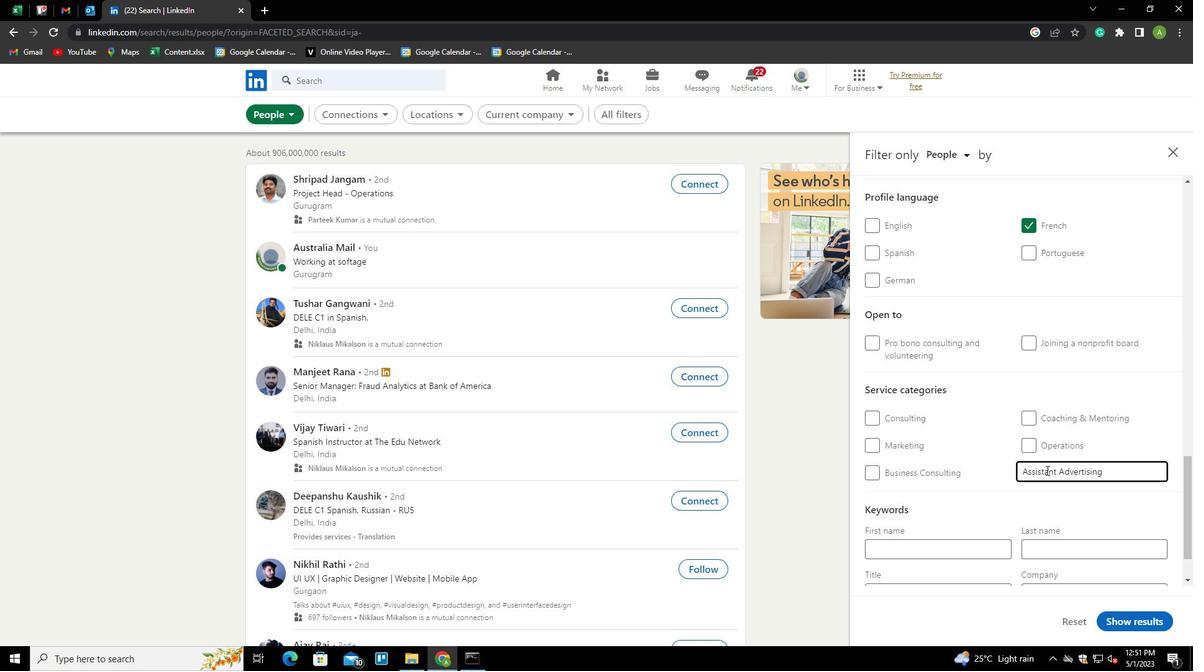 
Action: Mouse moved to (947, 530)
Screenshot: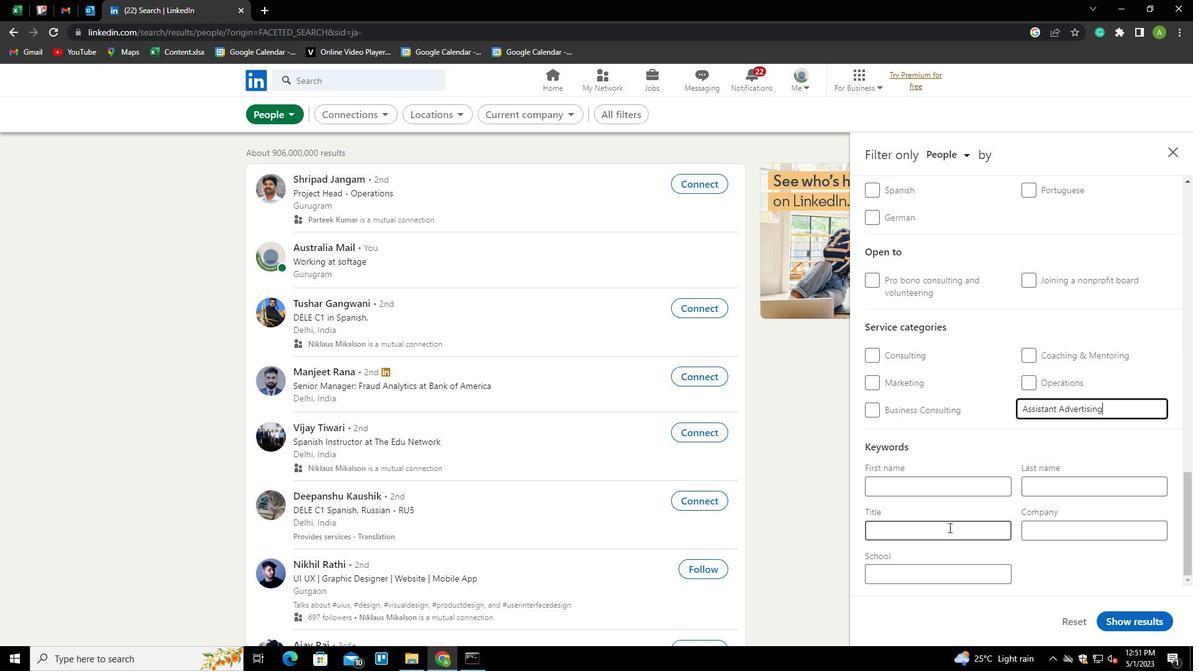 
Action: Mouse pressed left at (947, 530)
Screenshot: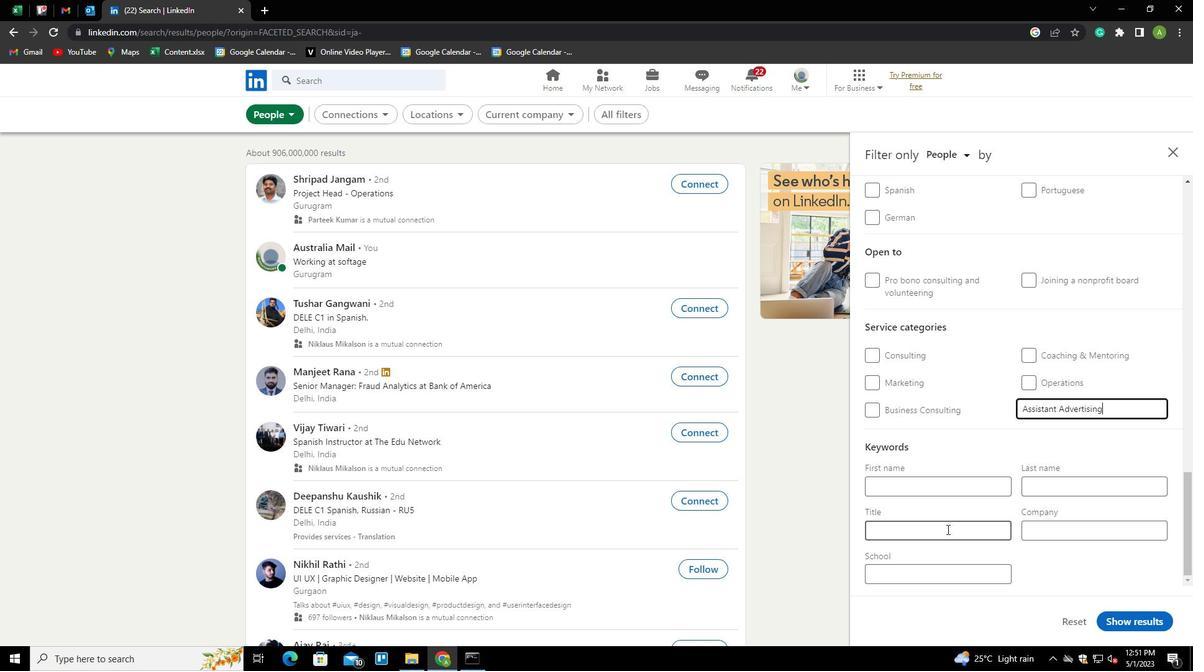 
Action: Key pressed <Key.shift><Key.shift><Key.shift><Key.shift><Key.shift><Key.shift><Key.shift>CRANE<Key.space><Key.shift>OPERATOR
Screenshot: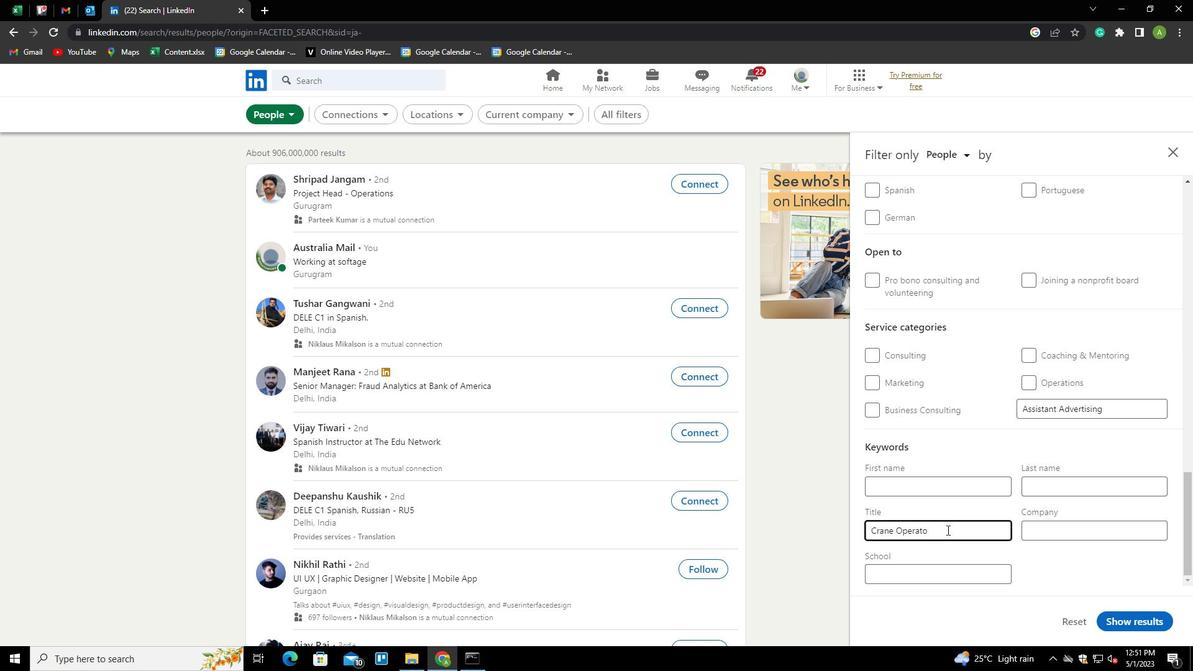 
Action: Mouse moved to (1073, 565)
Screenshot: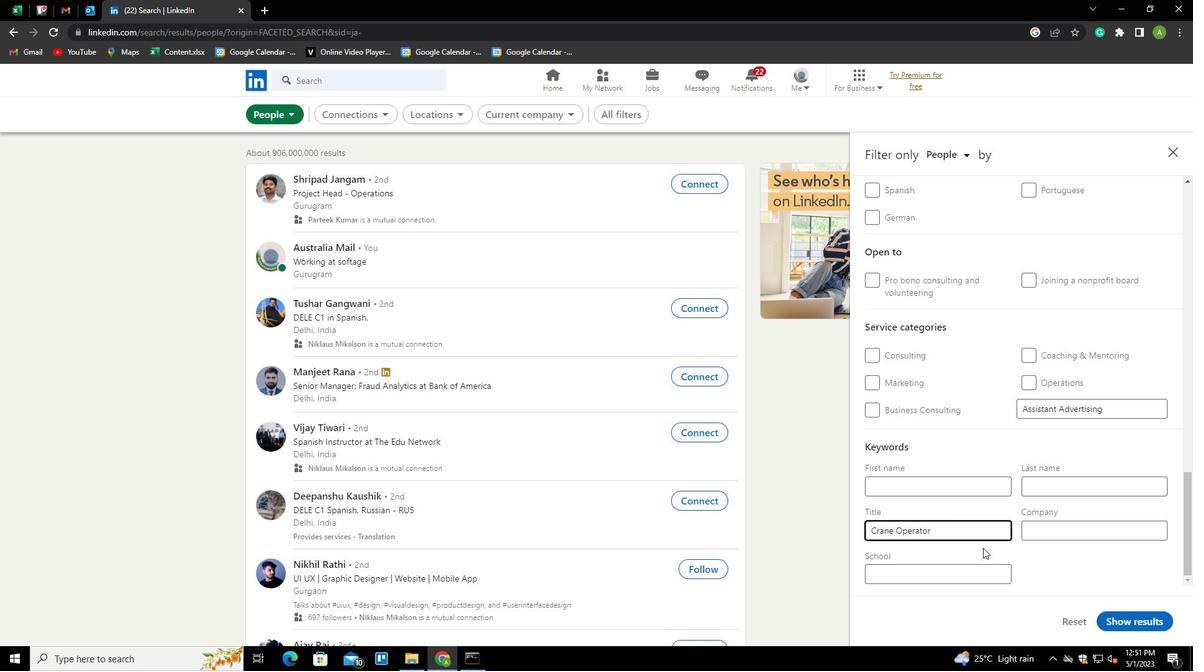 
Action: Mouse pressed left at (1073, 565)
Screenshot: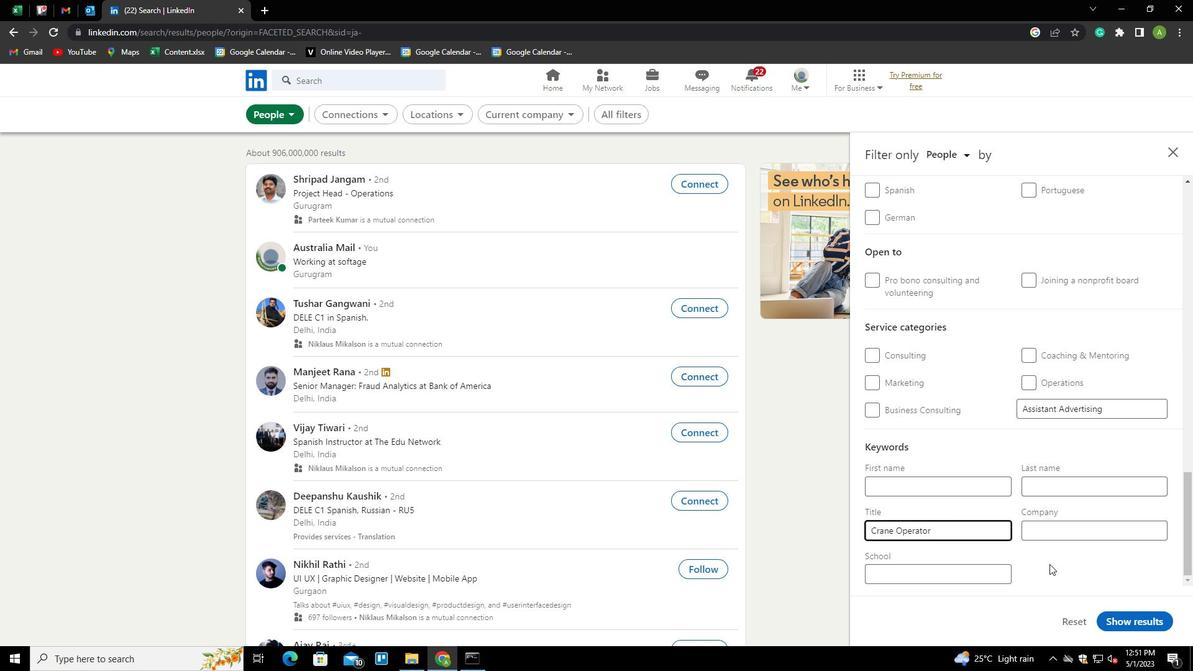 
Action: Mouse moved to (1142, 616)
Screenshot: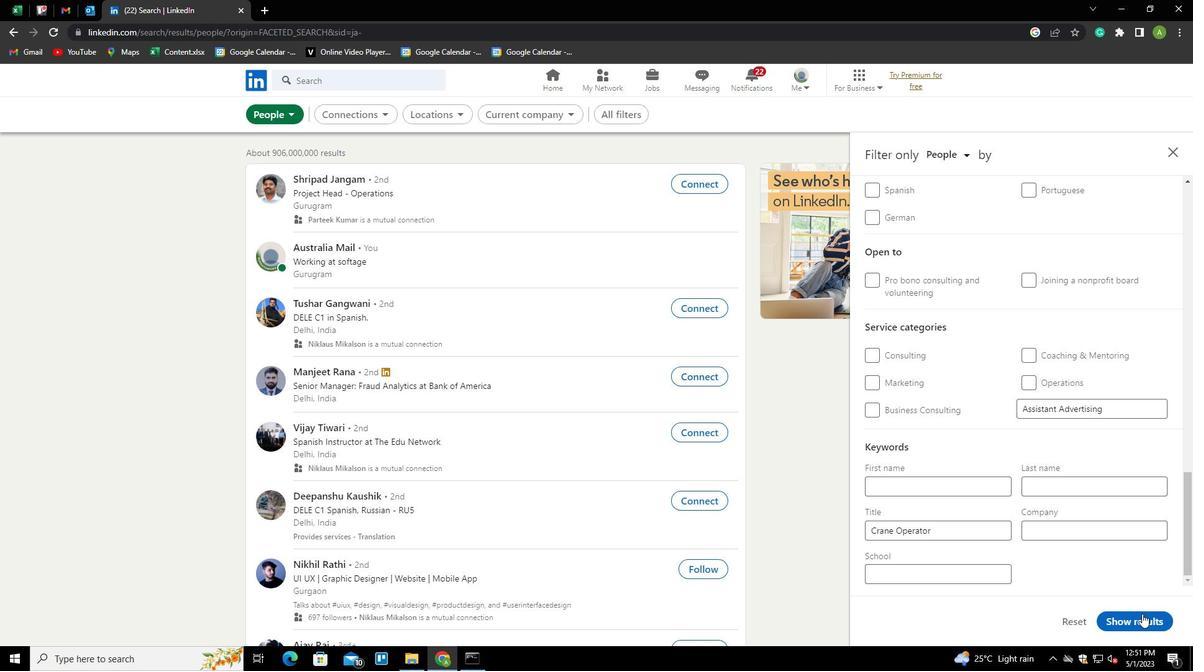 
Action: Mouse pressed left at (1142, 616)
Screenshot: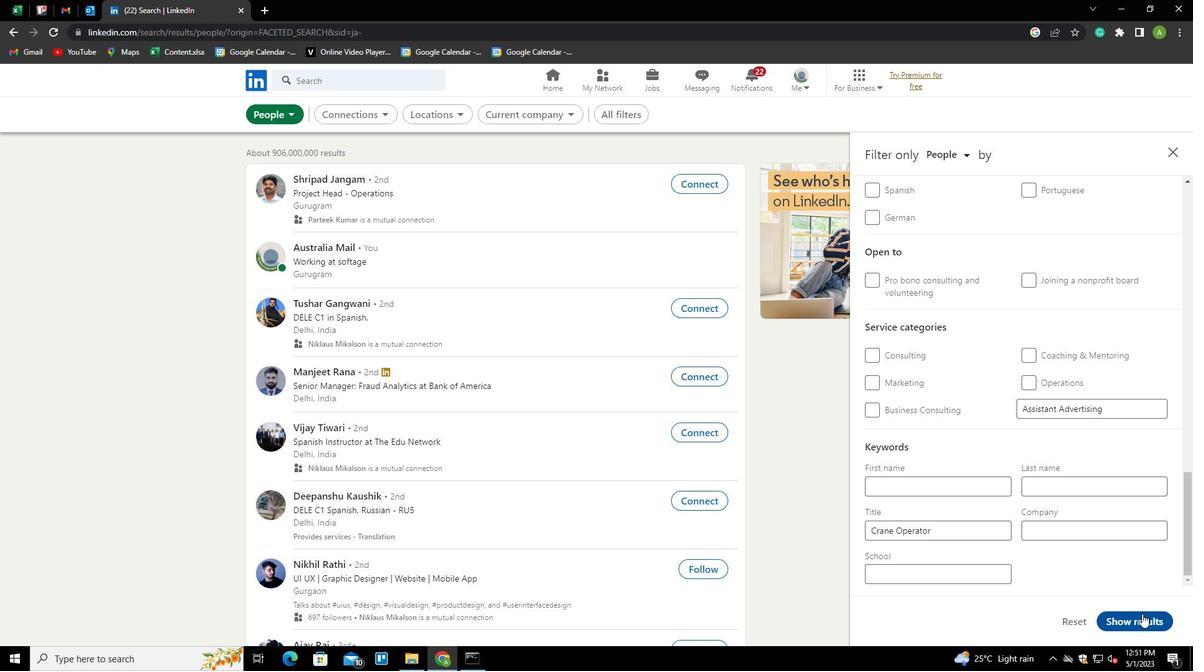 
Action: Mouse moved to (983, 514)
Screenshot: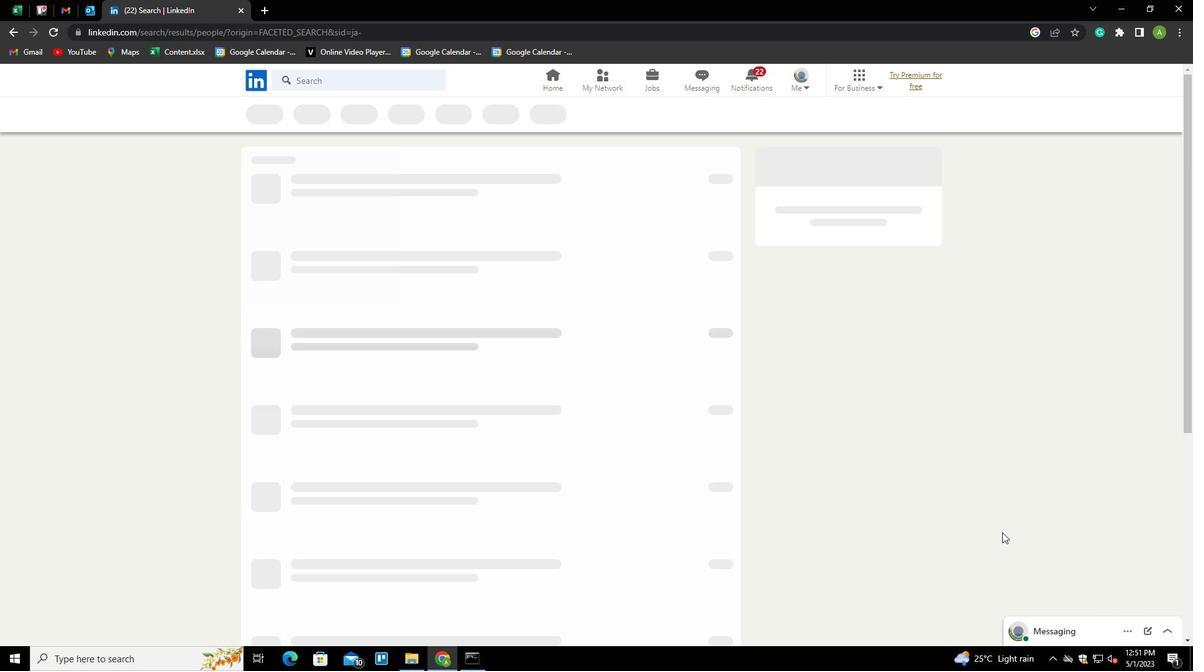 
